 Task: Research Airbnb properties in Innsbruck, Austria from 10th December, 2023 to 18th December, 2023 for 2 adults.1  bedroom having 1 bed and 1 bathroom. Property type can be flat. Amenities needed are: wifi, TV, free parkinig on premises, hot tub, gym, smoking allowed. Look for 3 properties as per requirement.
Action: Mouse moved to (466, 176)
Screenshot: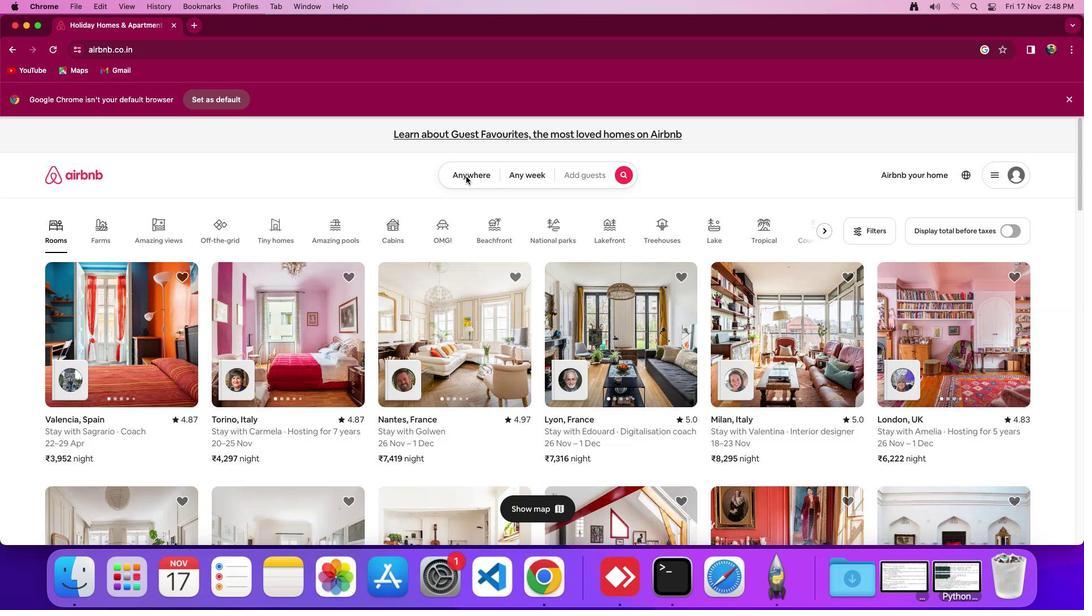 
Action: Mouse pressed left at (466, 176)
Screenshot: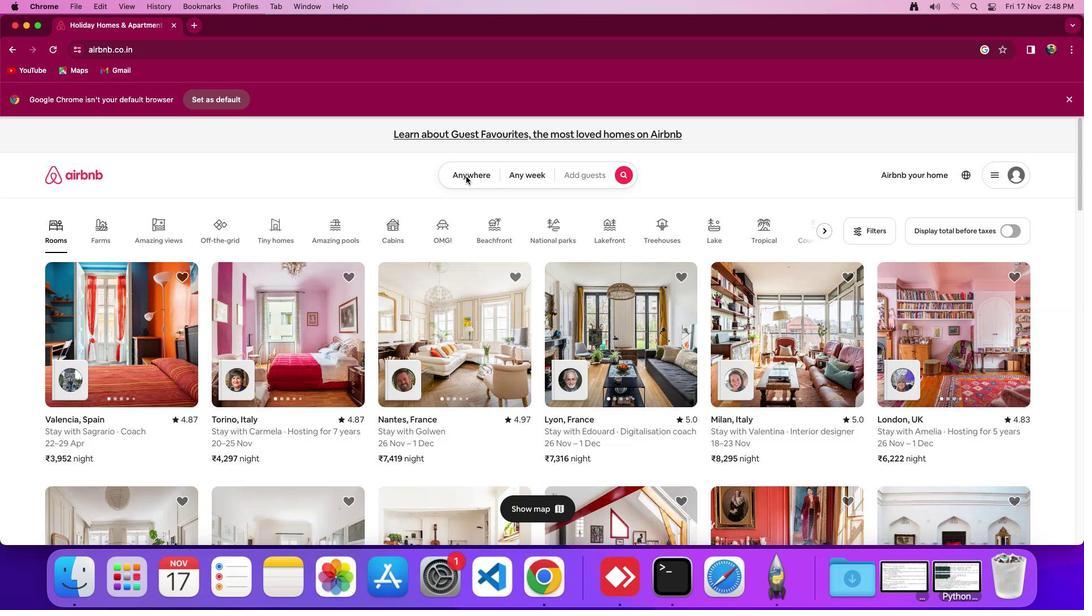 
Action: Mouse pressed left at (466, 176)
Screenshot: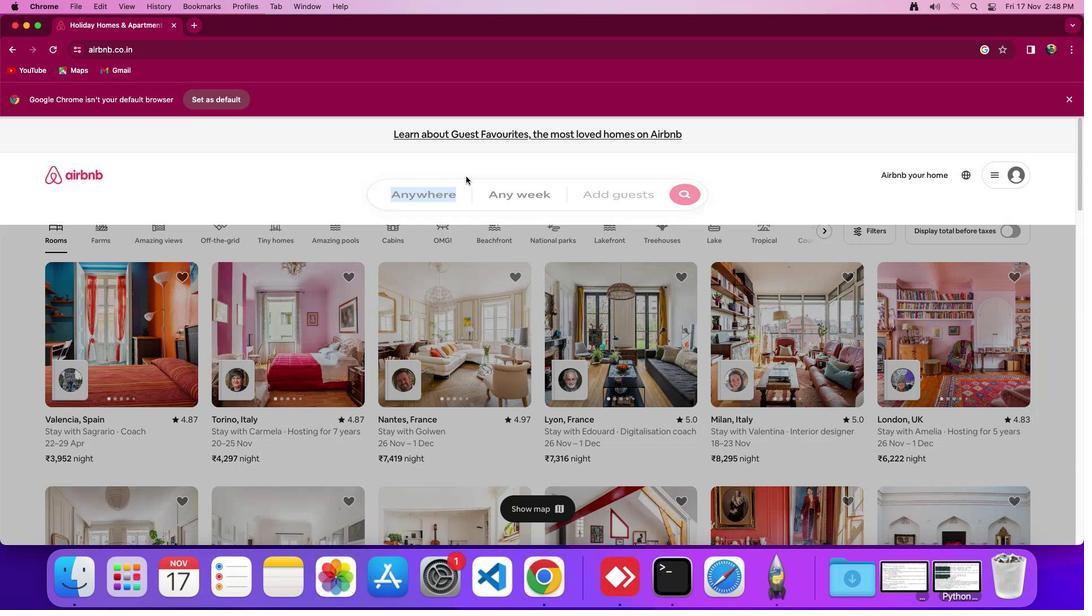 
Action: Mouse moved to (424, 213)
Screenshot: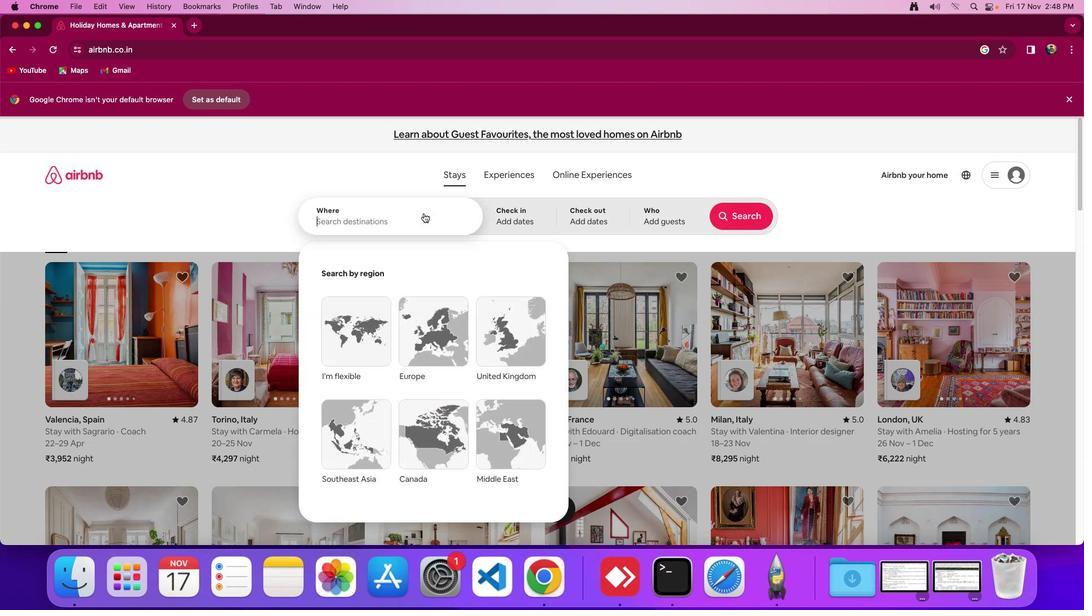 
Action: Mouse pressed left at (424, 213)
Screenshot: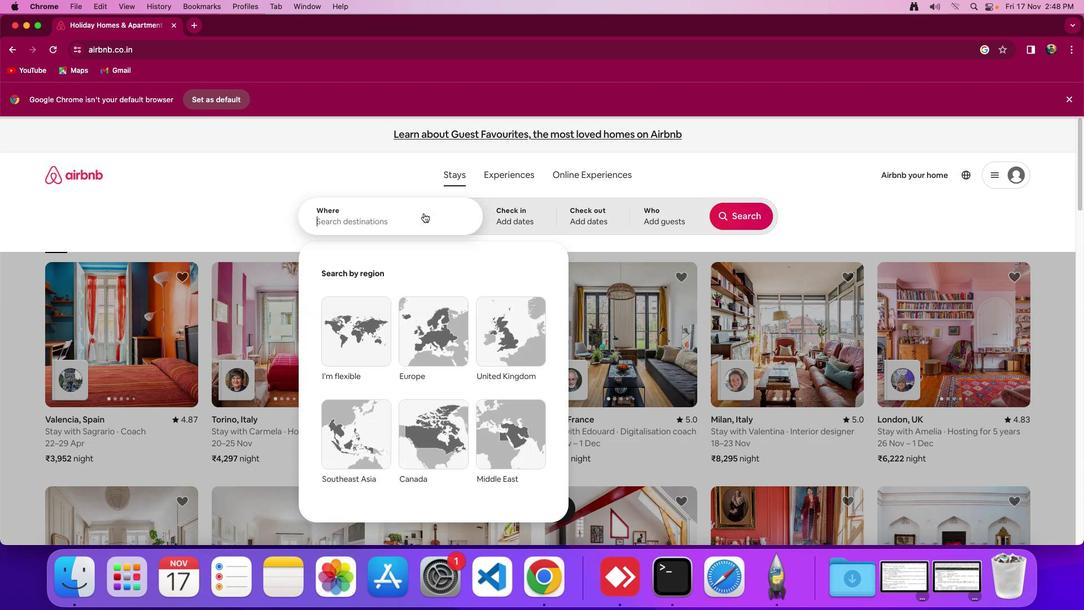 
Action: Mouse moved to (934, 71)
Screenshot: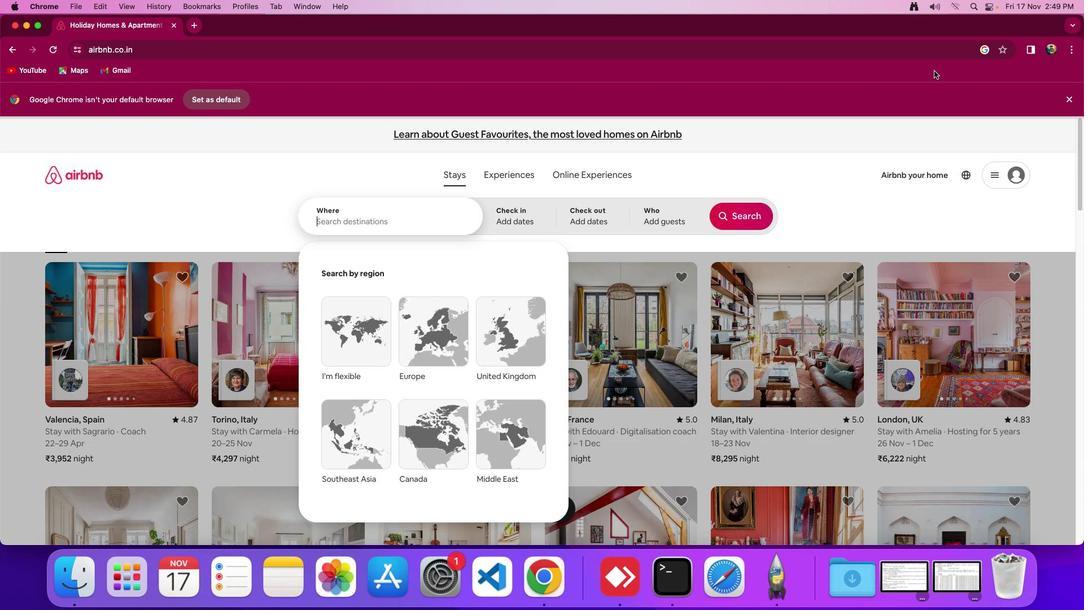
Action: Key pressed Key.shift'I''n'
Screenshot: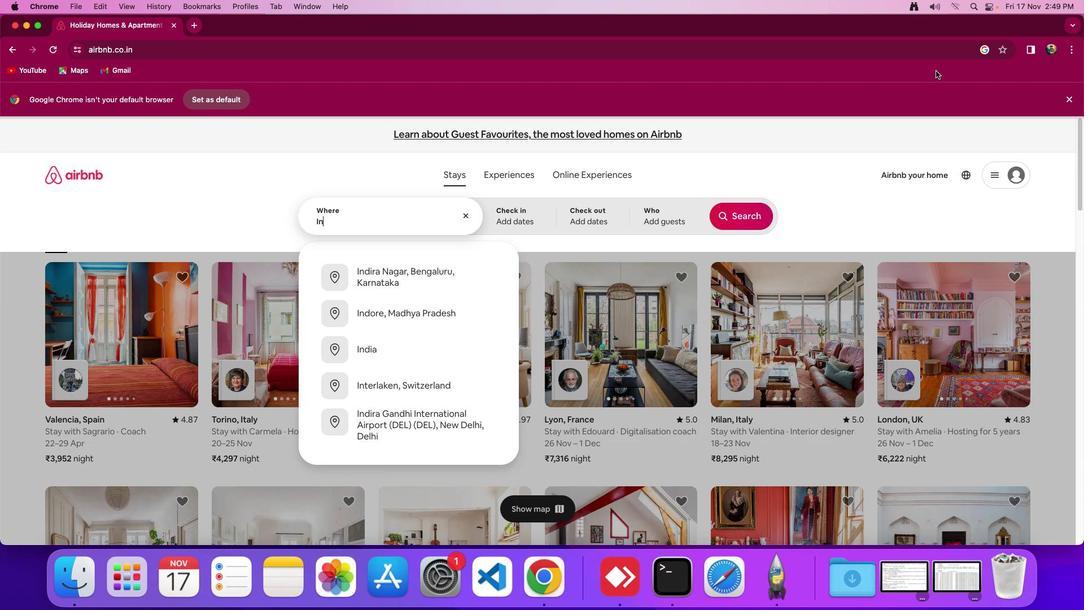 
Action: Mouse moved to (937, 70)
Screenshot: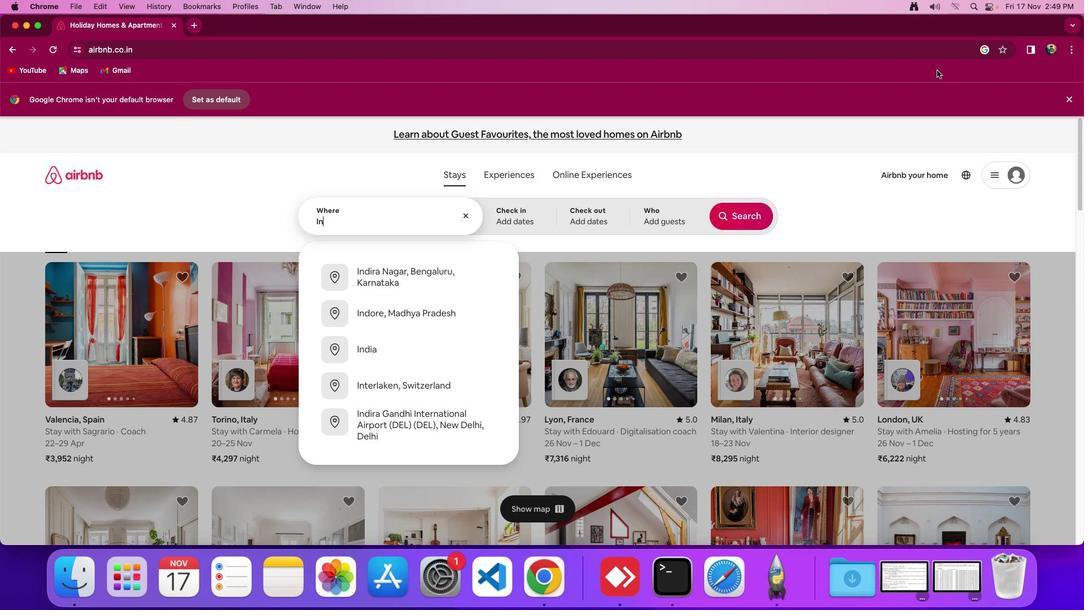 
Action: Key pressed 'n''s''b''r''u''c''k'','Key.space
Screenshot: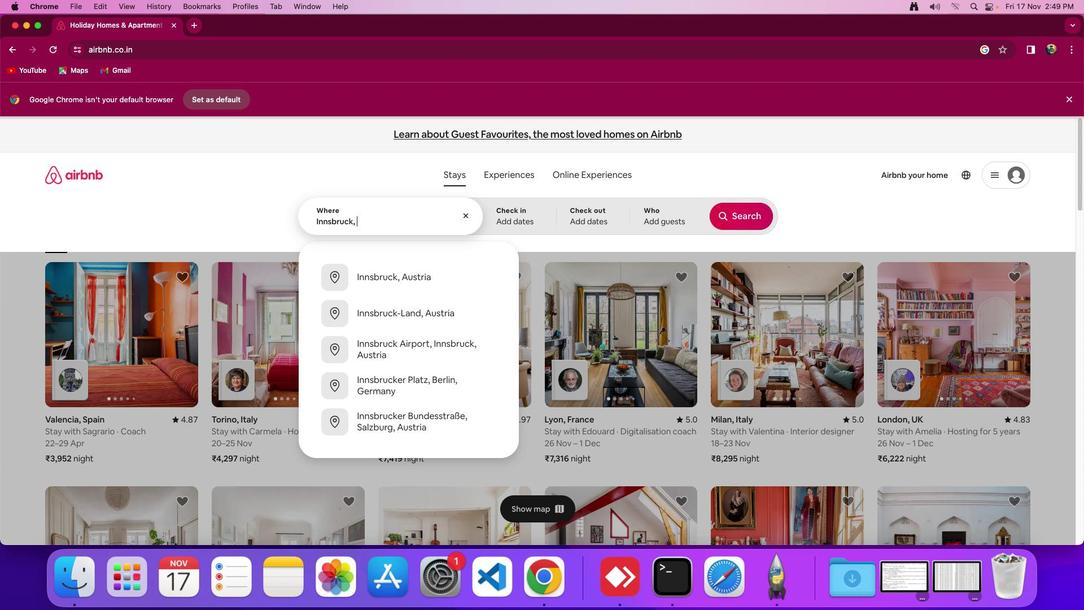 
Action: Mouse moved to (941, 69)
Screenshot: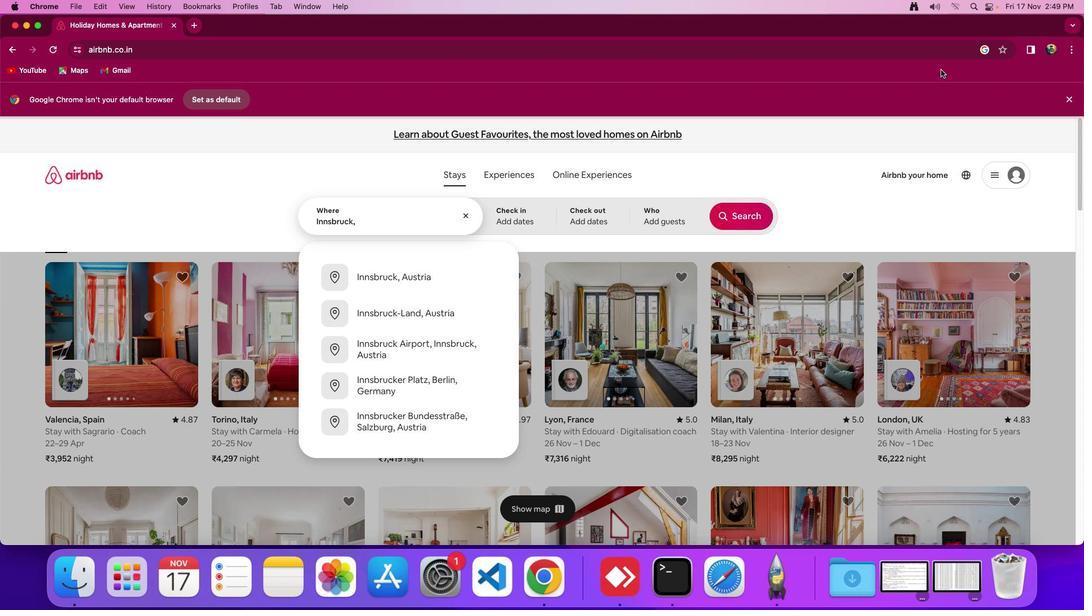 
Action: Key pressed Key.shift_r'A''u''s''t''r''i''a'
Screenshot: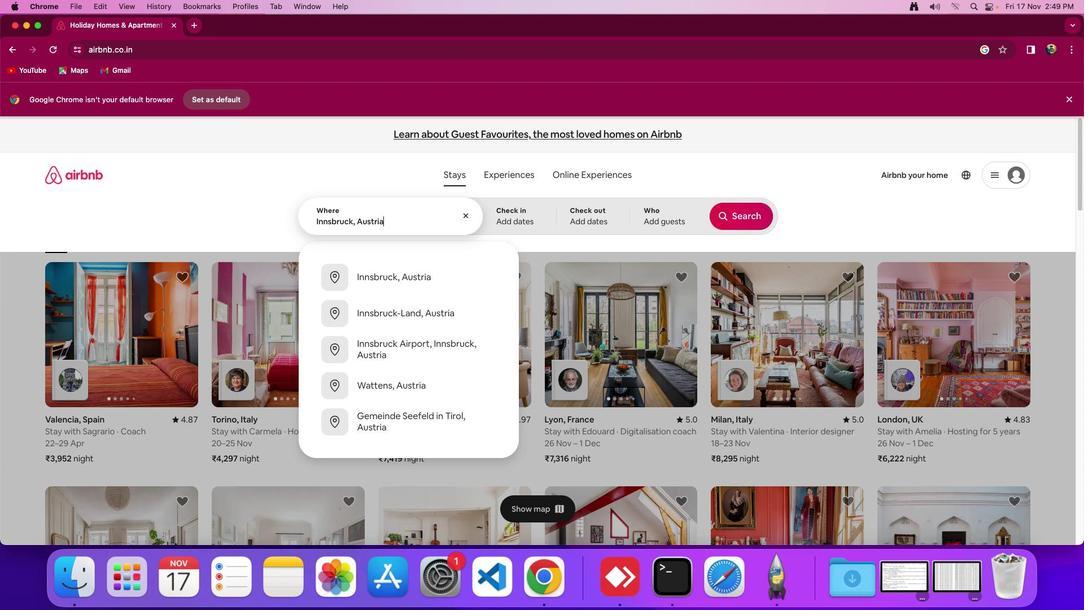 
Action: Mouse moved to (506, 208)
Screenshot: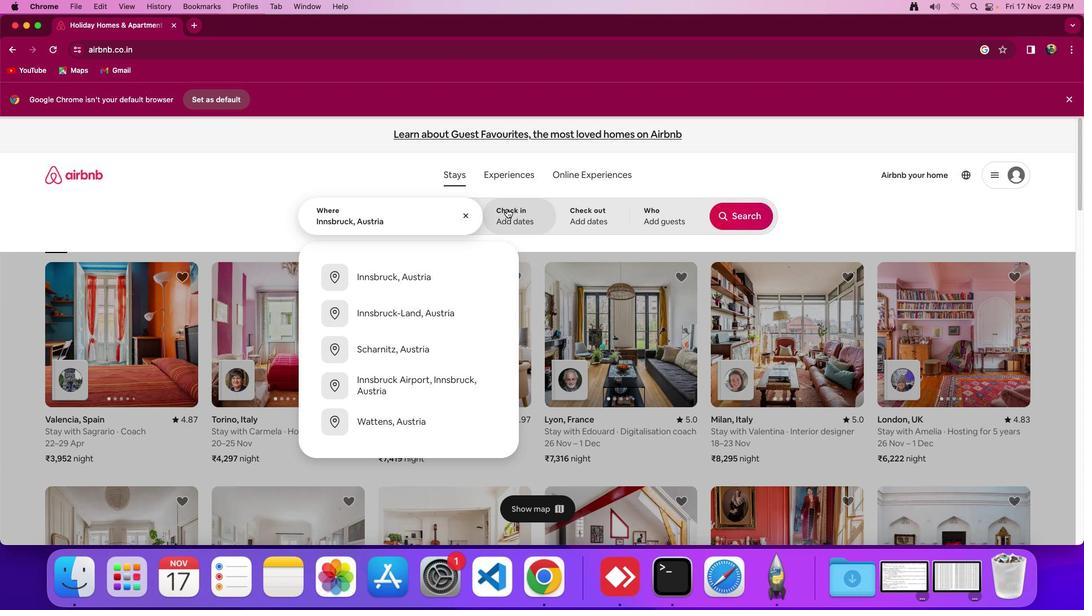 
Action: Mouse pressed left at (506, 208)
Screenshot: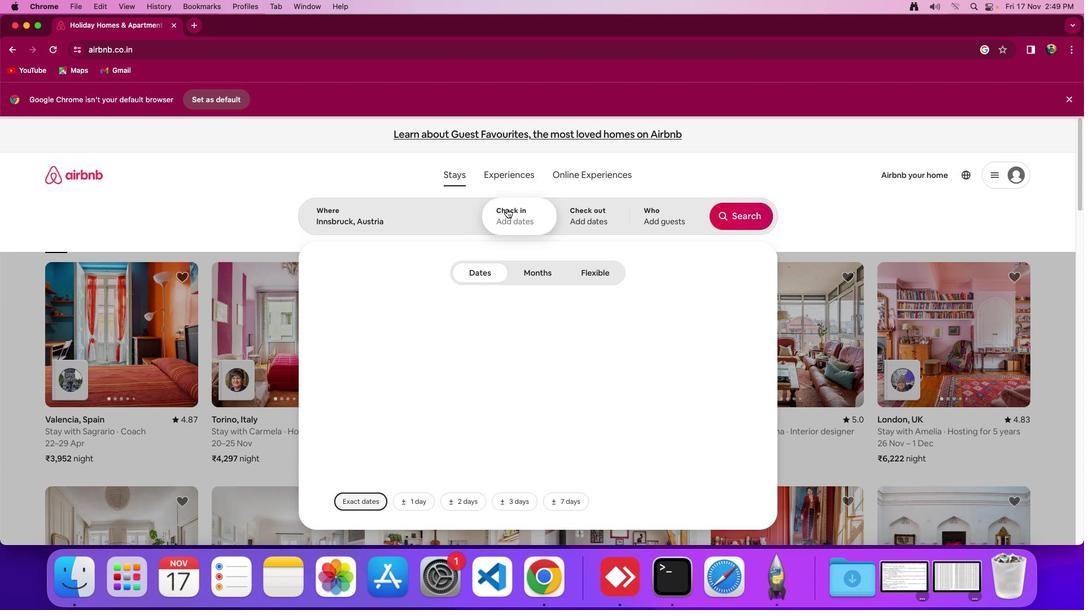 
Action: Mouse moved to (565, 410)
Screenshot: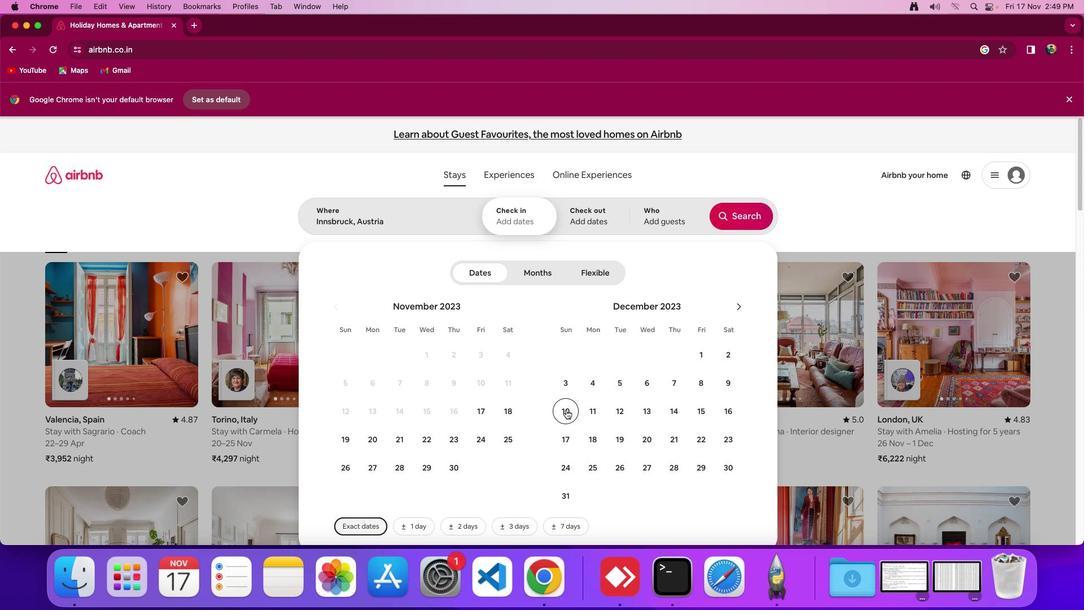 
Action: Mouse pressed left at (565, 410)
Screenshot: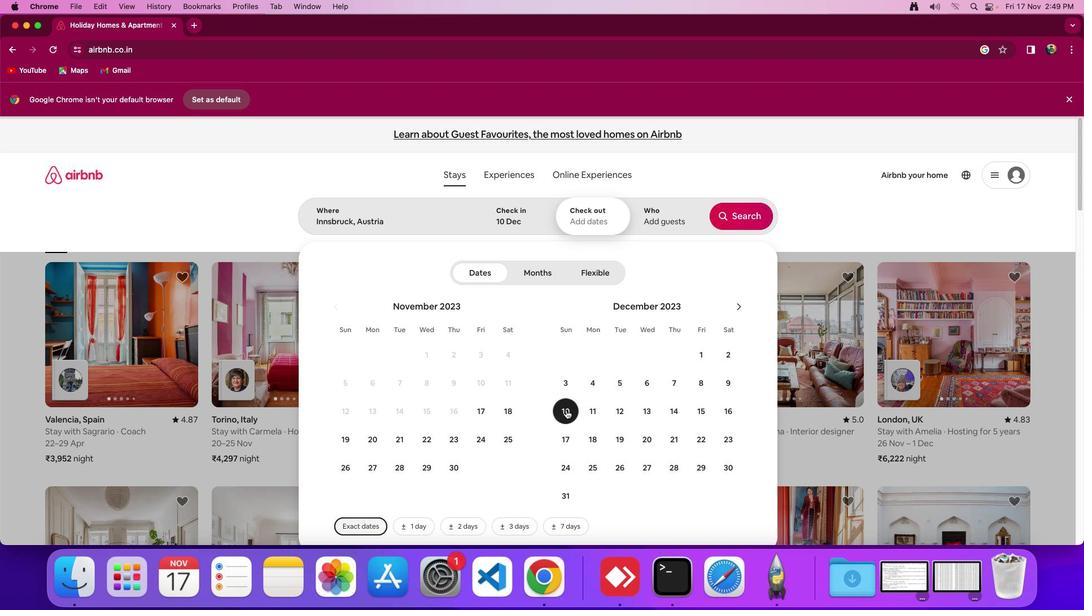 
Action: Mouse moved to (597, 439)
Screenshot: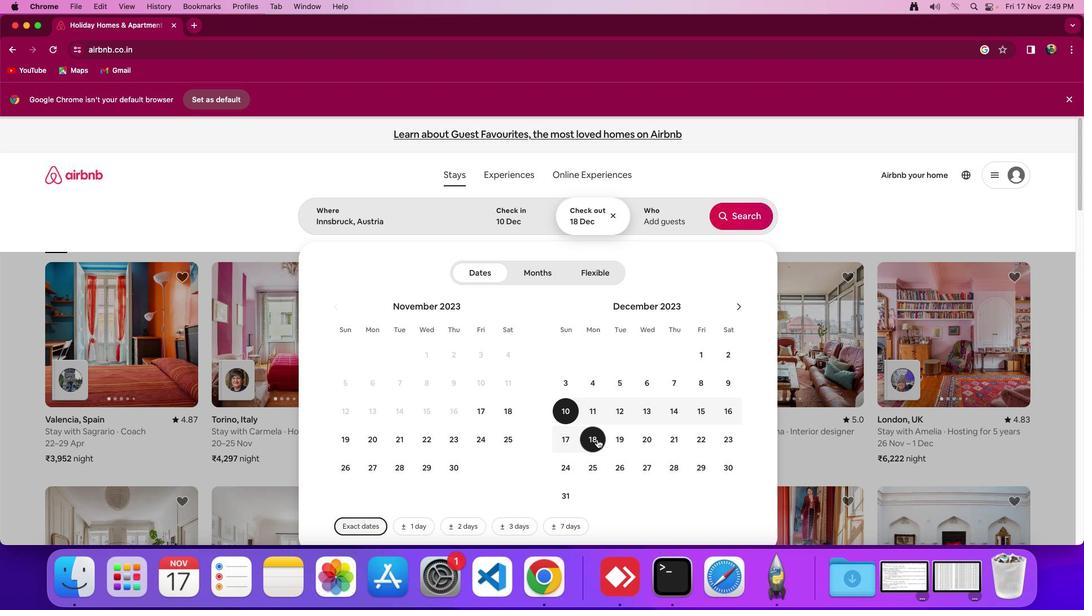 
Action: Mouse pressed left at (597, 439)
Screenshot: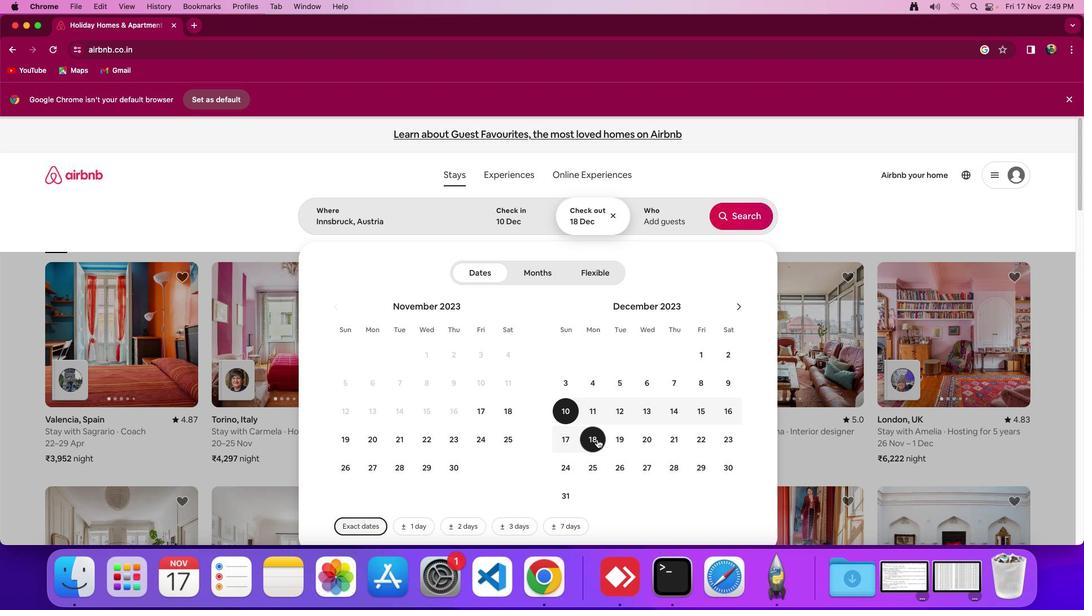 
Action: Mouse moved to (673, 223)
Screenshot: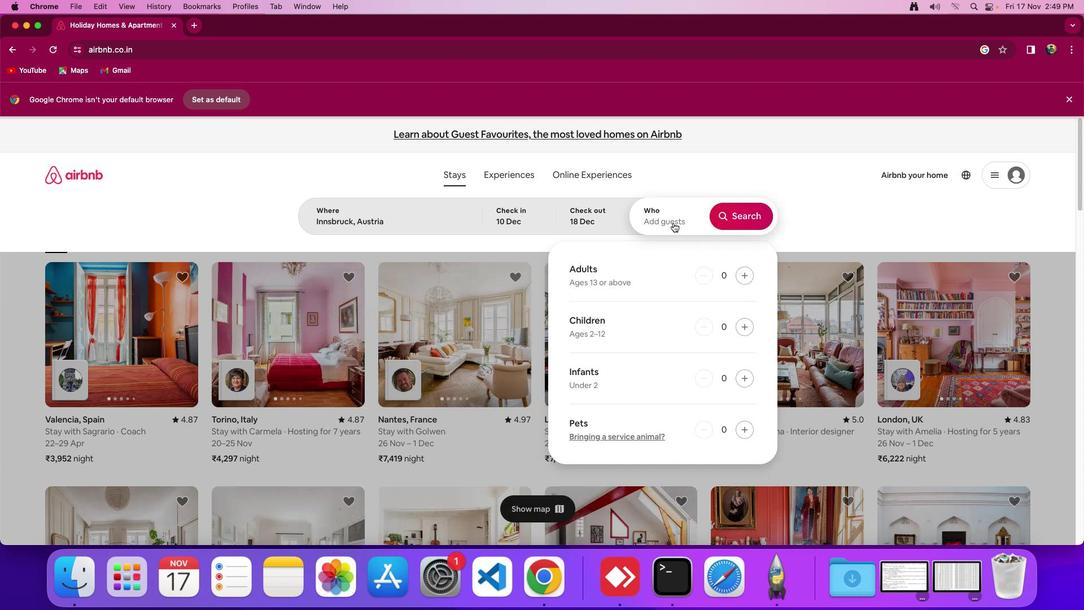 
Action: Mouse pressed left at (673, 223)
Screenshot: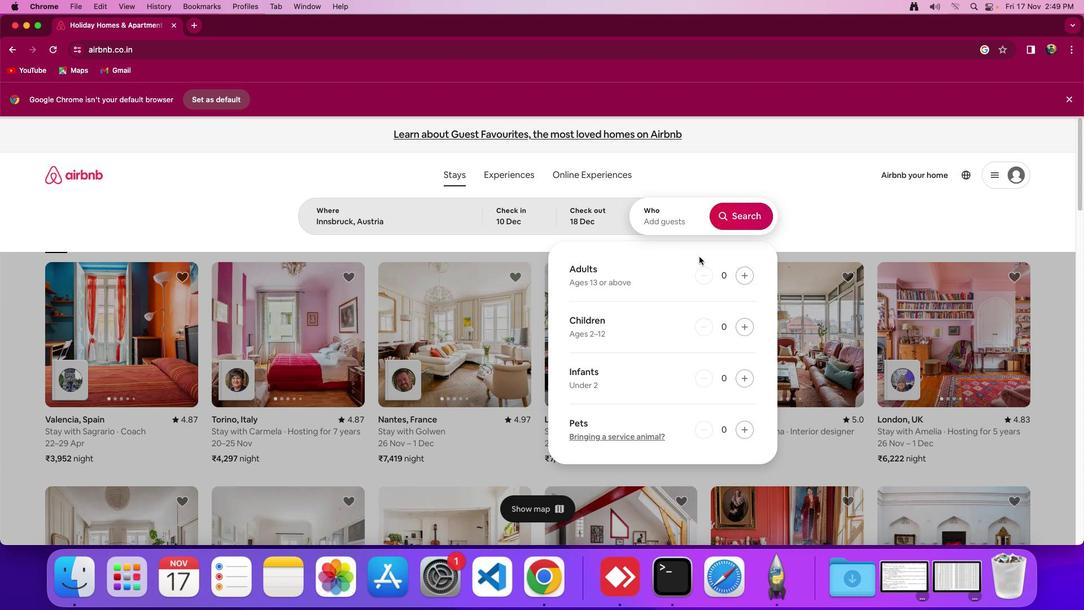 
Action: Mouse moved to (743, 278)
Screenshot: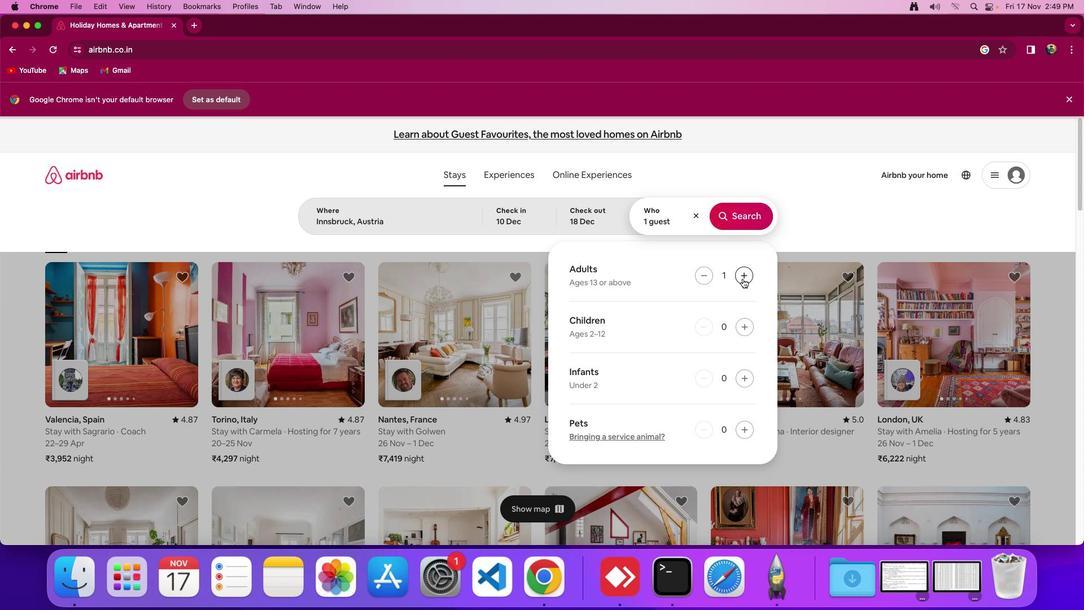 
Action: Mouse pressed left at (743, 278)
Screenshot: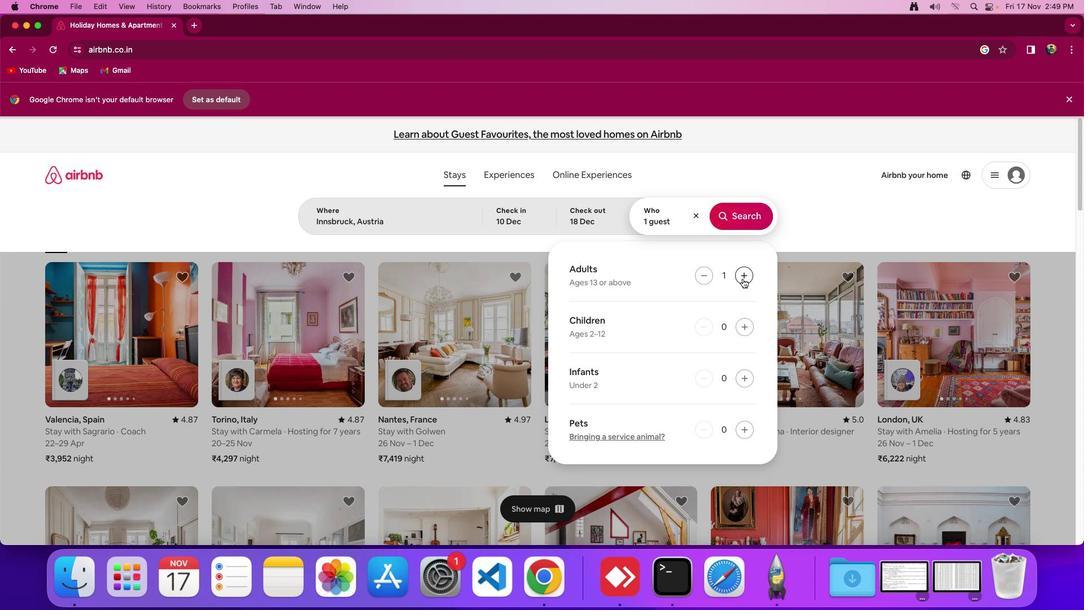 
Action: Mouse pressed left at (743, 278)
Screenshot: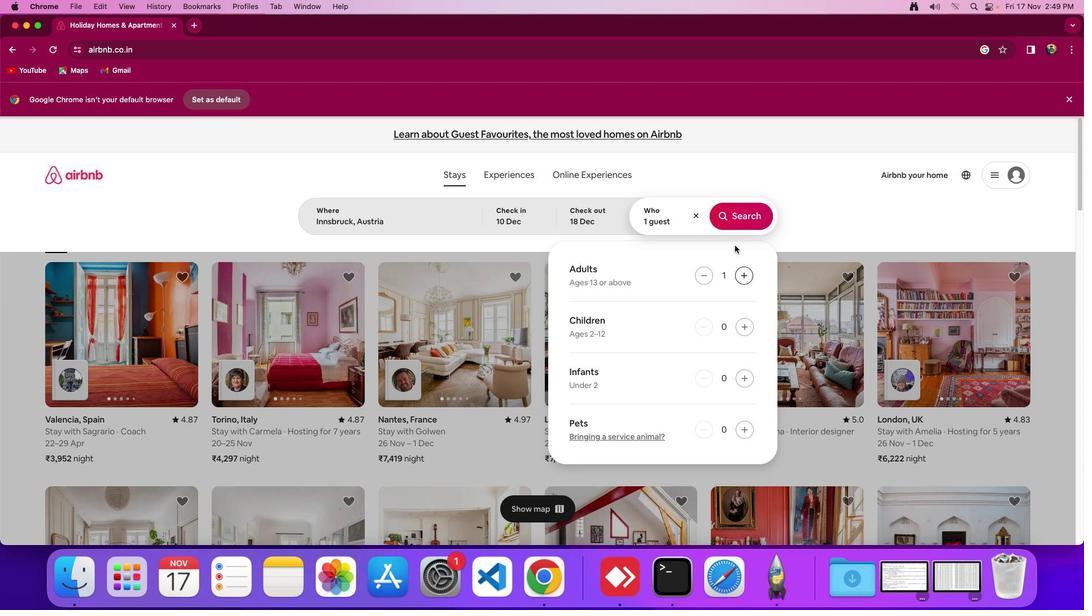 
Action: Mouse moved to (740, 223)
Screenshot: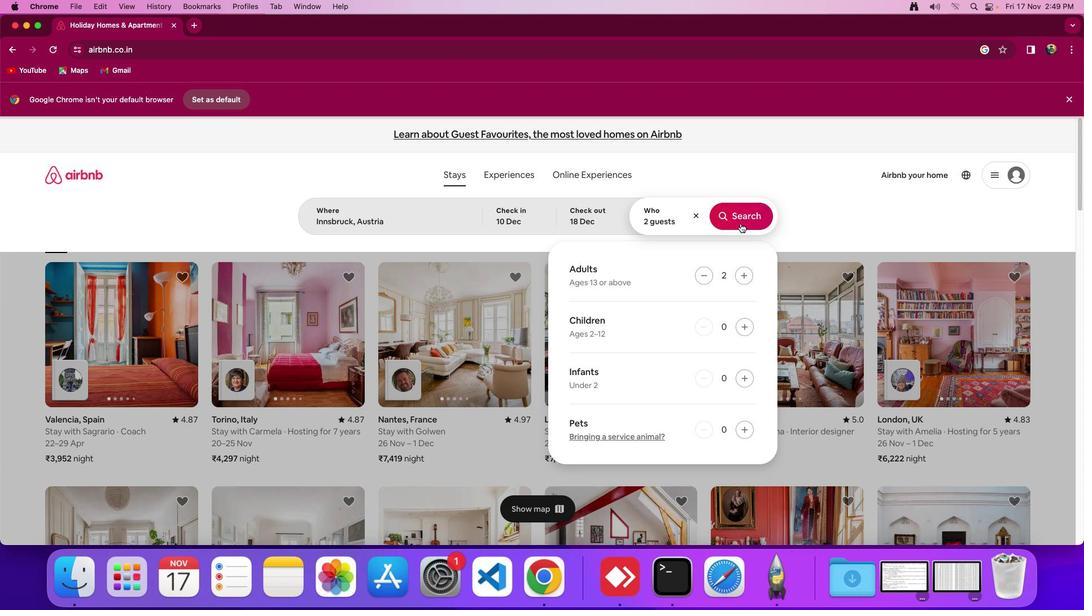 
Action: Mouse pressed left at (740, 223)
Screenshot: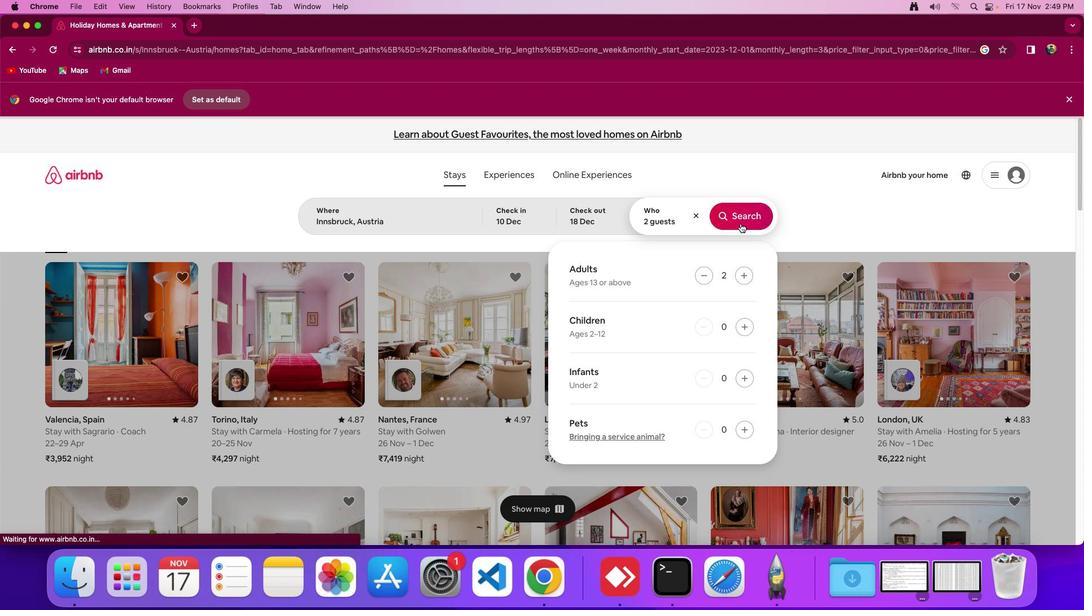 
Action: Mouse moved to (920, 181)
Screenshot: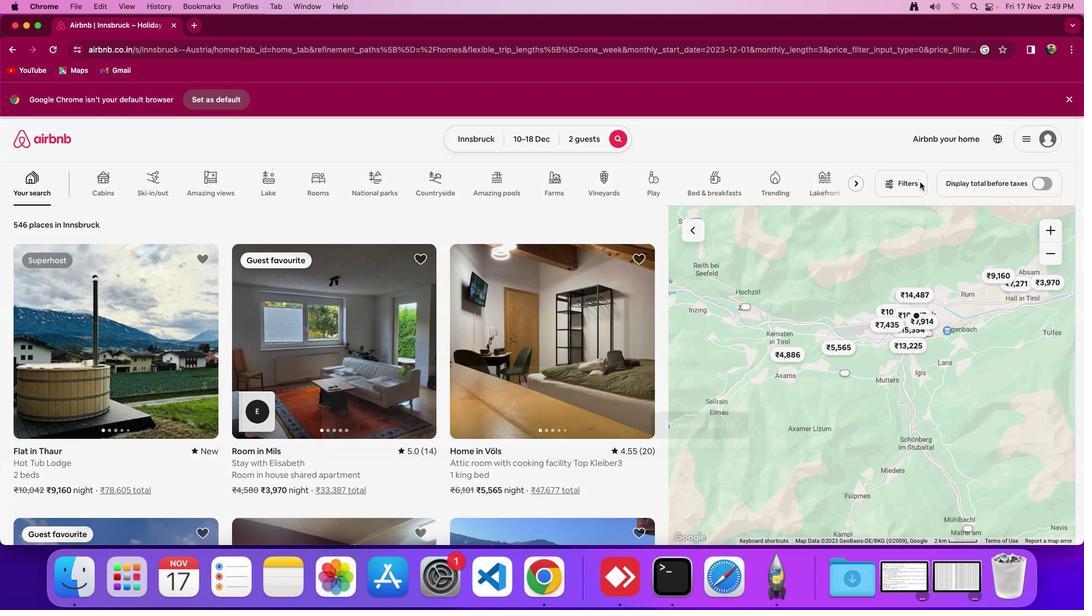 
Action: Mouse pressed left at (920, 181)
Screenshot: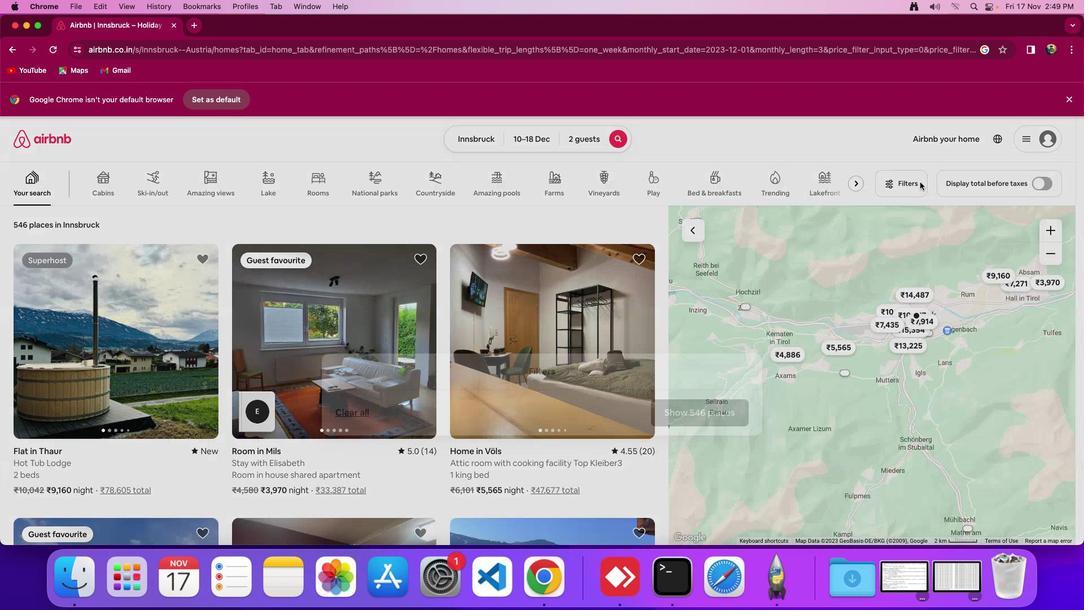 
Action: Mouse moved to (601, 310)
Screenshot: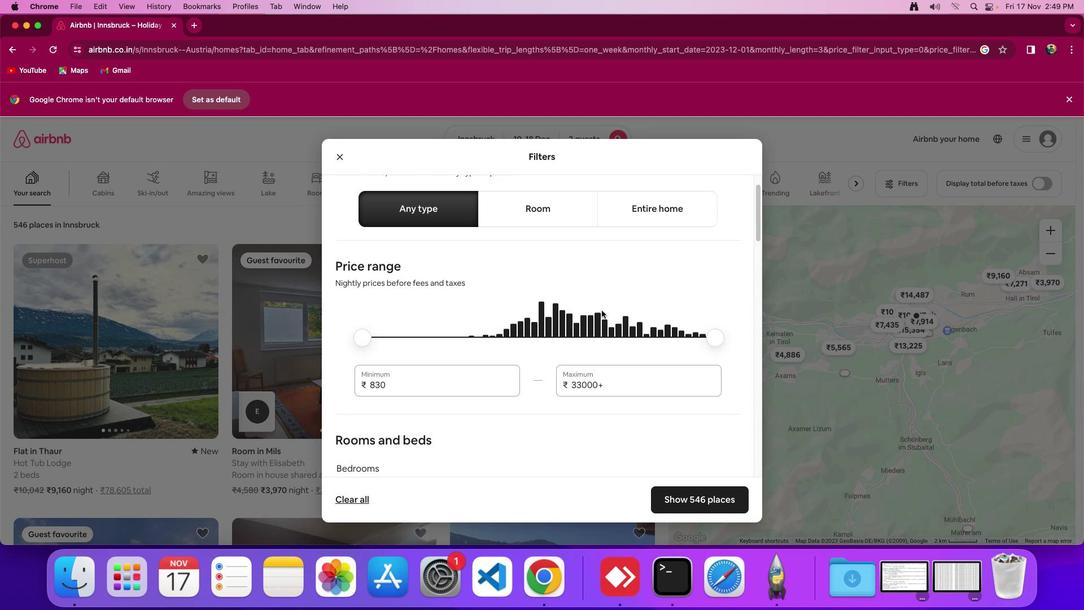 
Action: Mouse scrolled (601, 310) with delta (0, 0)
Screenshot: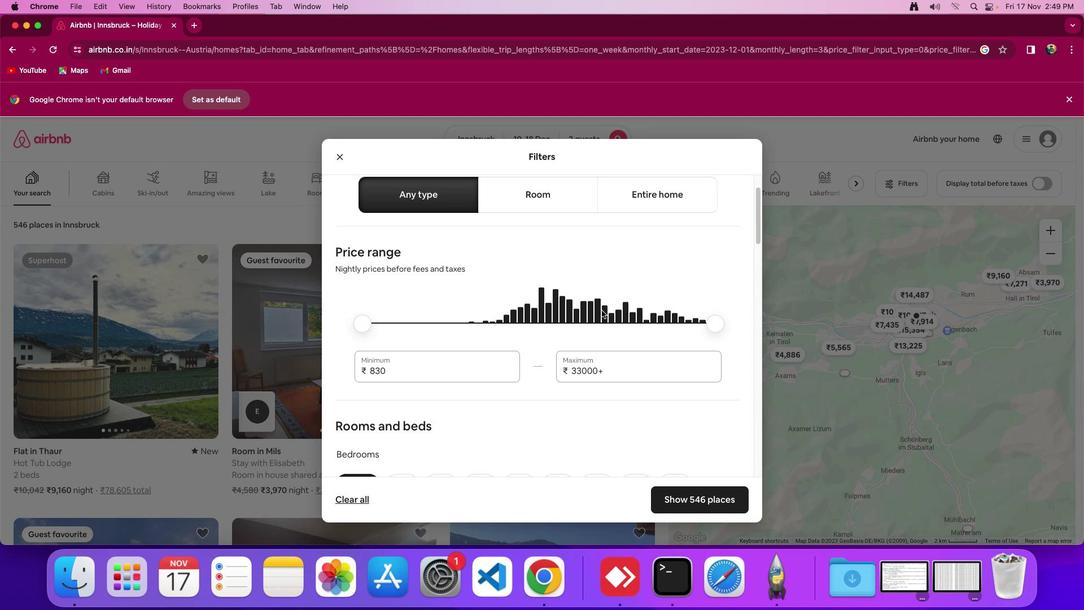 
Action: Mouse moved to (601, 310)
Screenshot: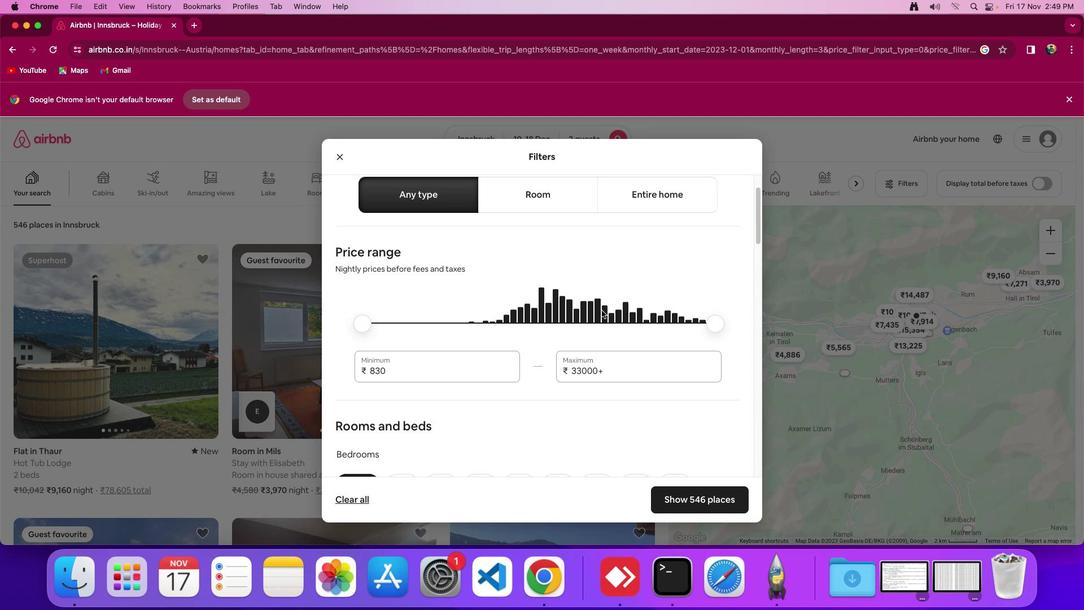 
Action: Mouse scrolled (601, 310) with delta (0, 0)
Screenshot: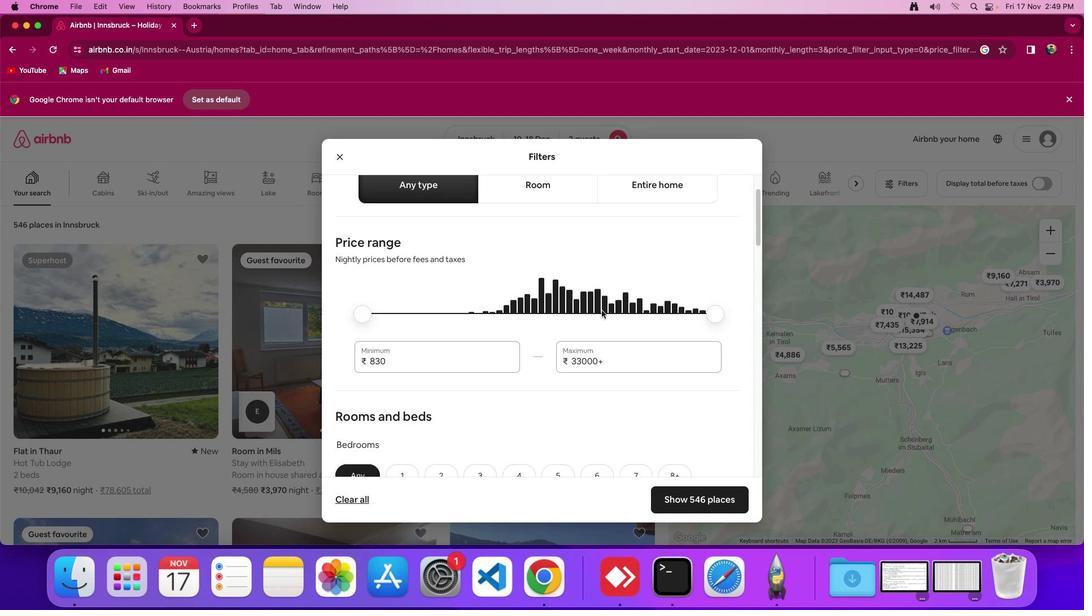 
Action: Mouse moved to (601, 310)
Screenshot: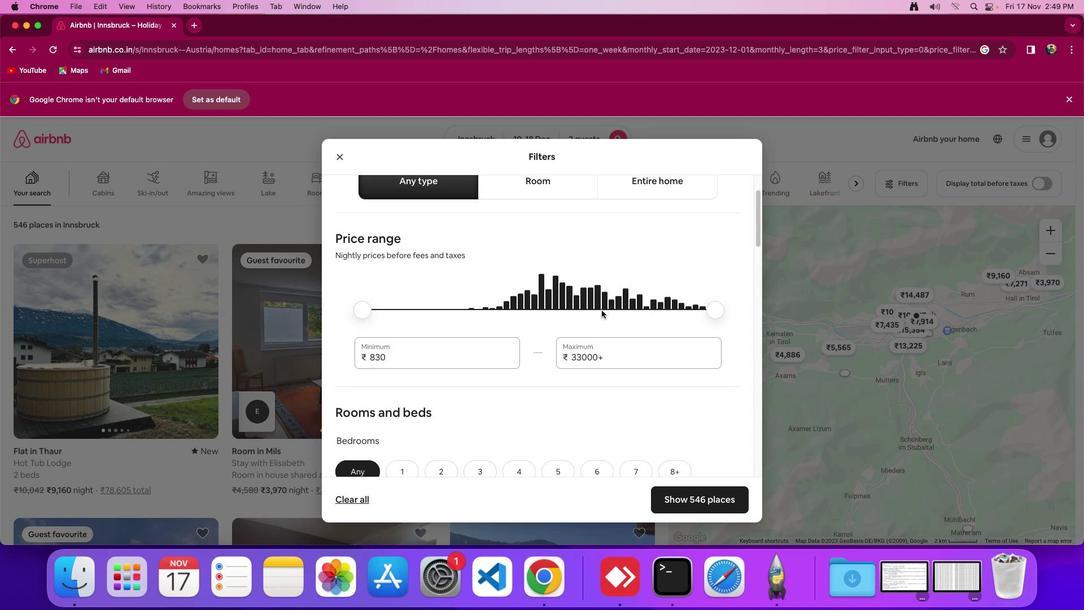 
Action: Mouse scrolled (601, 310) with delta (0, -1)
Screenshot: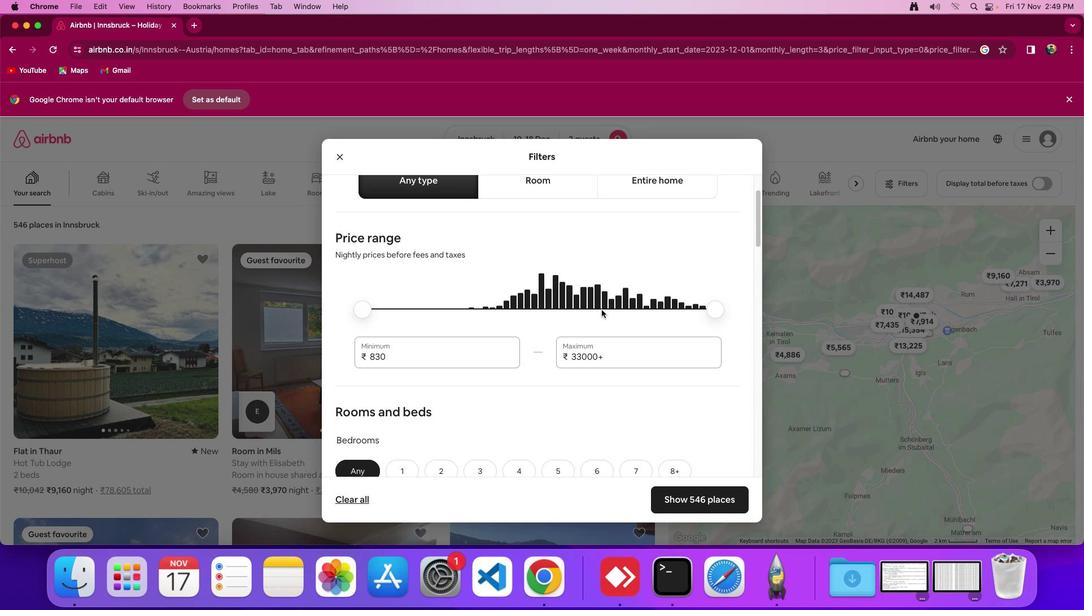 
Action: Mouse moved to (601, 310)
Screenshot: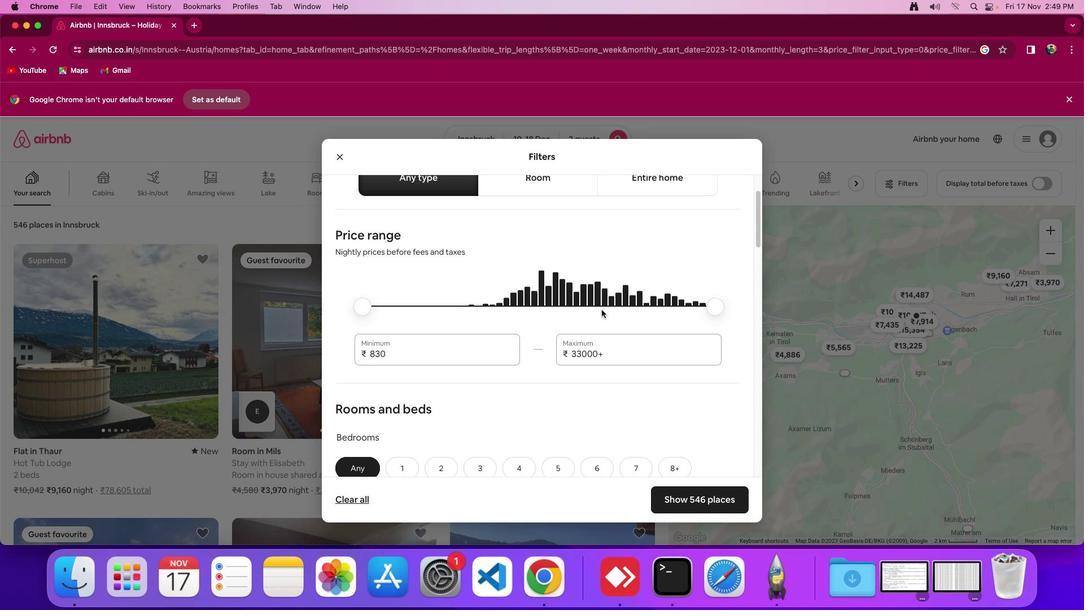 
Action: Mouse scrolled (601, 310) with delta (0, 0)
Screenshot: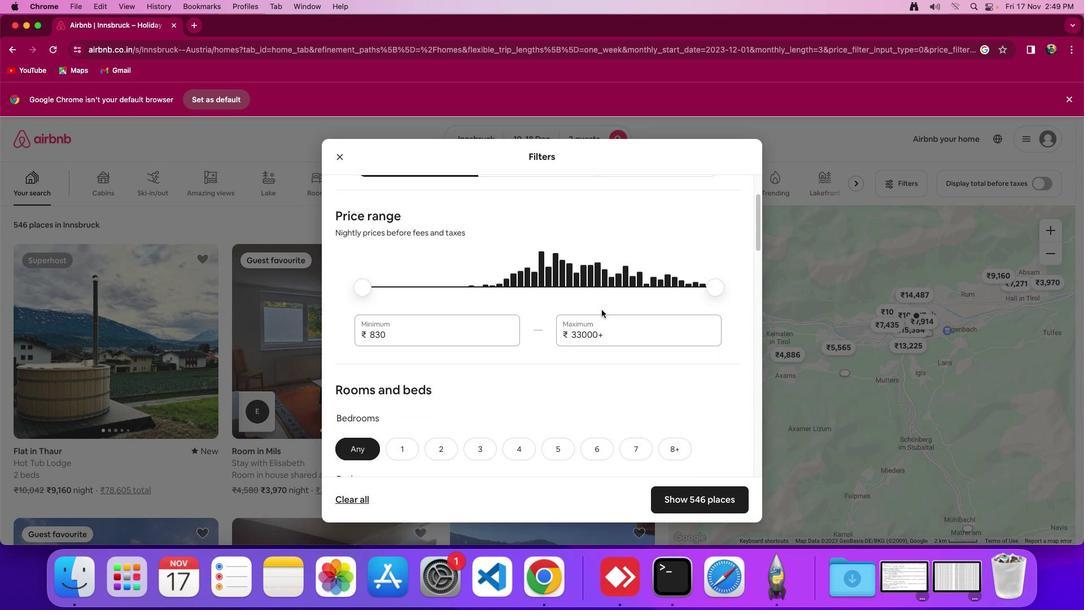 
Action: Mouse scrolled (601, 310) with delta (0, 0)
Screenshot: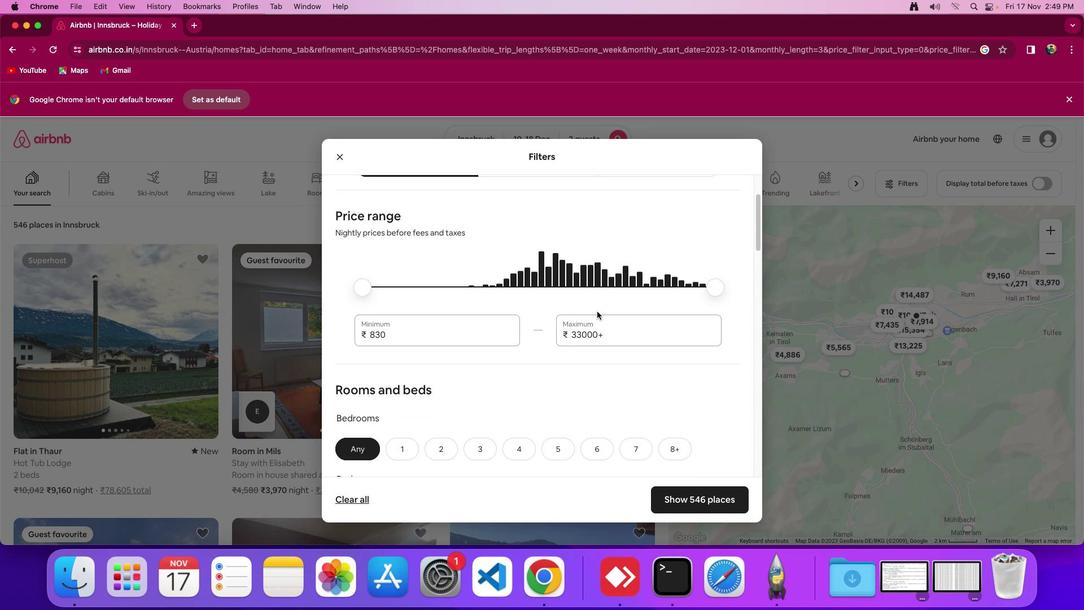 
Action: Mouse moved to (419, 399)
Screenshot: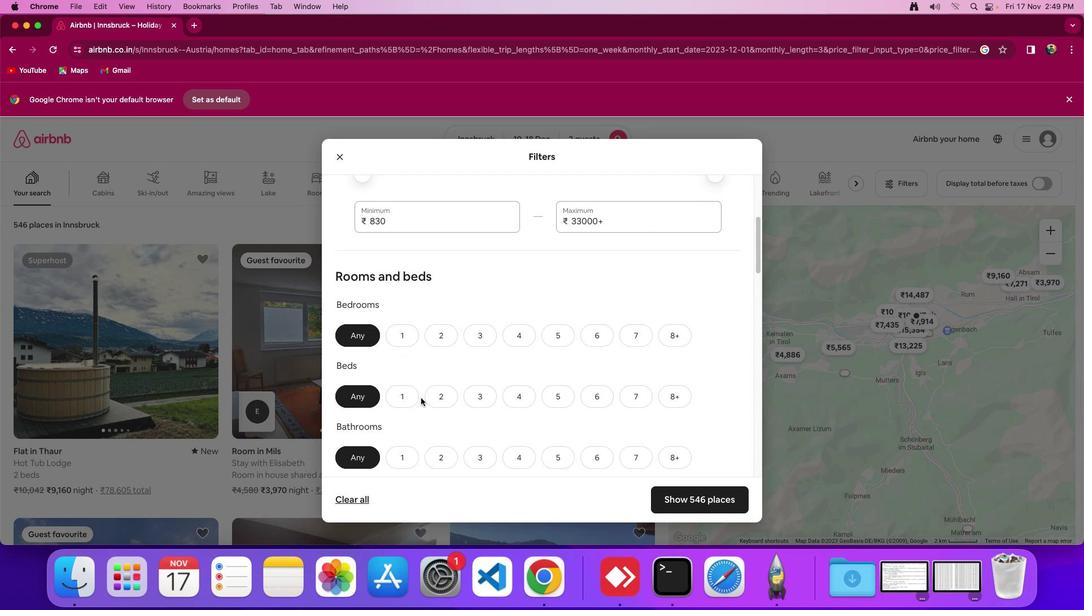 
Action: Mouse scrolled (419, 399) with delta (0, 0)
Screenshot: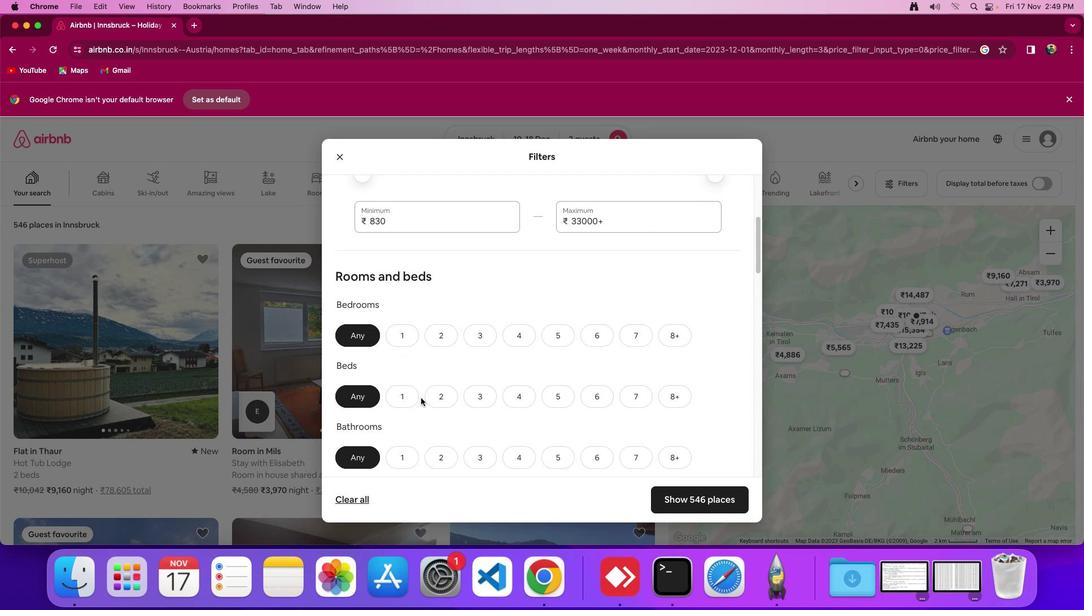
Action: Mouse moved to (419, 398)
Screenshot: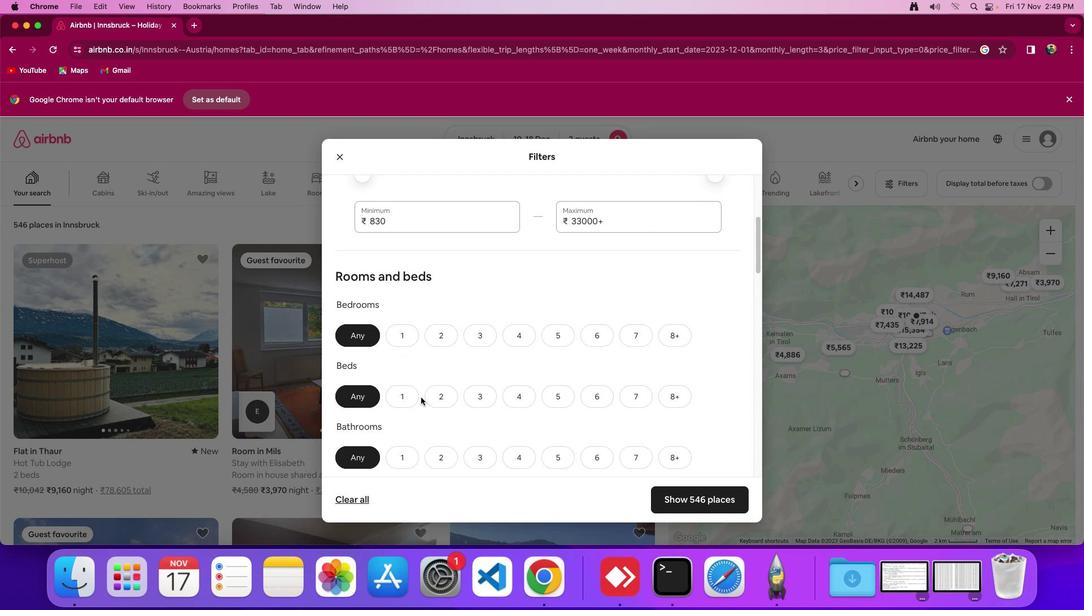 
Action: Mouse scrolled (419, 398) with delta (0, 0)
Screenshot: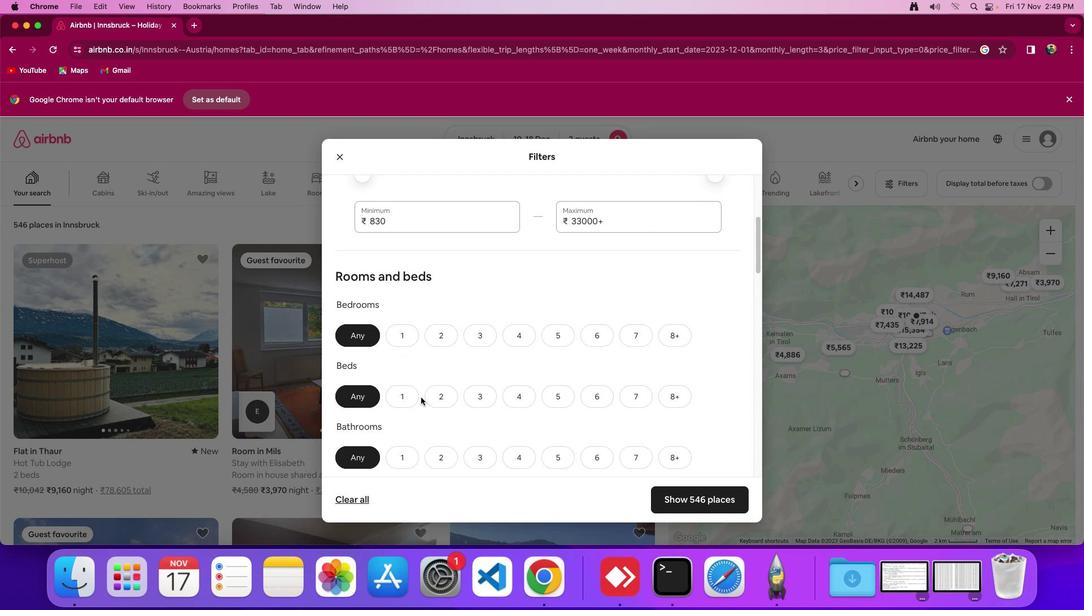 
Action: Mouse scrolled (419, 398) with delta (0, -1)
Screenshot: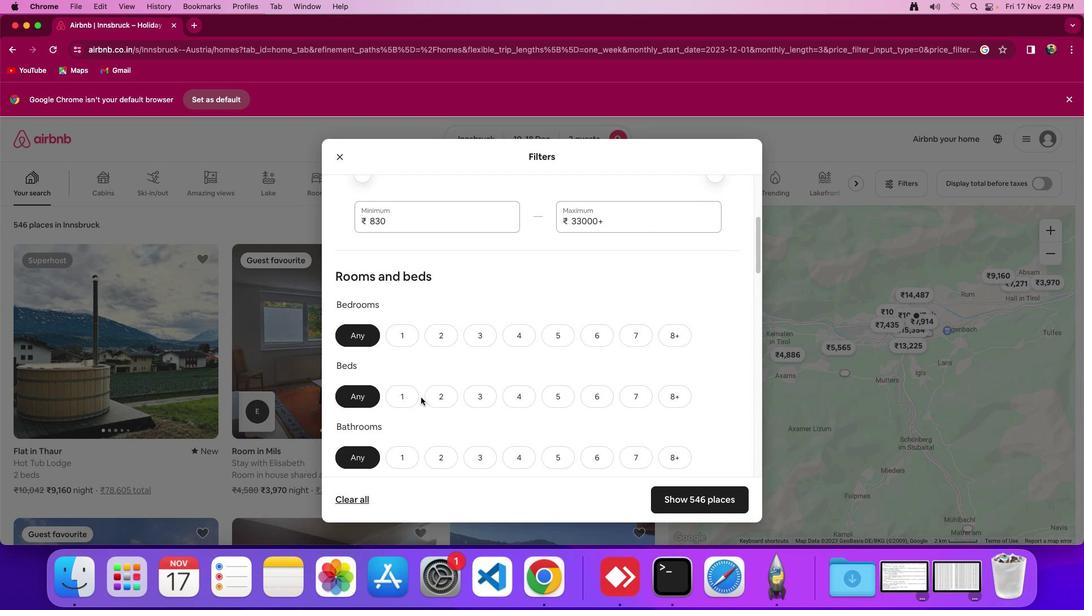 
Action: Mouse moved to (407, 333)
Screenshot: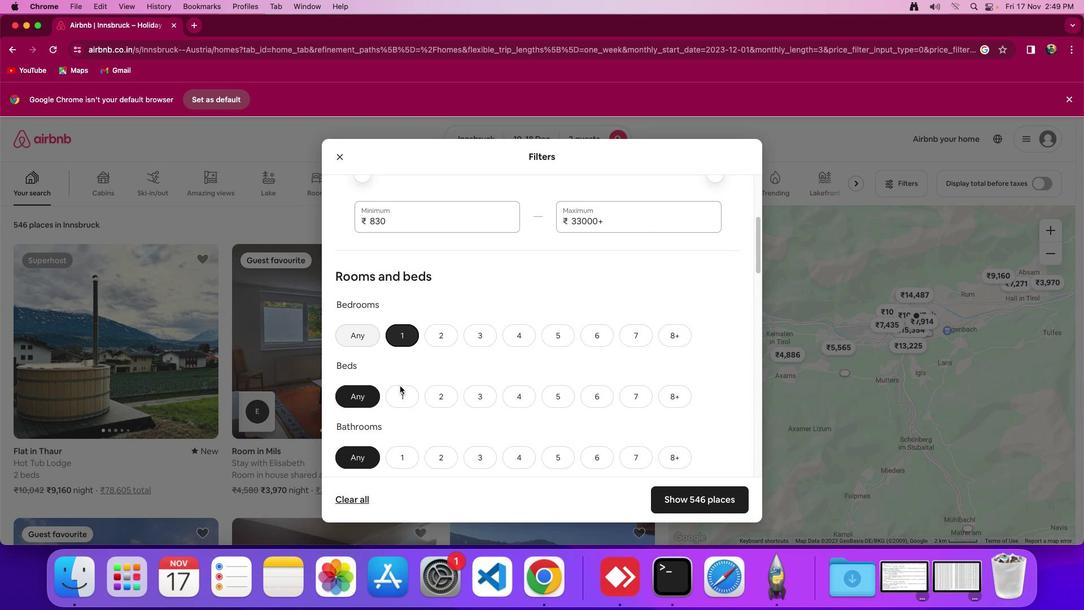 
Action: Mouse pressed left at (407, 333)
Screenshot: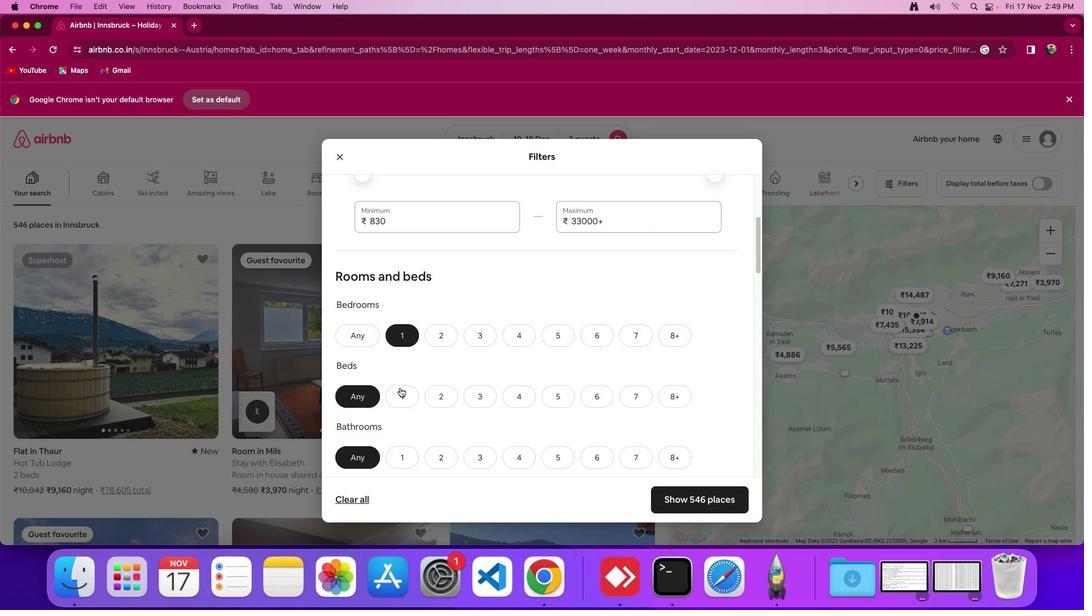 
Action: Mouse moved to (401, 390)
Screenshot: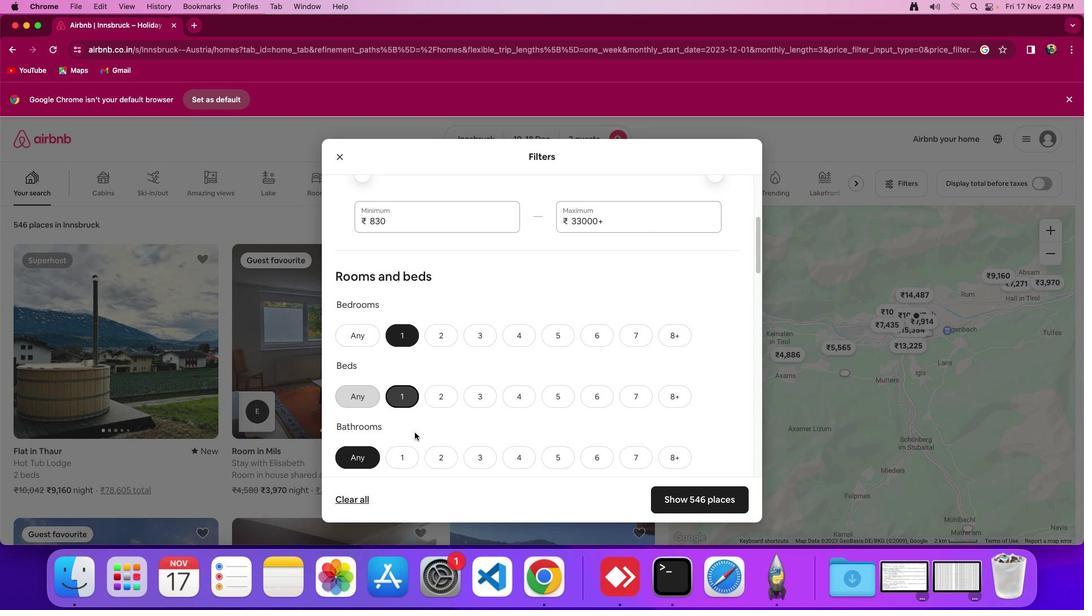 
Action: Mouse pressed left at (401, 390)
Screenshot: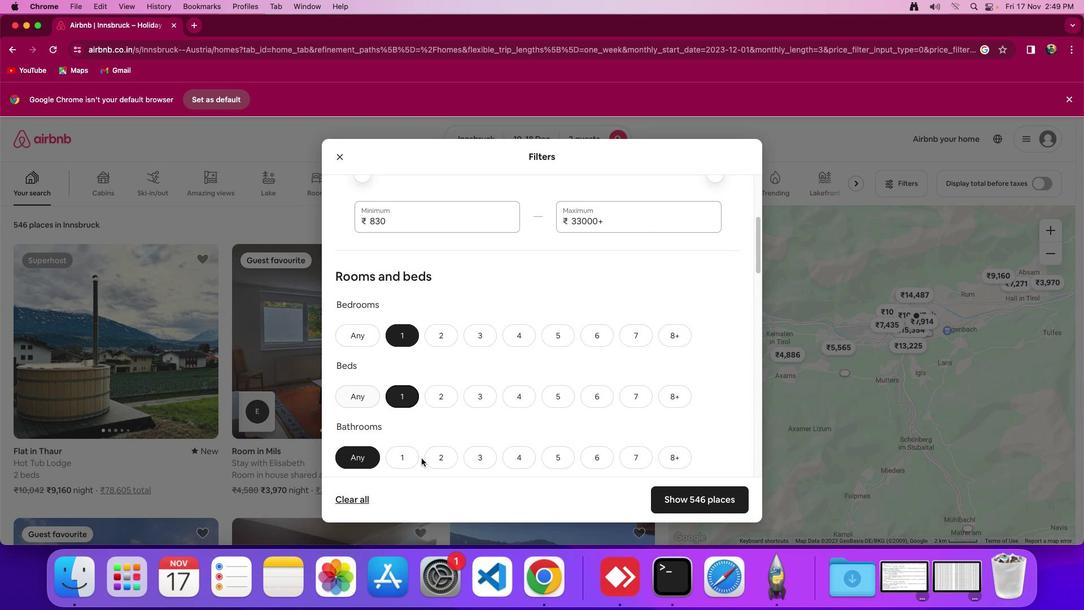 
Action: Mouse moved to (411, 458)
Screenshot: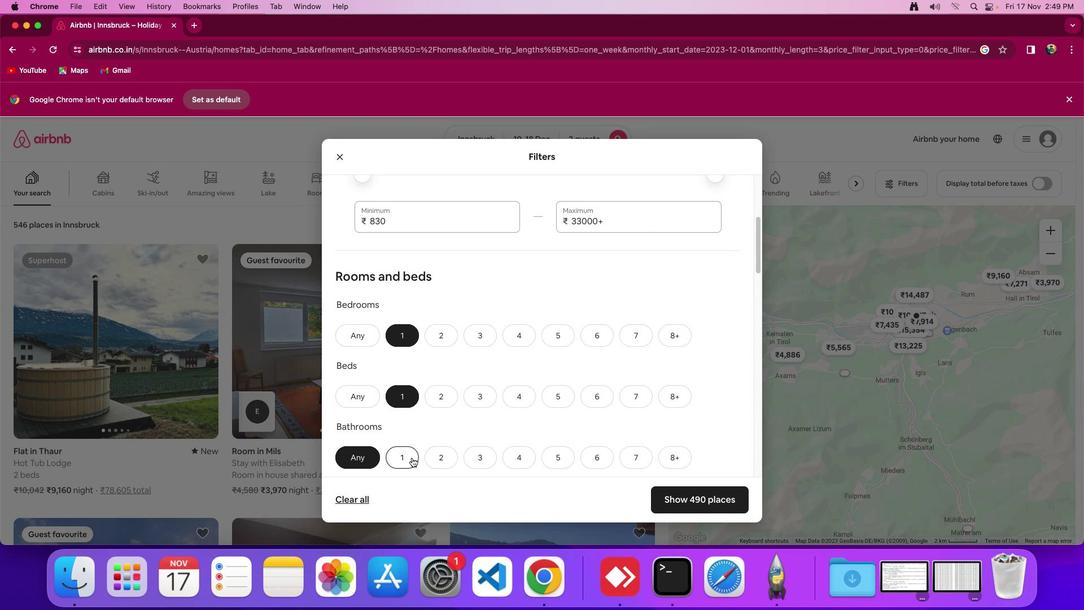 
Action: Mouse pressed left at (411, 458)
Screenshot: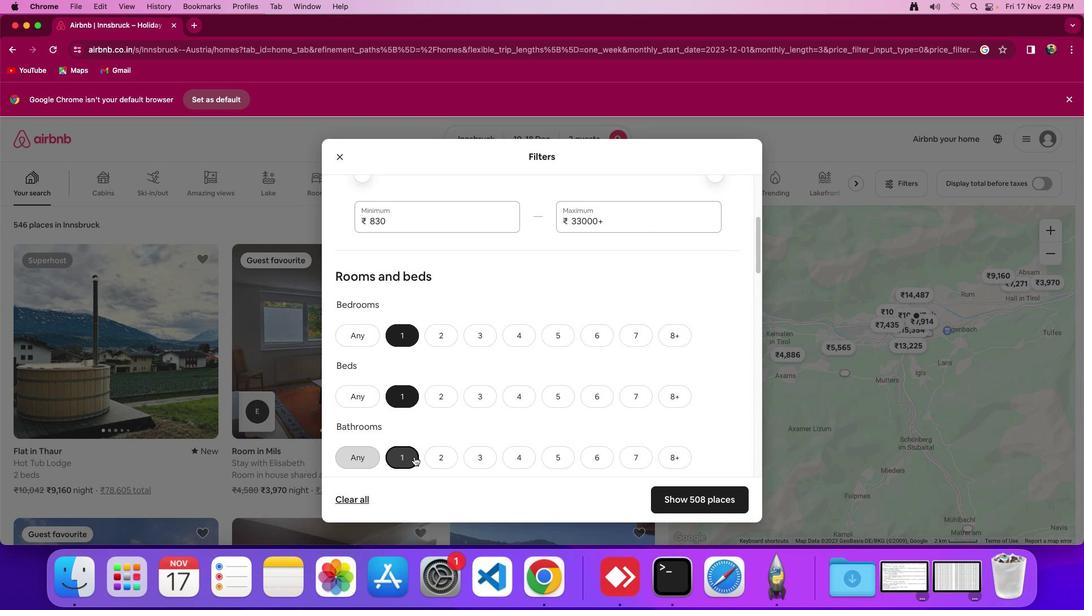 
Action: Mouse moved to (461, 439)
Screenshot: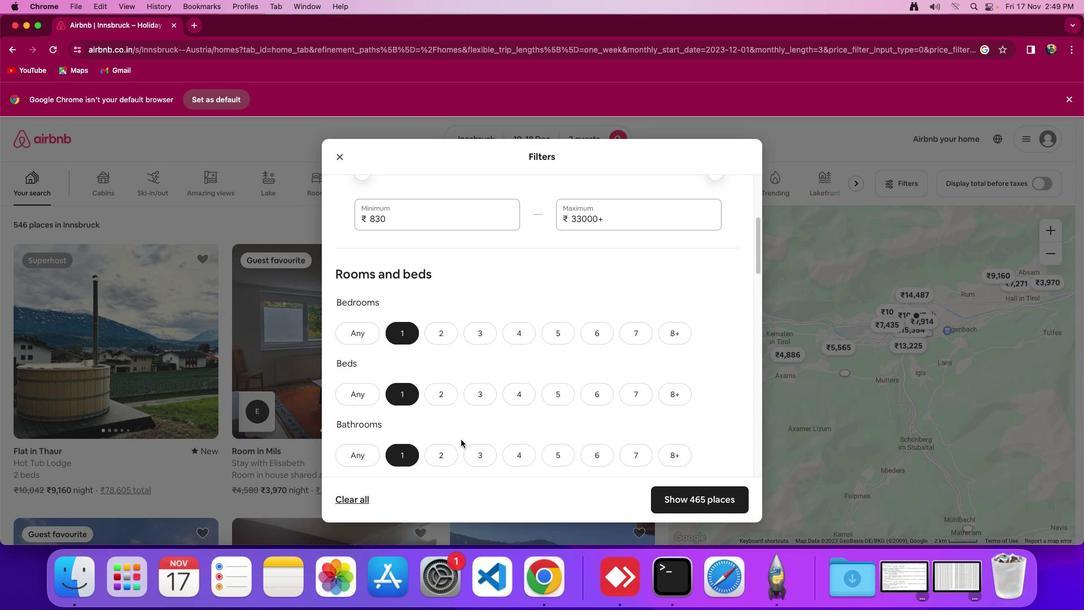 
Action: Mouse scrolled (461, 439) with delta (0, 0)
Screenshot: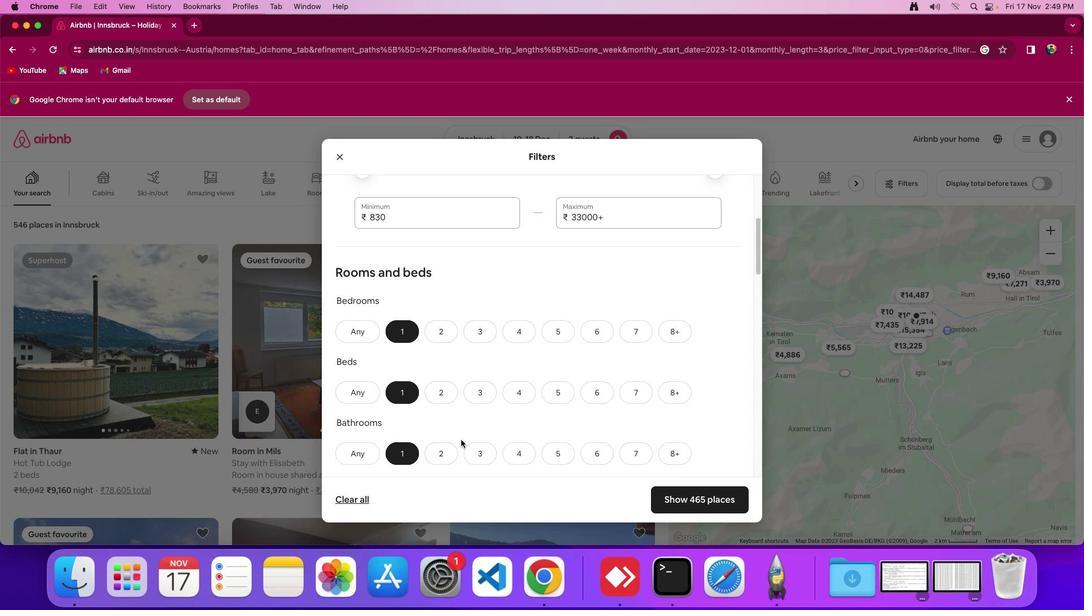
Action: Mouse scrolled (461, 439) with delta (0, 0)
Screenshot: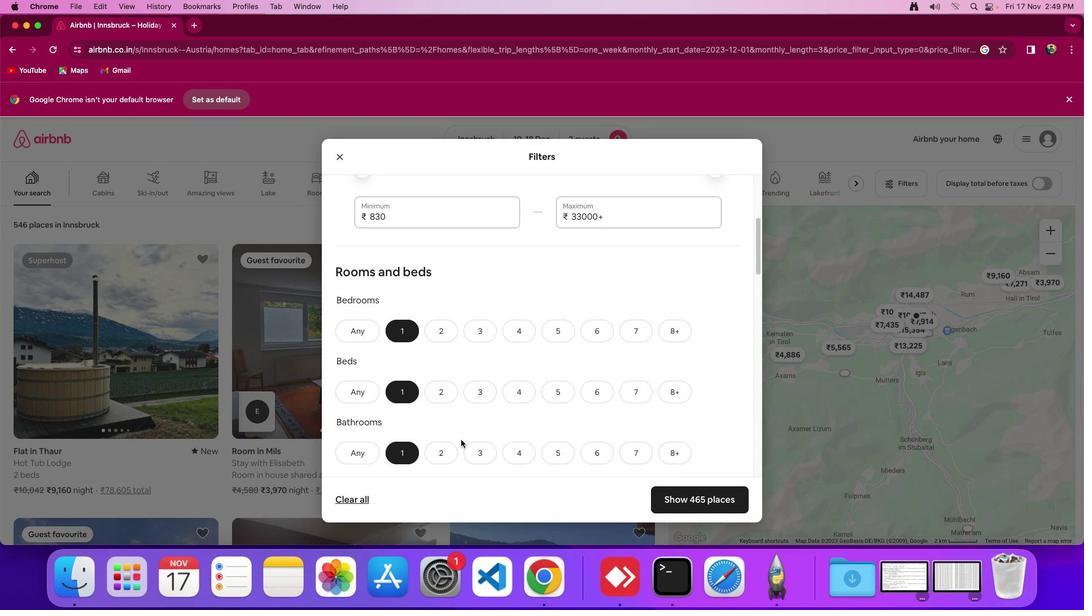 
Action: Mouse moved to (462, 438)
Screenshot: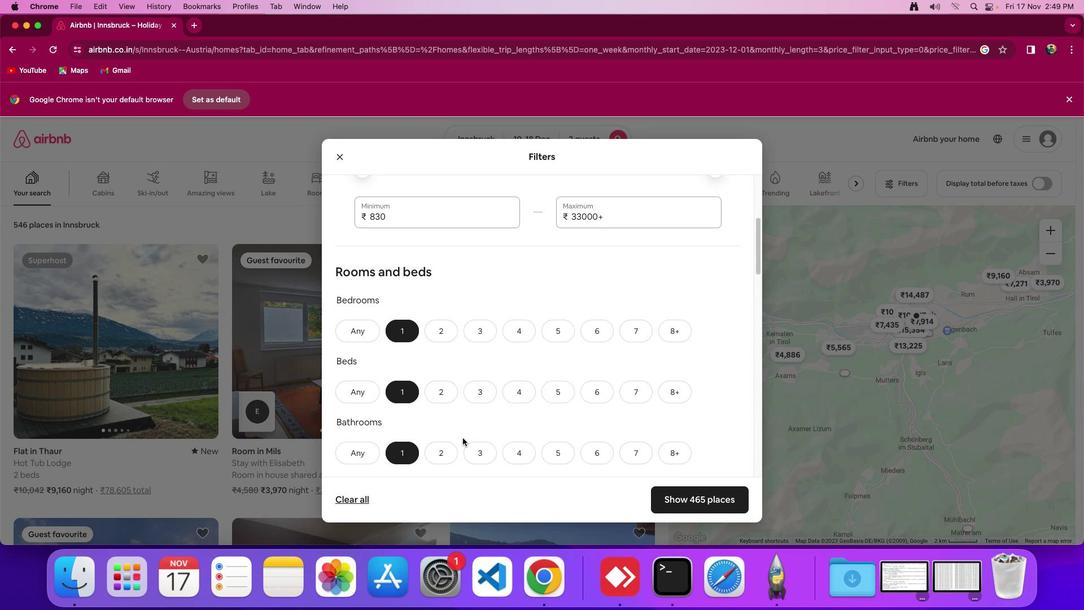 
Action: Mouse scrolled (462, 438) with delta (0, 0)
Screenshot: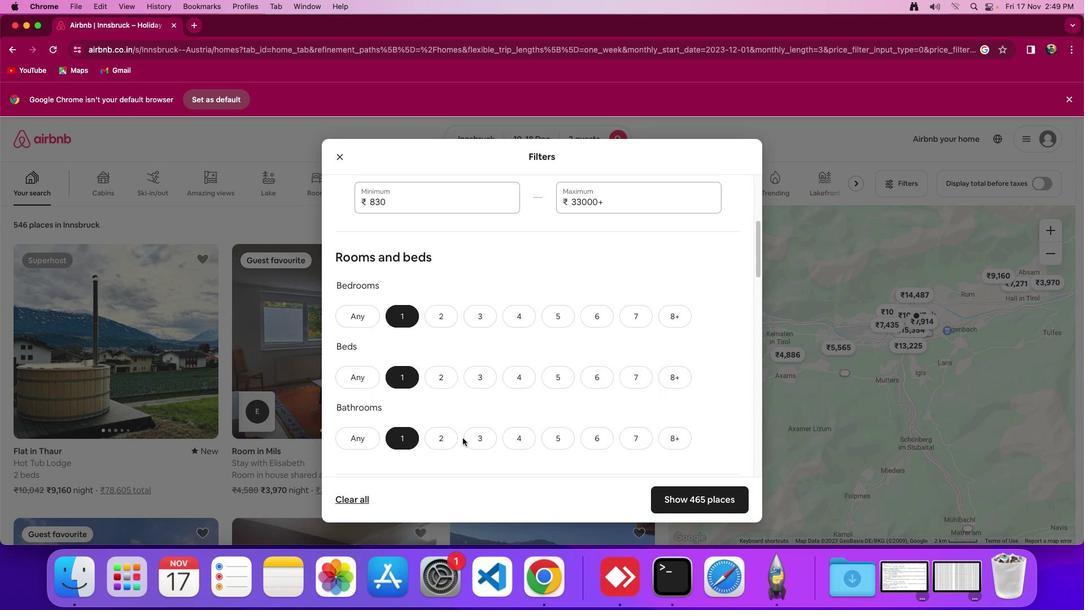 
Action: Mouse scrolled (462, 438) with delta (0, 0)
Screenshot: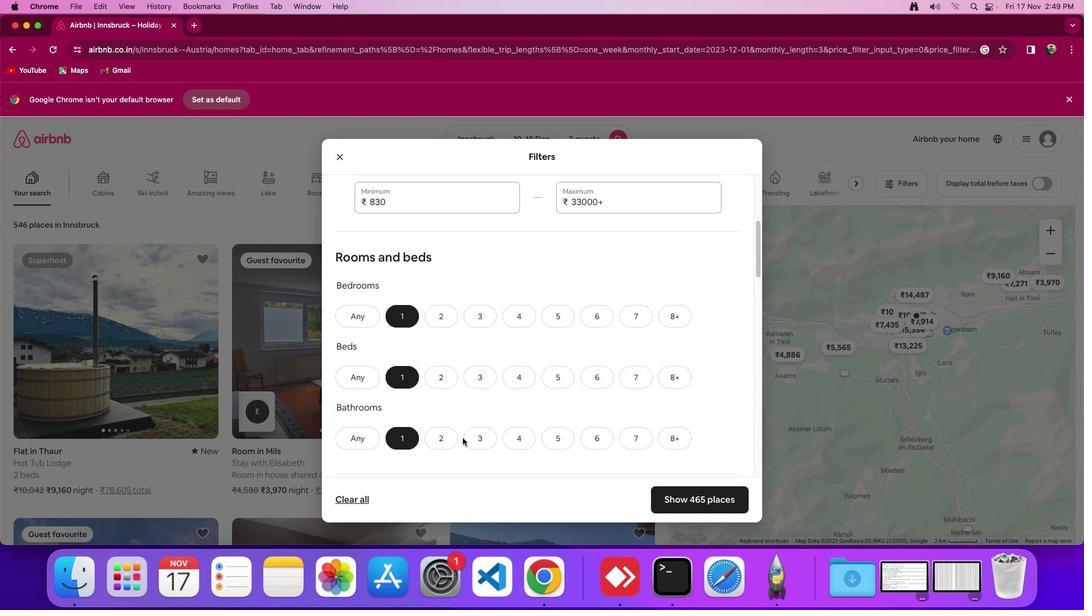 
Action: Mouse scrolled (462, 438) with delta (0, 0)
Screenshot: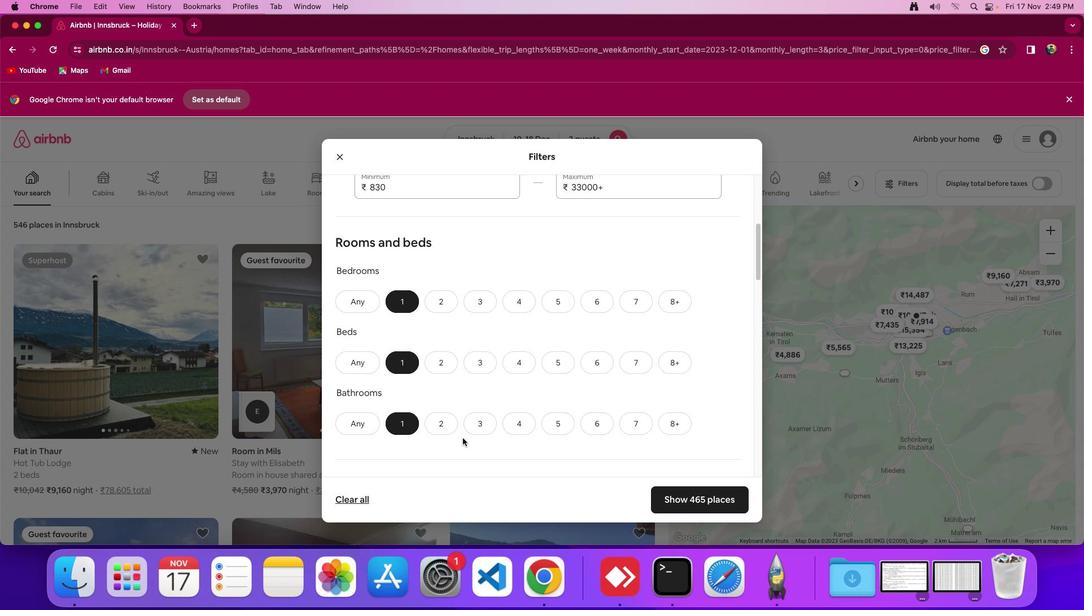 
Action: Mouse scrolled (462, 438) with delta (0, 0)
Screenshot: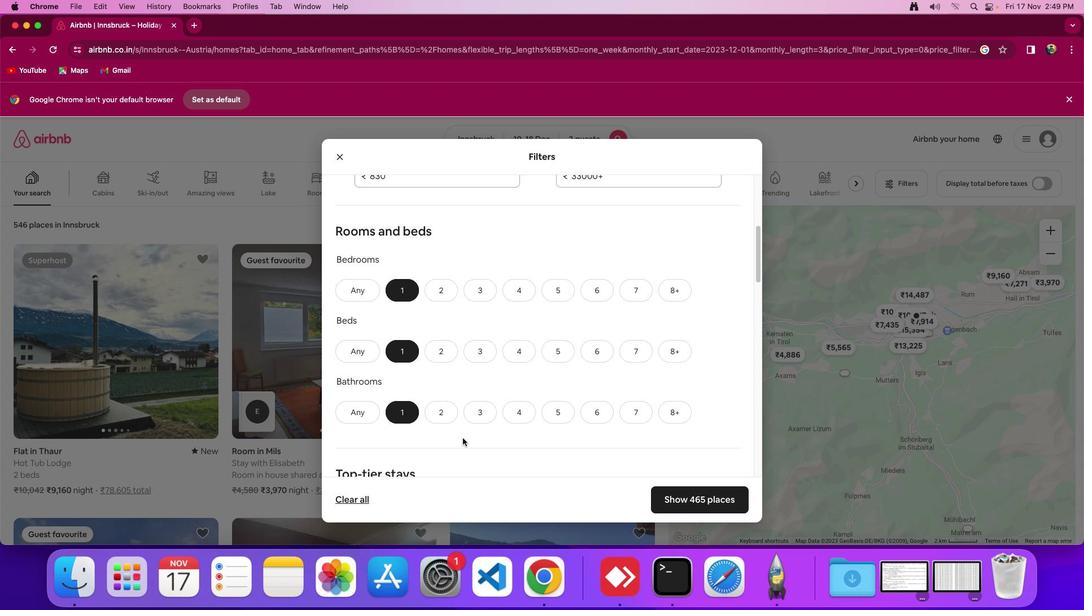 
Action: Mouse moved to (463, 437)
Screenshot: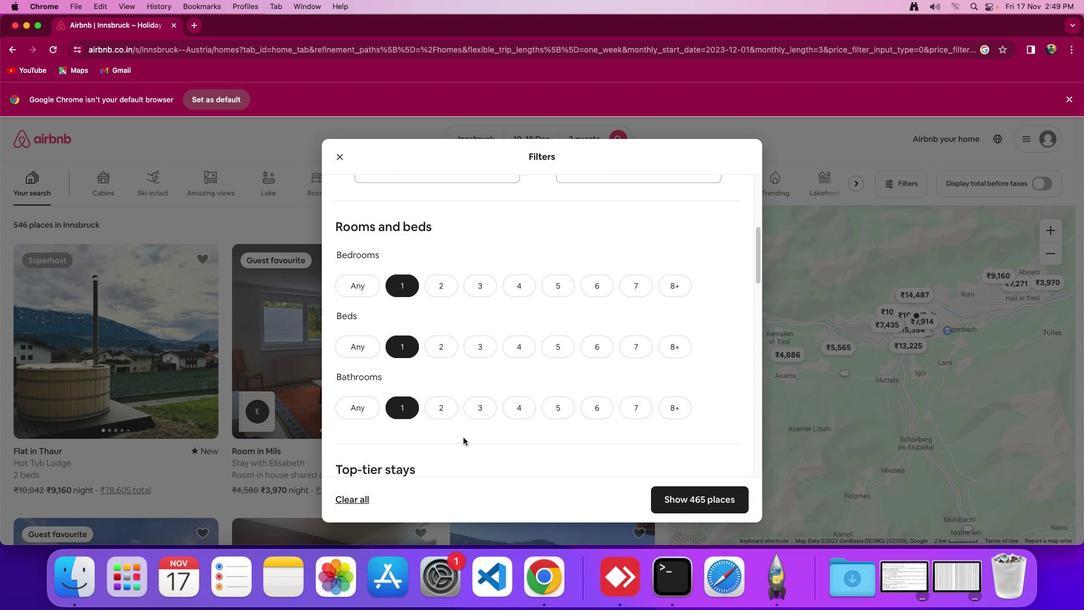 
Action: Mouse scrolled (463, 437) with delta (0, 0)
Screenshot: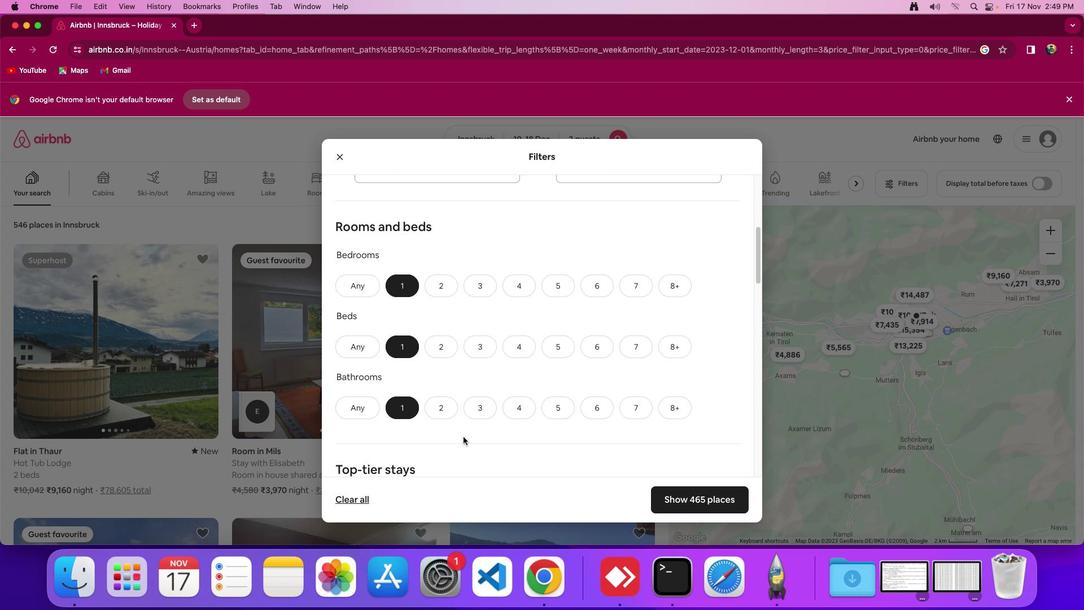 
Action: Mouse moved to (464, 436)
Screenshot: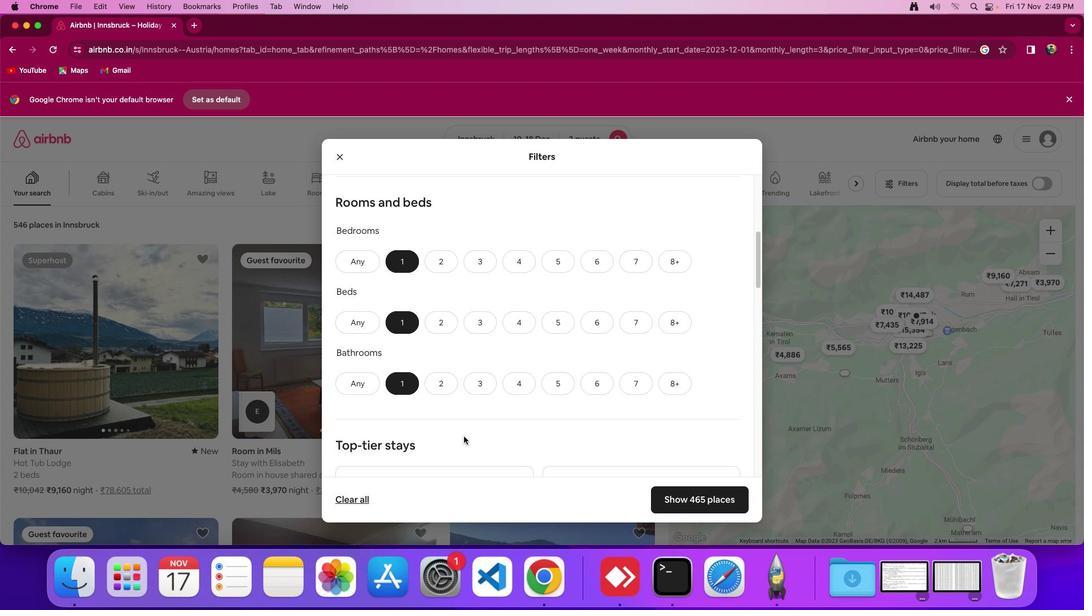 
Action: Mouse scrolled (464, 436) with delta (0, 0)
Screenshot: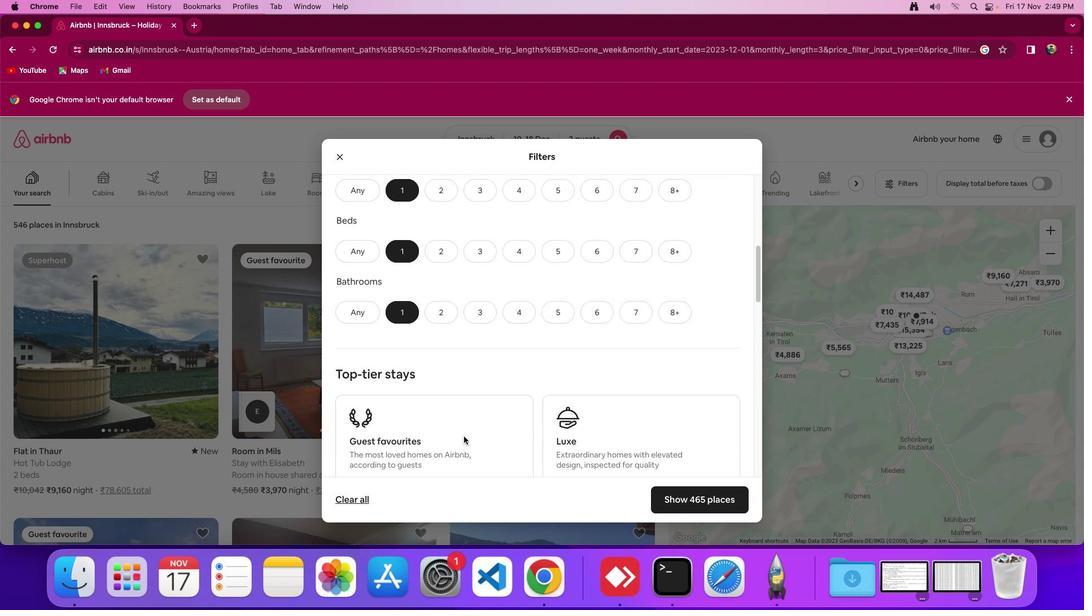 
Action: Mouse scrolled (464, 436) with delta (0, 0)
Screenshot: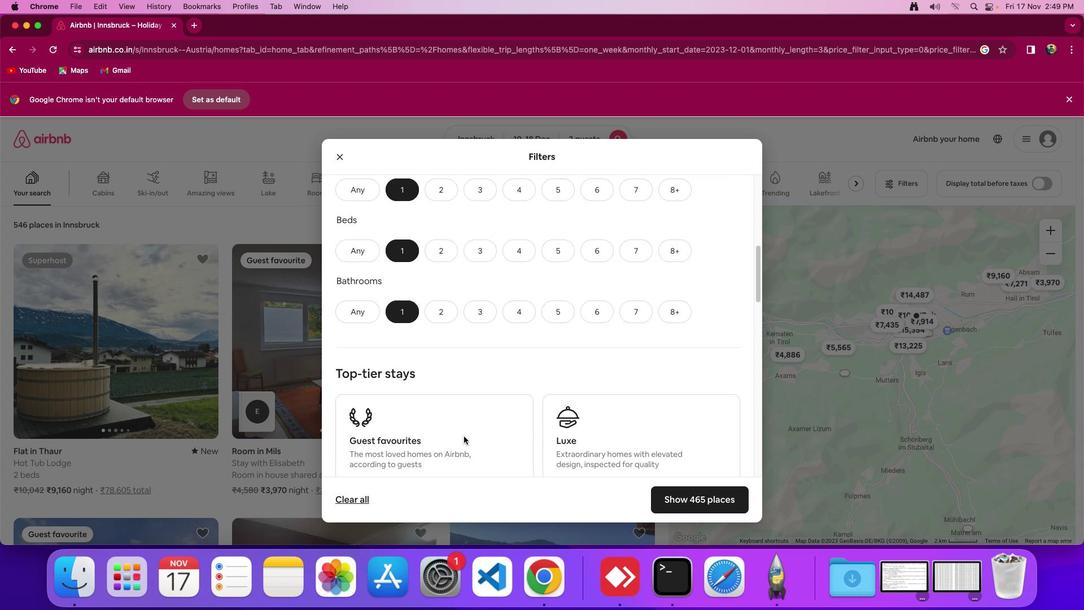 
Action: Mouse scrolled (464, 436) with delta (0, -1)
Screenshot: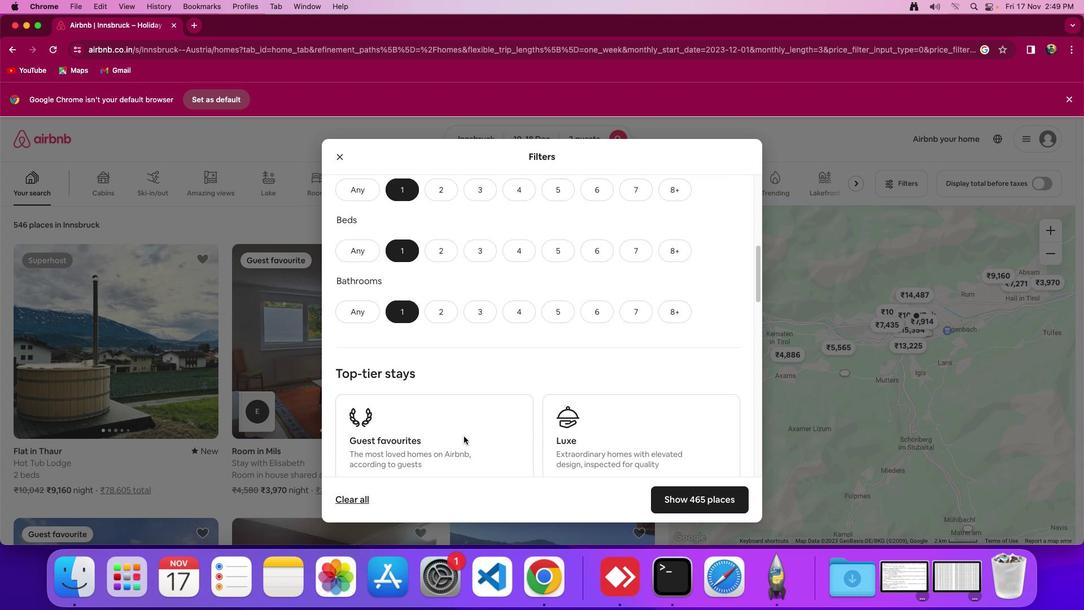 
Action: Mouse scrolled (464, 436) with delta (0, 0)
Screenshot: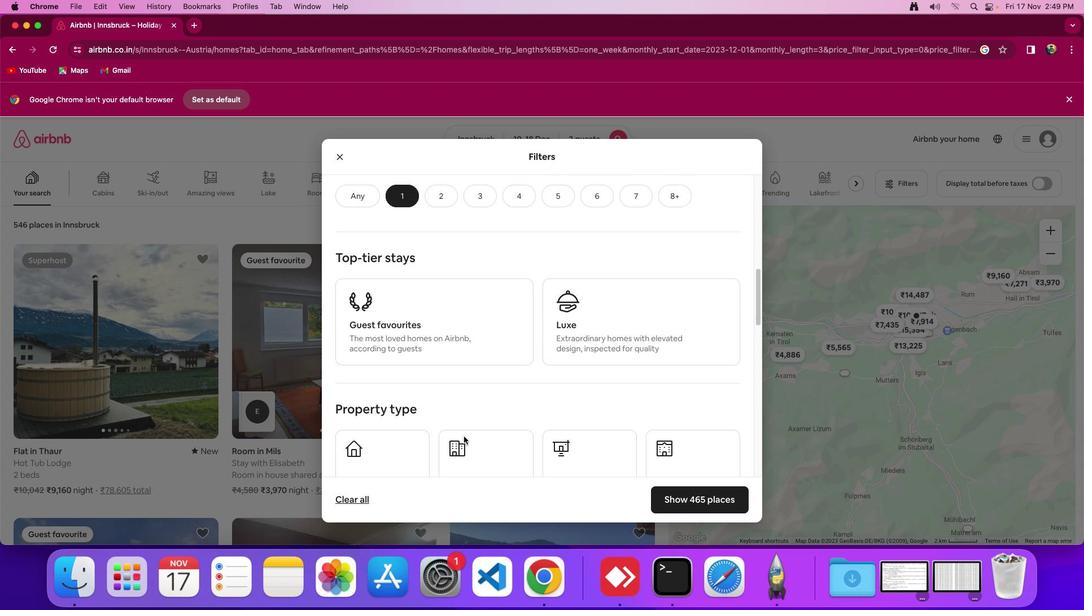 
Action: Mouse scrolled (464, 436) with delta (0, 0)
Screenshot: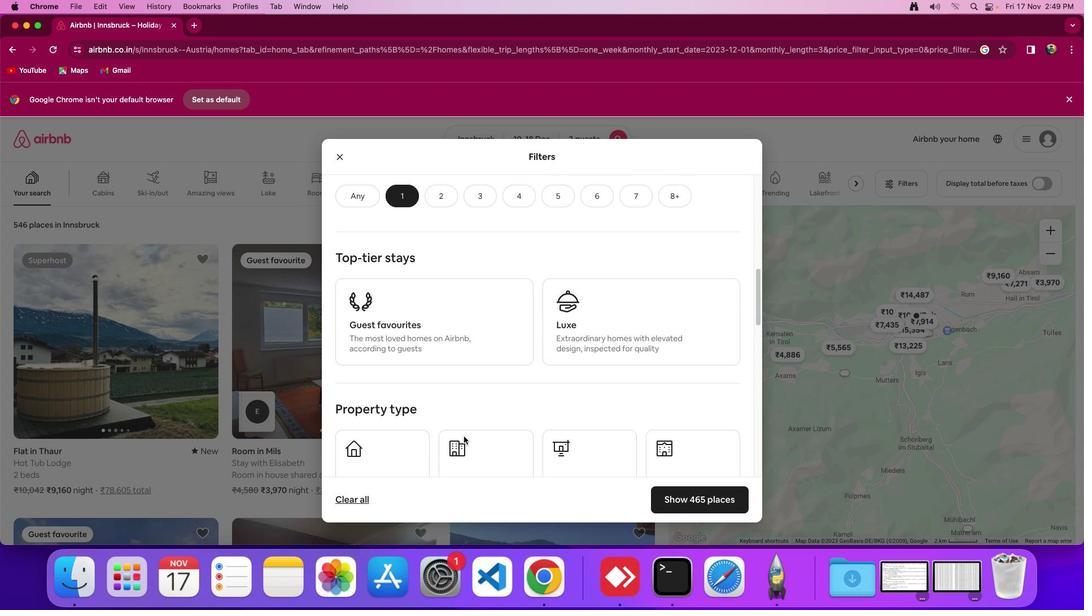 
Action: Mouse scrolled (464, 436) with delta (0, -1)
Screenshot: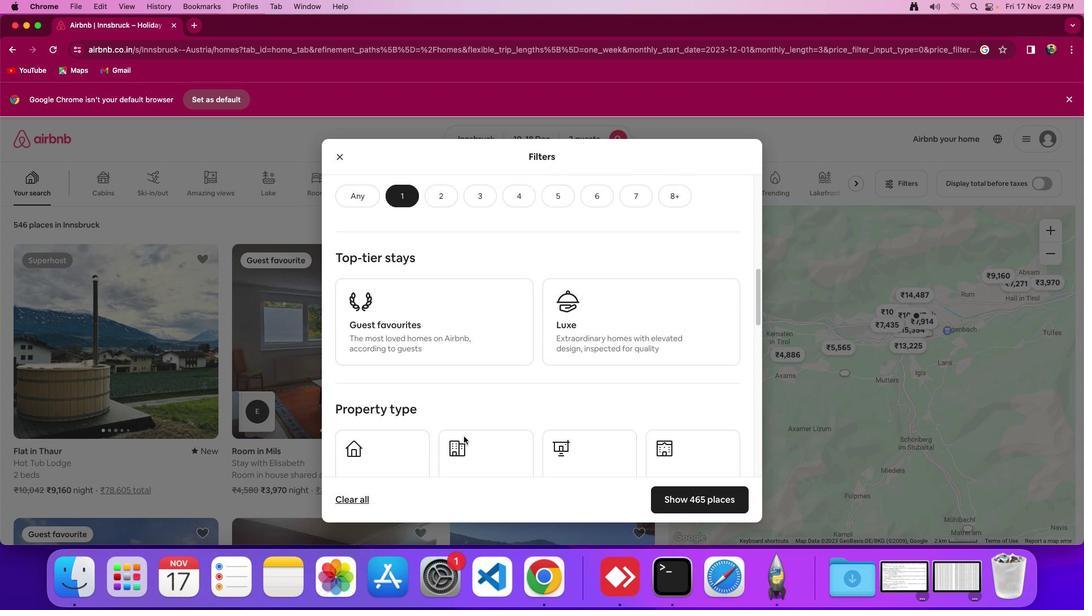 
Action: Mouse moved to (452, 447)
Screenshot: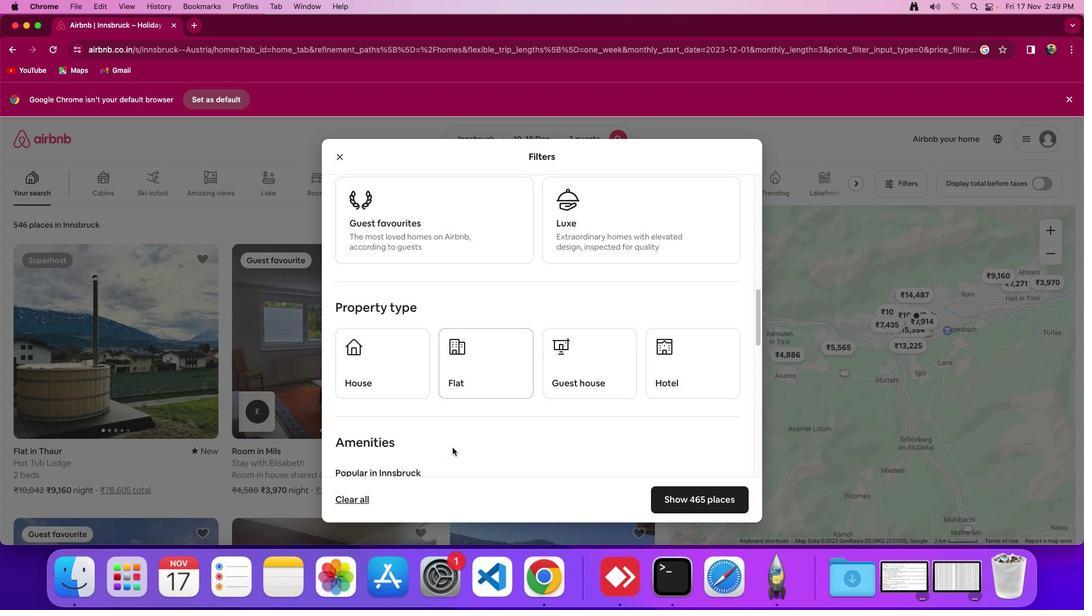 
Action: Mouse scrolled (452, 447) with delta (0, 0)
Screenshot: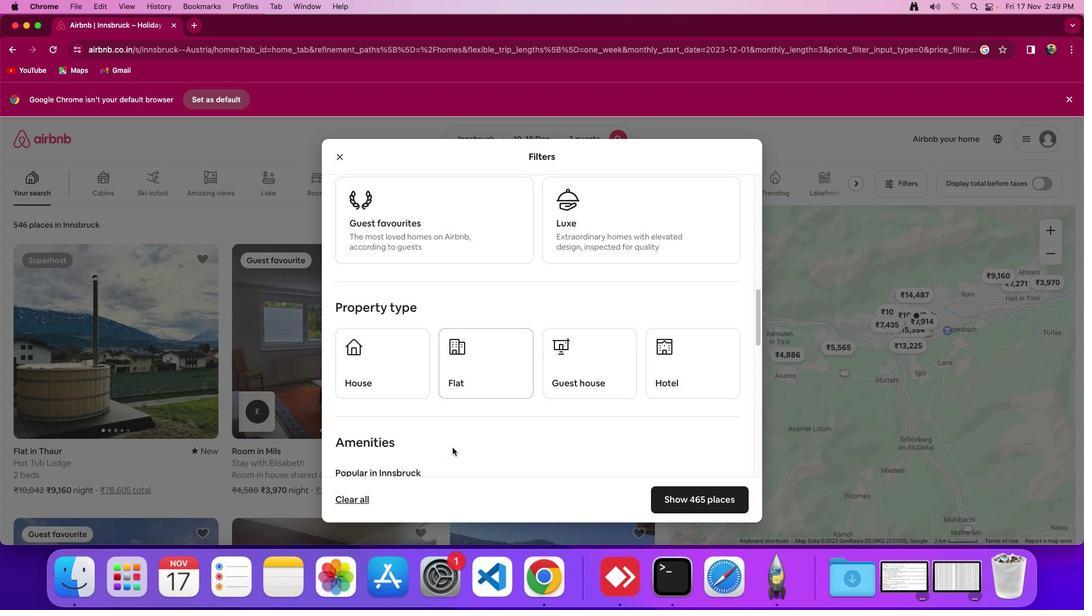
Action: Mouse moved to (452, 447)
Screenshot: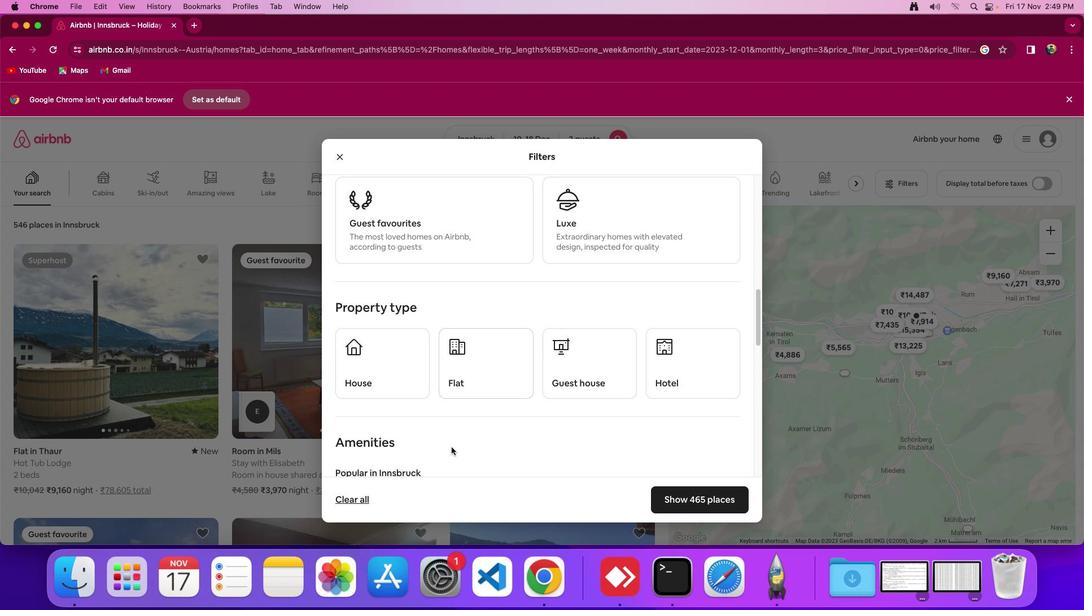 
Action: Mouse scrolled (452, 447) with delta (0, 0)
Screenshot: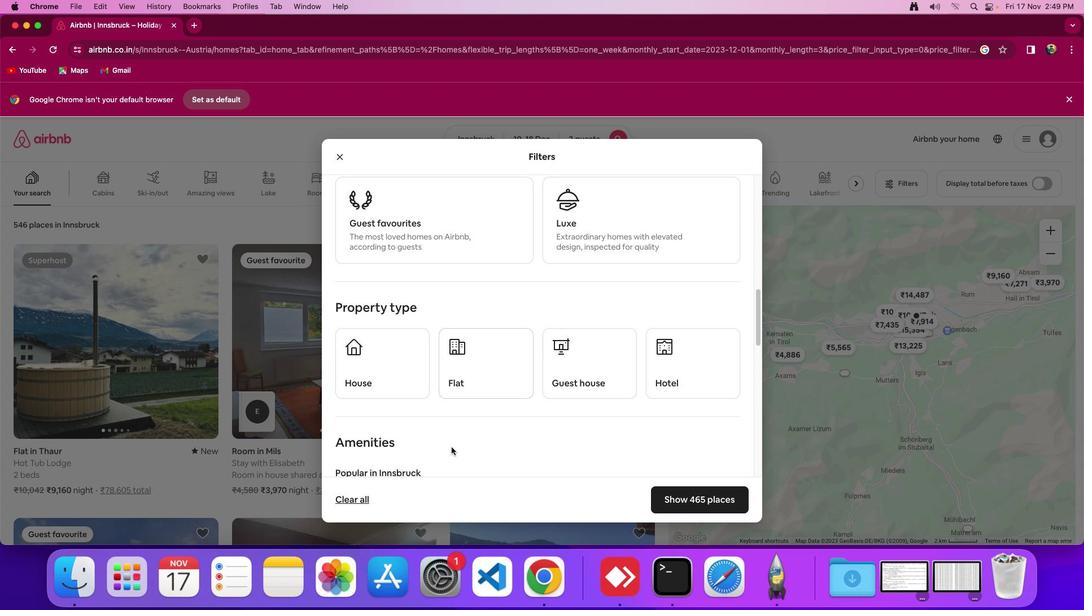 
Action: Mouse scrolled (452, 447) with delta (0, -1)
Screenshot: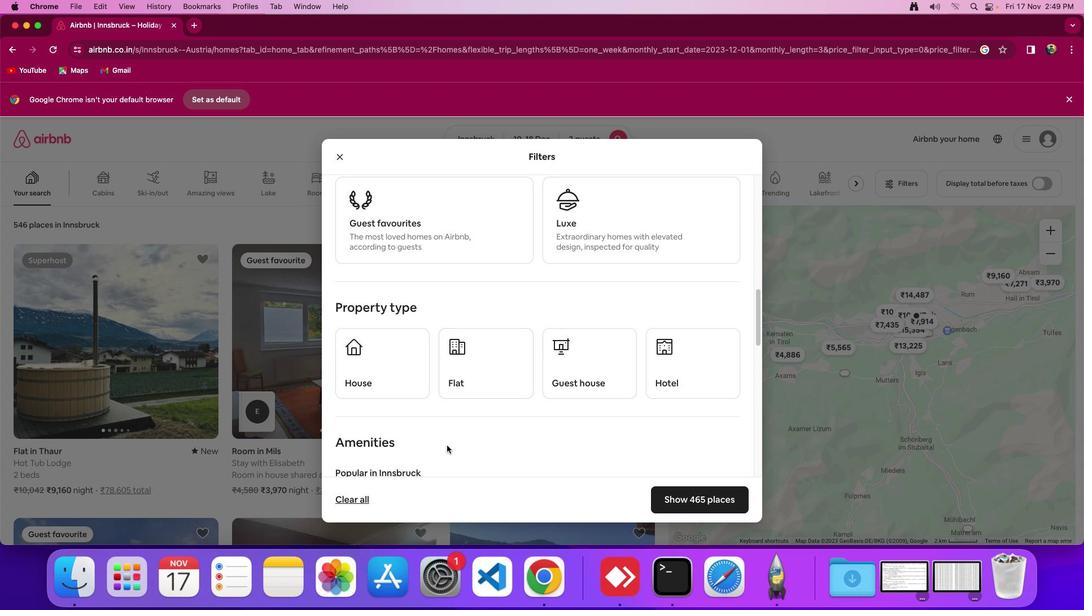 
Action: Mouse moved to (482, 379)
Screenshot: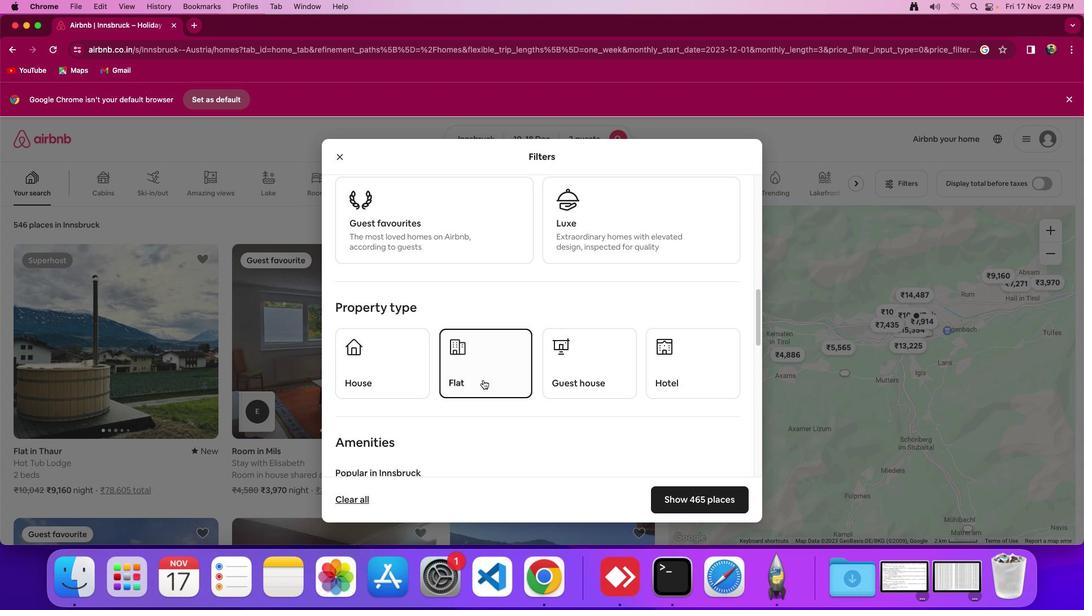
Action: Mouse pressed left at (482, 379)
Screenshot: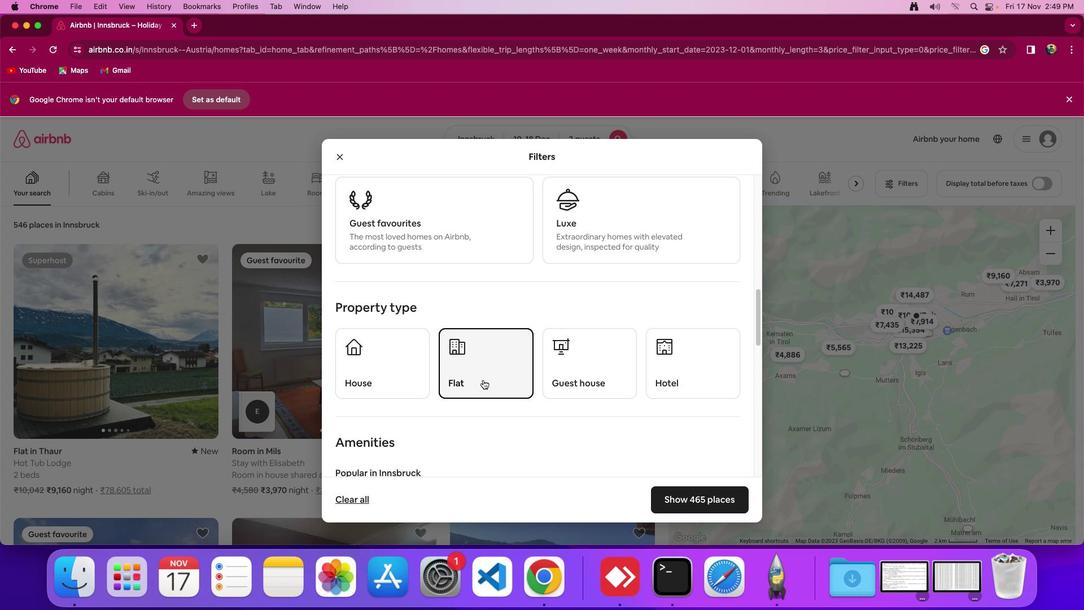 
Action: Mouse moved to (564, 405)
Screenshot: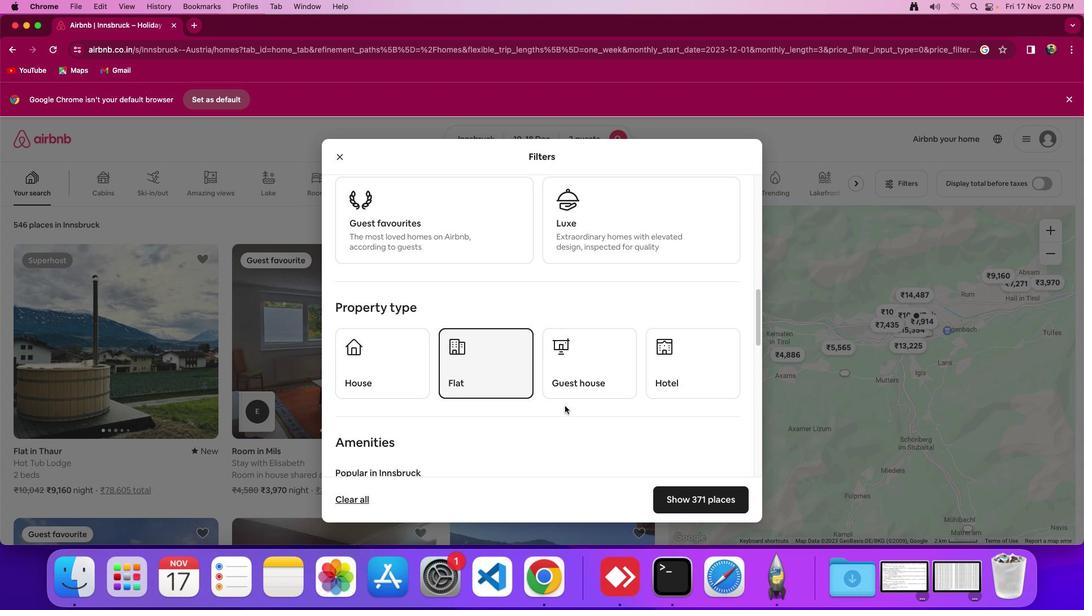 
Action: Mouse scrolled (564, 405) with delta (0, 0)
Screenshot: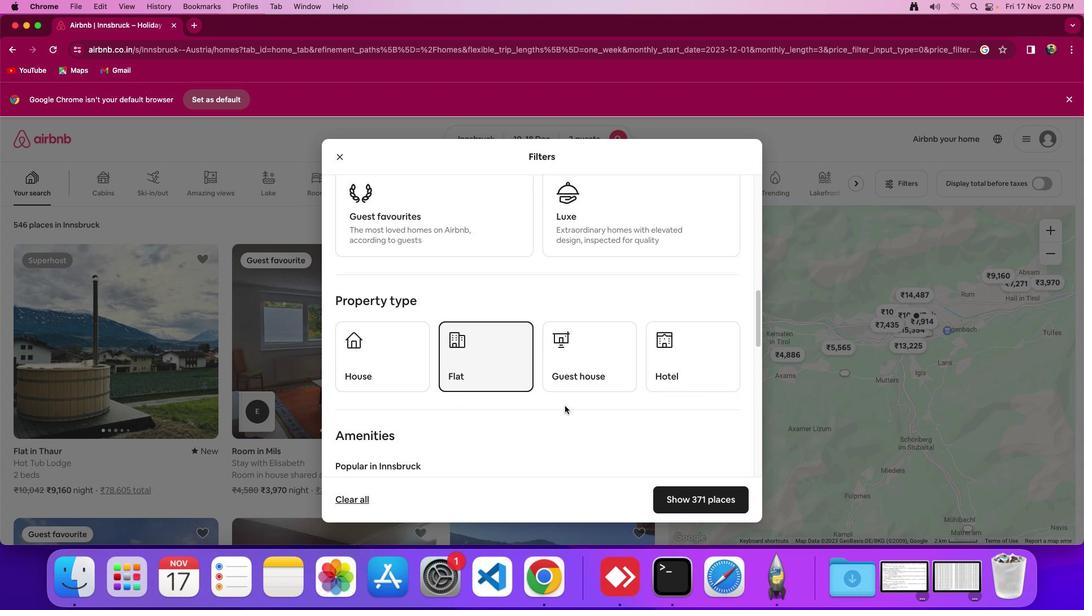 
Action: Mouse scrolled (564, 405) with delta (0, 0)
Screenshot: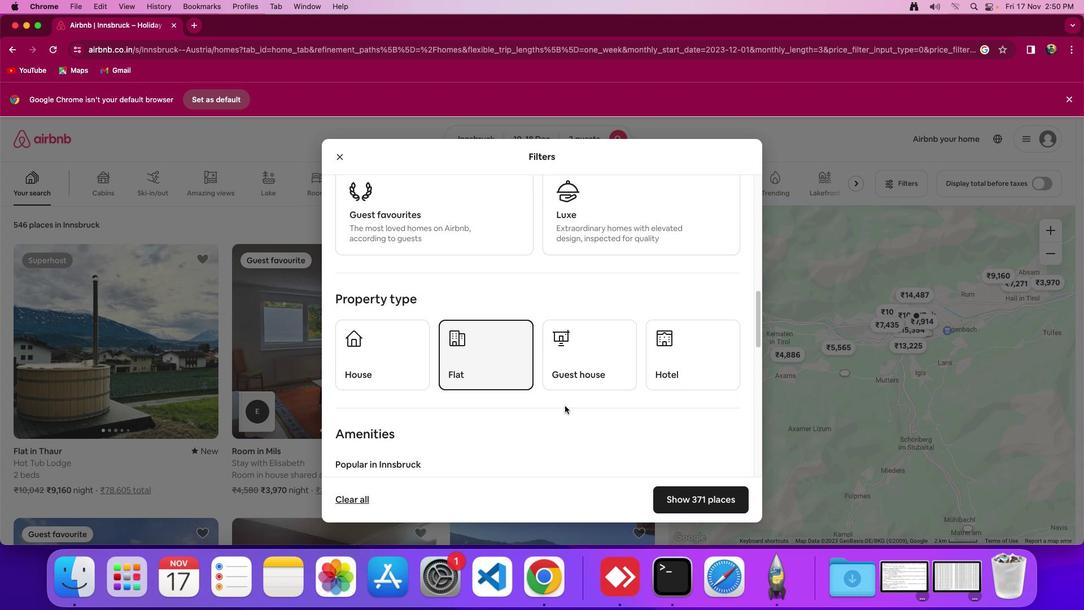 
Action: Mouse scrolled (564, 405) with delta (0, 0)
Screenshot: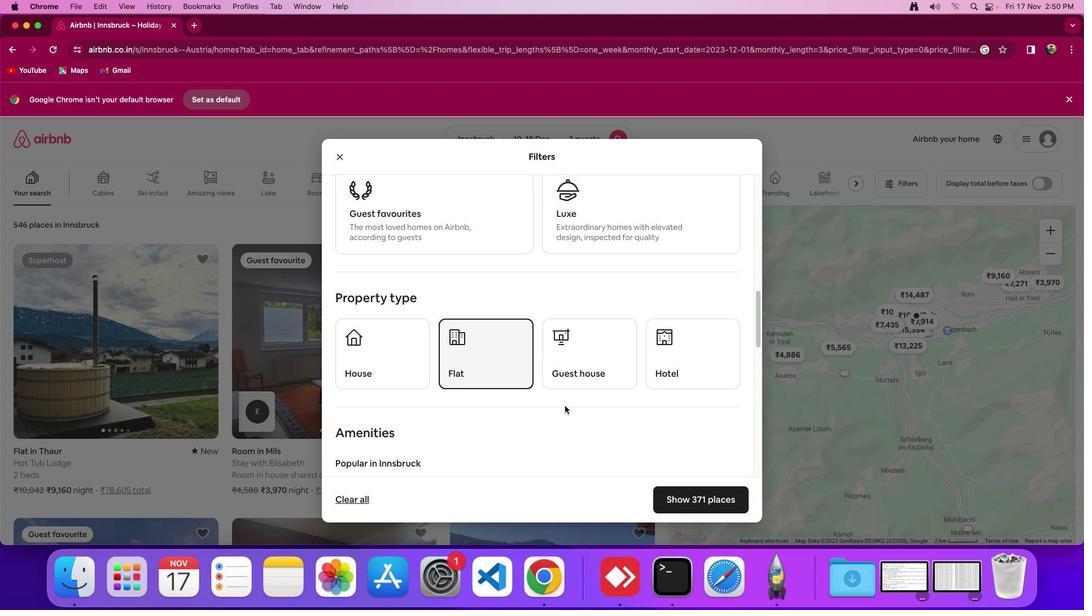 
Action: Mouse scrolled (564, 405) with delta (0, 0)
Screenshot: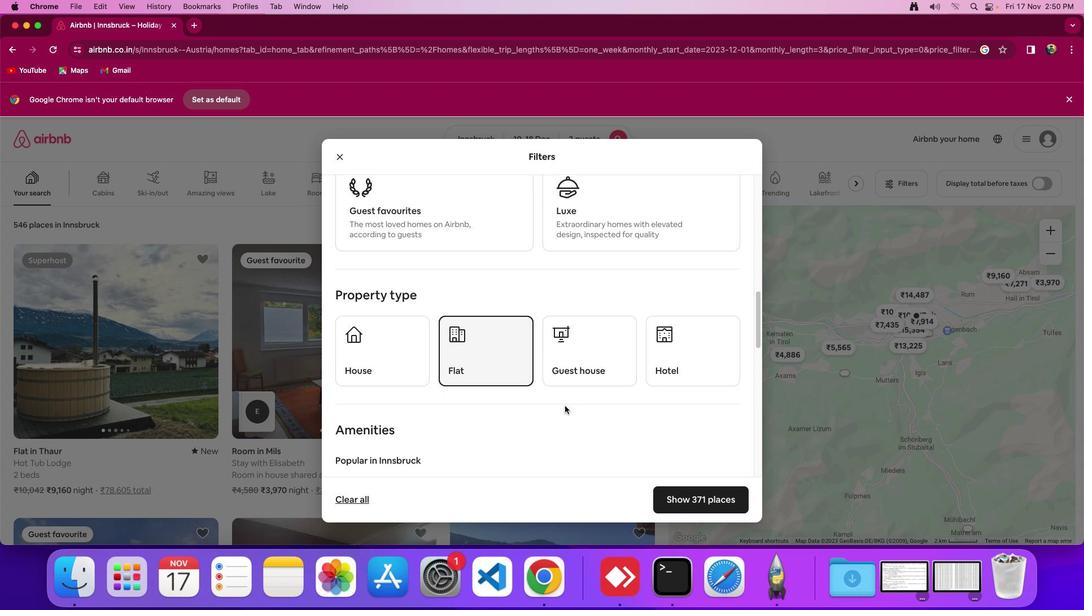 
Action: Mouse scrolled (564, 405) with delta (0, 0)
Screenshot: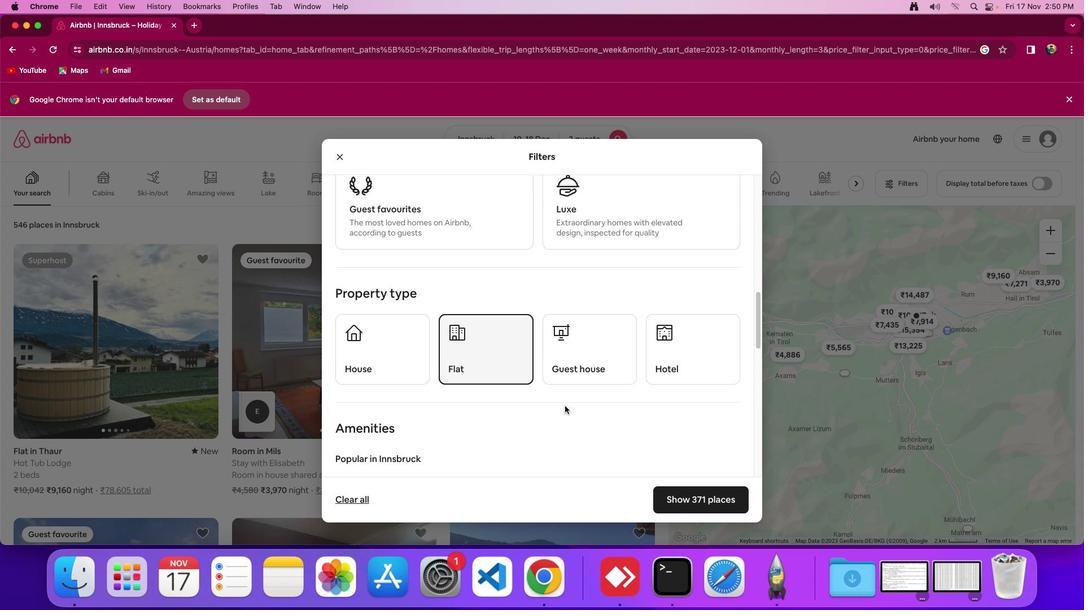 
Action: Mouse scrolled (564, 405) with delta (0, 0)
Screenshot: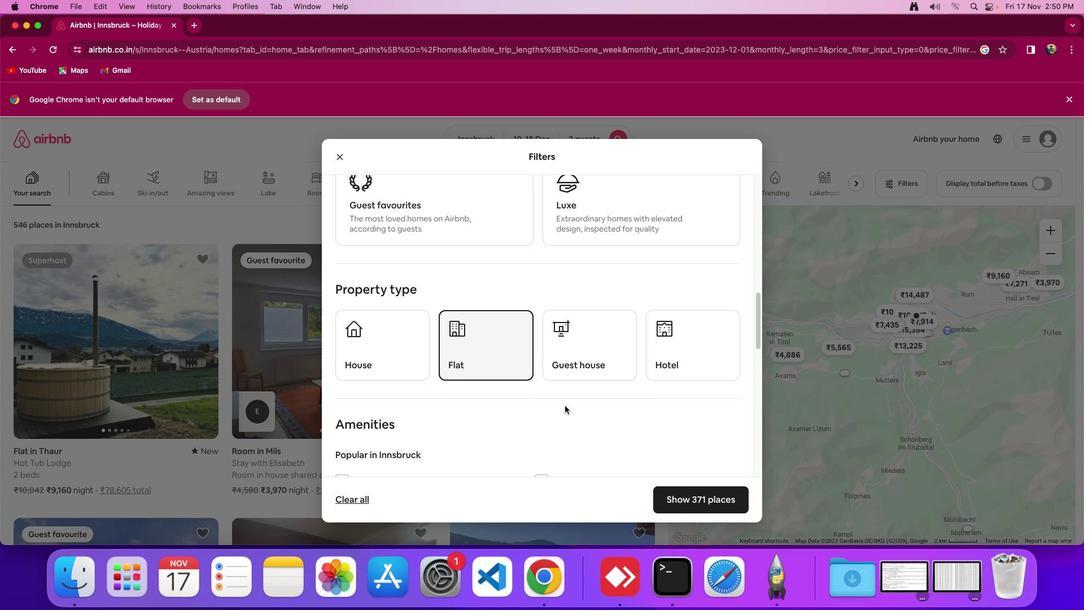 
Action: Mouse scrolled (564, 405) with delta (0, 0)
Screenshot: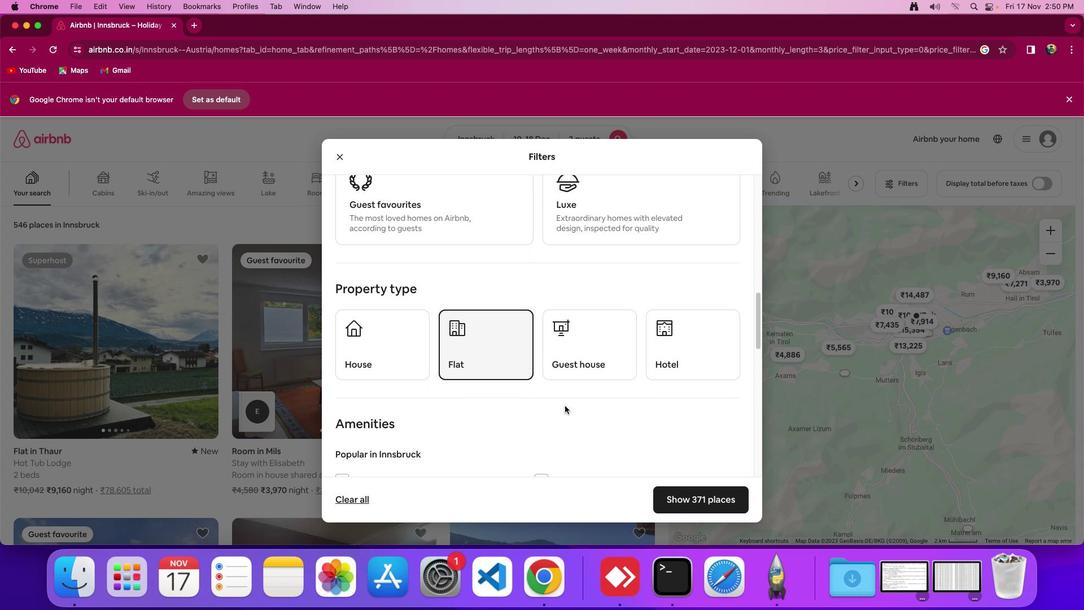
Action: Mouse scrolled (564, 405) with delta (0, 0)
Screenshot: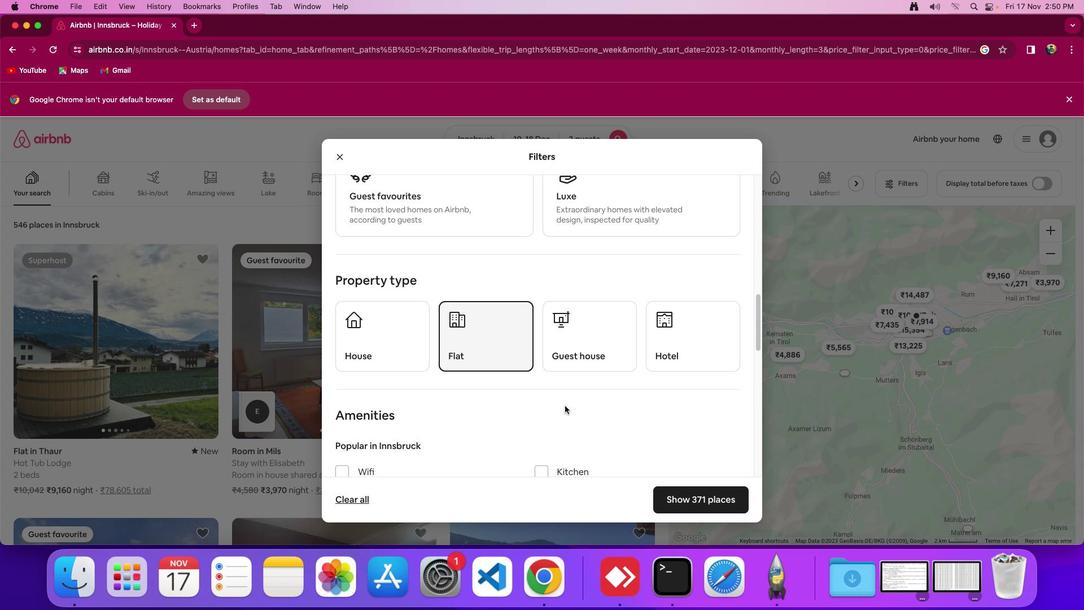 
Action: Mouse scrolled (564, 405) with delta (0, 0)
Screenshot: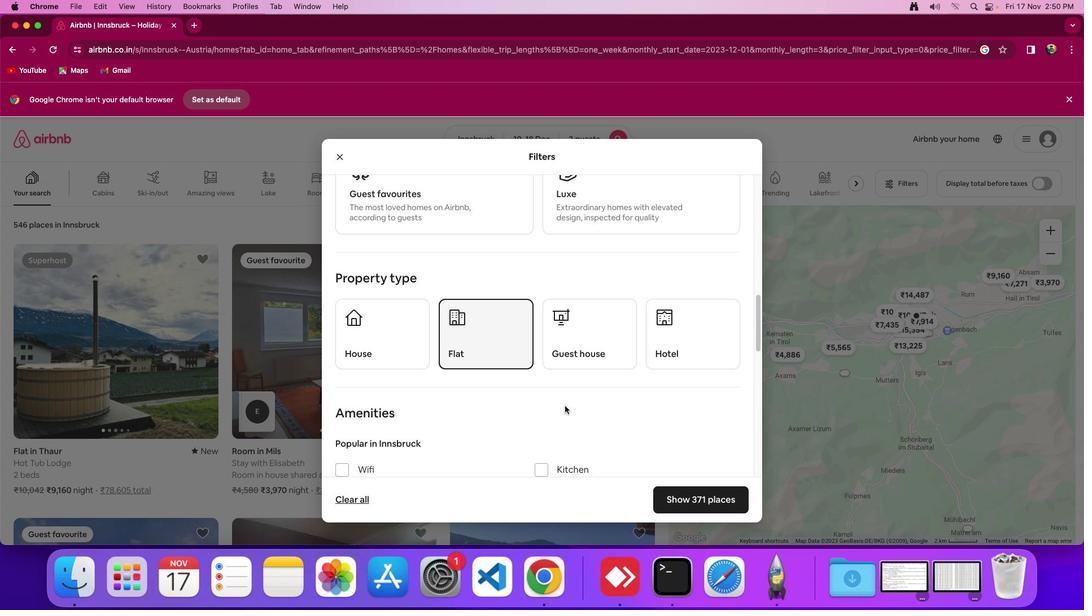 
Action: Mouse scrolled (564, 405) with delta (0, 0)
Screenshot: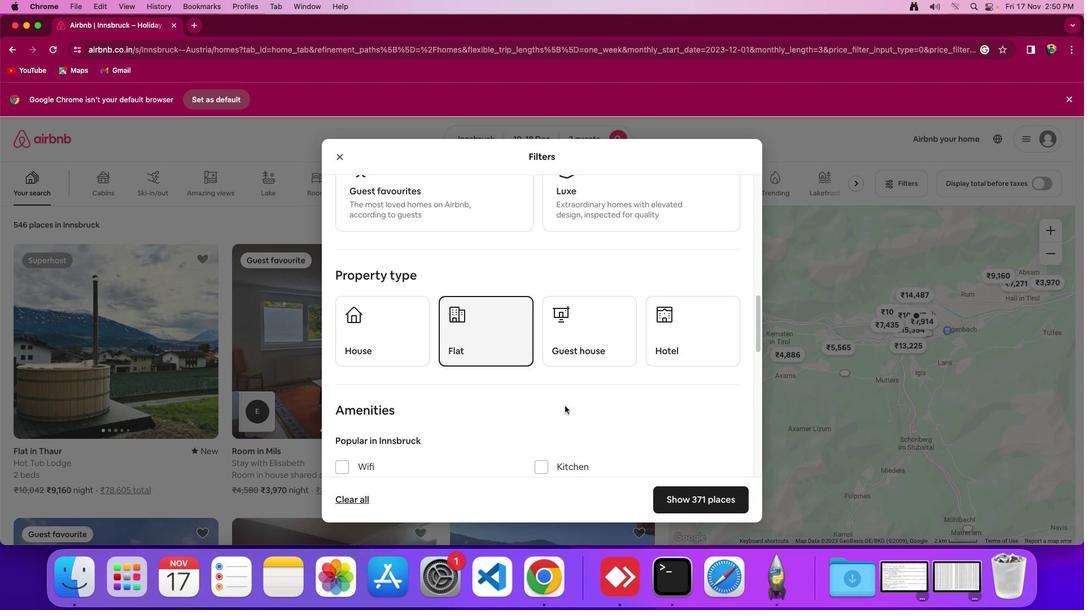 
Action: Mouse scrolled (564, 405) with delta (0, 0)
Screenshot: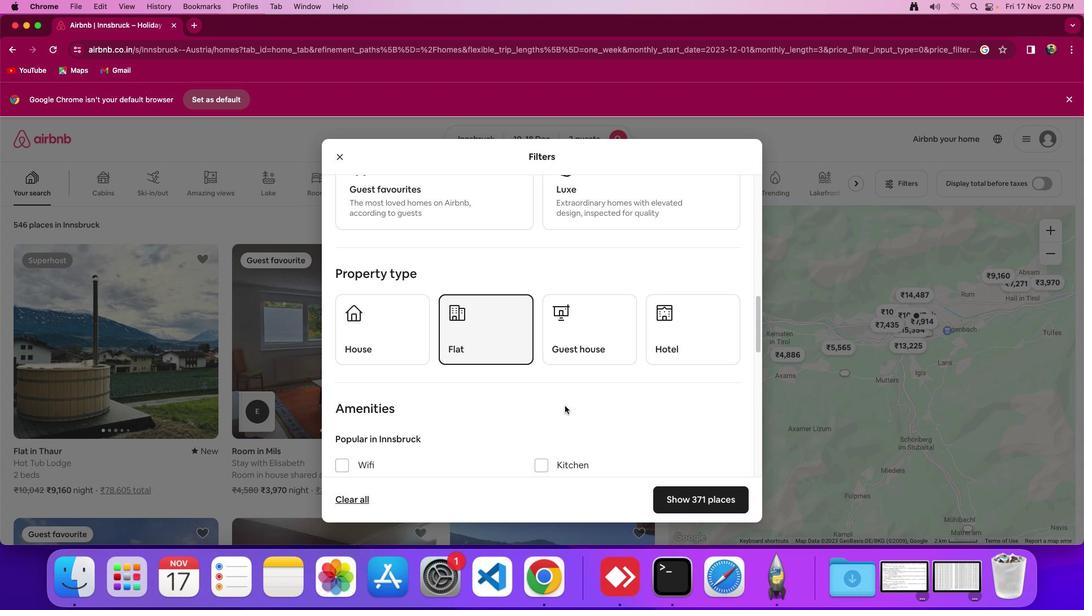 
Action: Mouse moved to (564, 404)
Screenshot: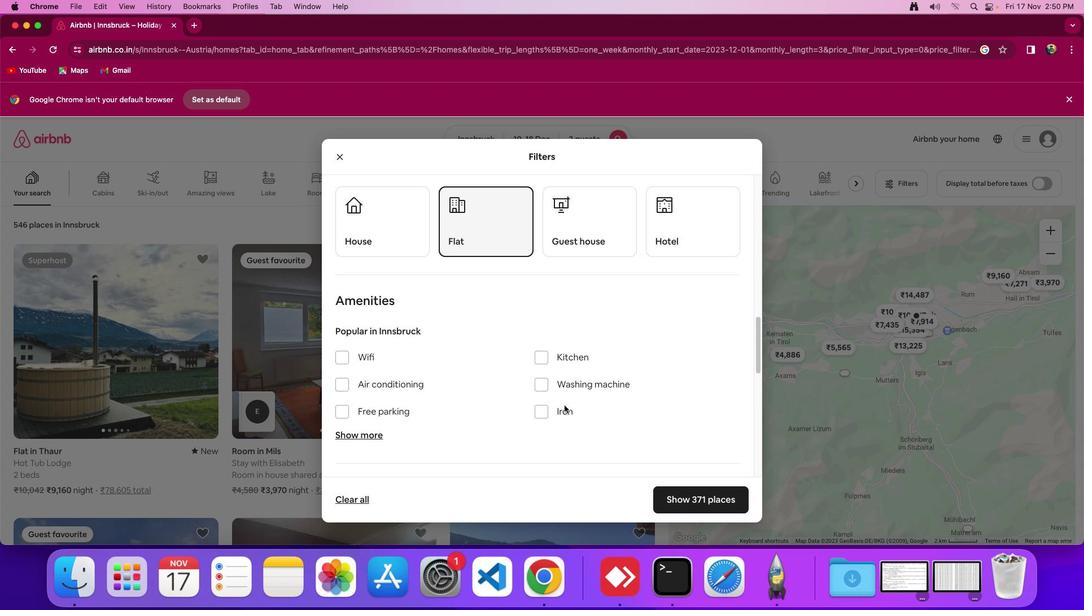 
Action: Mouse scrolled (564, 404) with delta (0, 0)
Screenshot: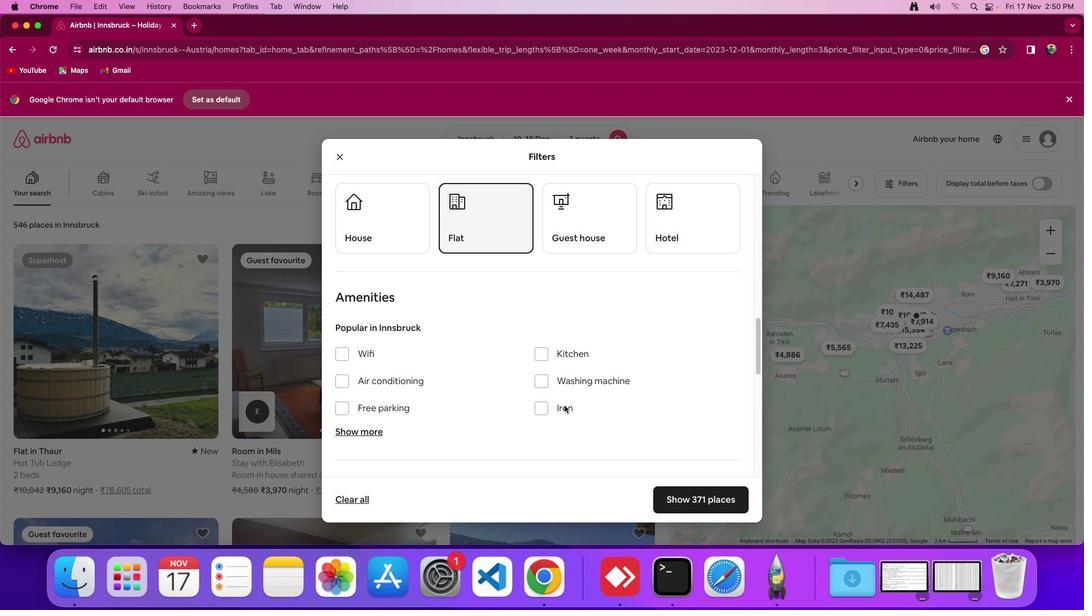 
Action: Mouse scrolled (564, 404) with delta (0, 0)
Screenshot: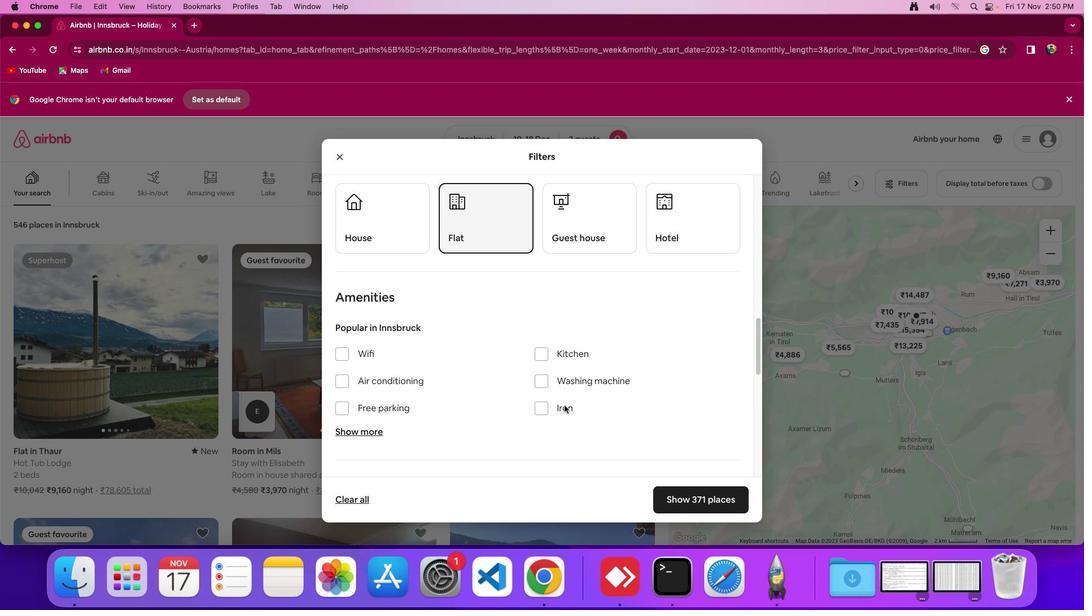 
Action: Mouse scrolled (564, 404) with delta (0, -1)
Screenshot: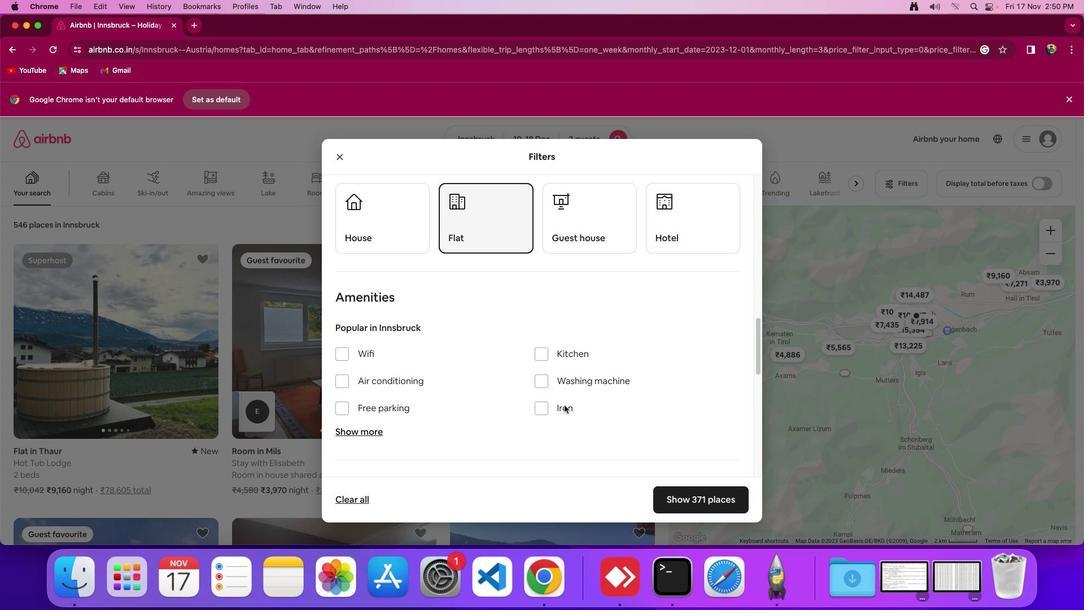 
Action: Mouse moved to (564, 404)
Screenshot: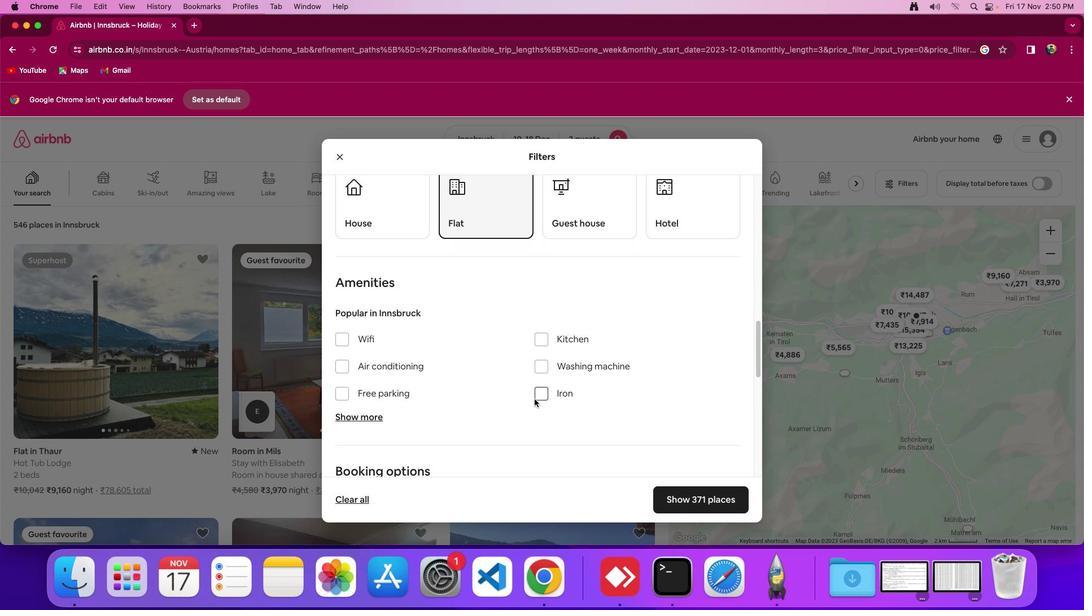 
Action: Mouse scrolled (564, 404) with delta (0, 0)
Screenshot: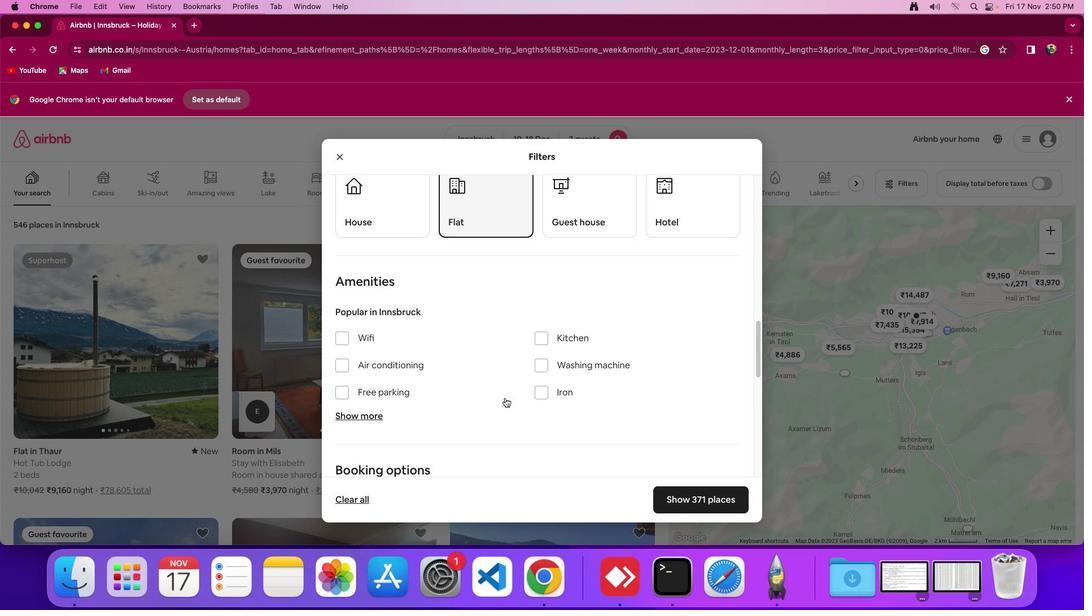 
Action: Mouse moved to (562, 403)
Screenshot: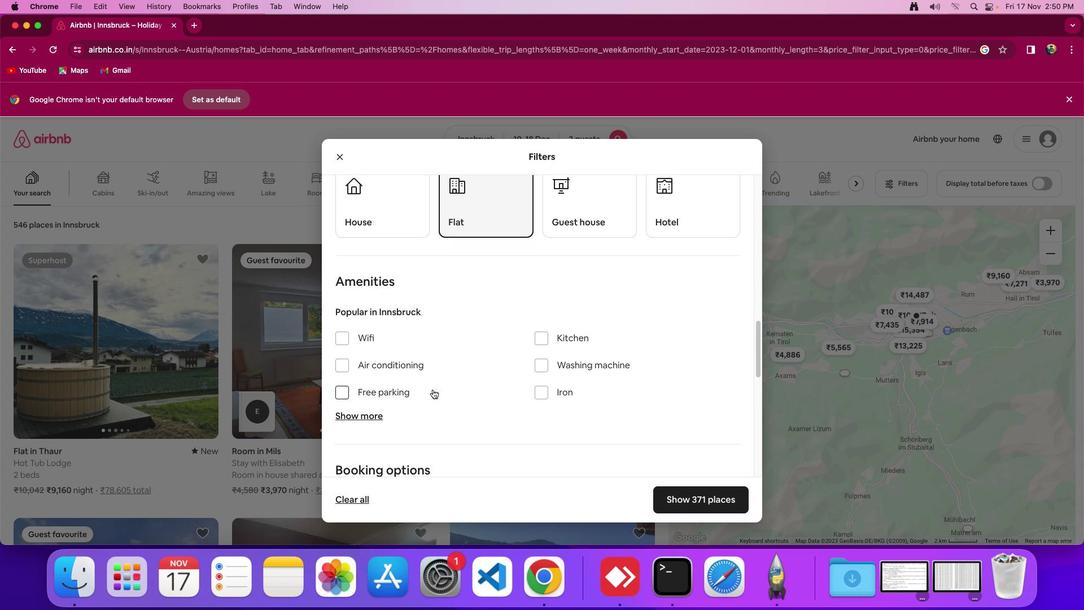 
Action: Mouse scrolled (562, 403) with delta (0, 0)
Screenshot: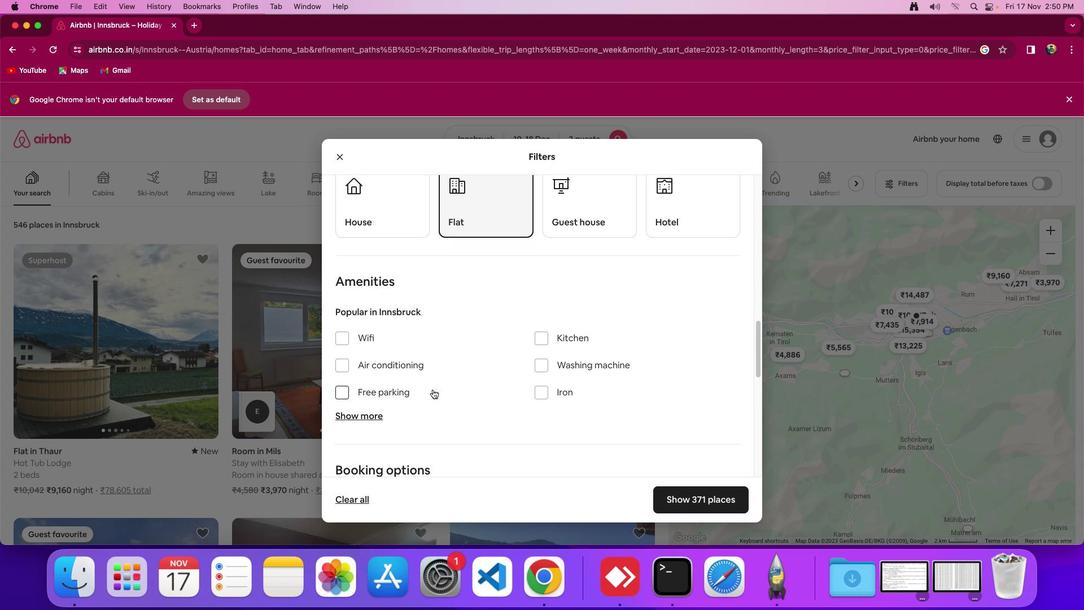 
Action: Mouse moved to (345, 335)
Screenshot: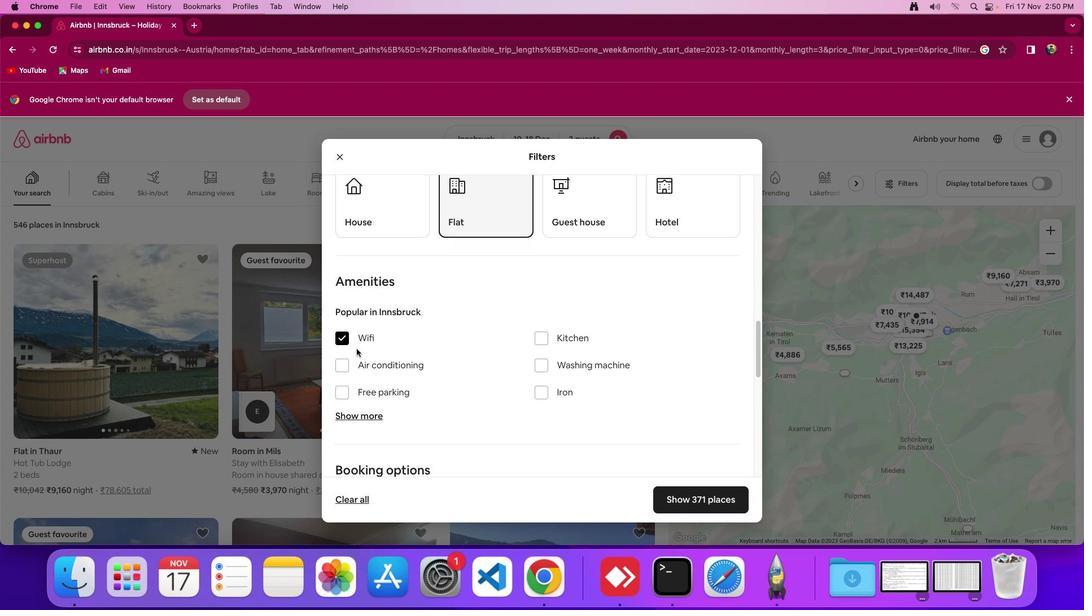 
Action: Mouse pressed left at (345, 335)
Screenshot: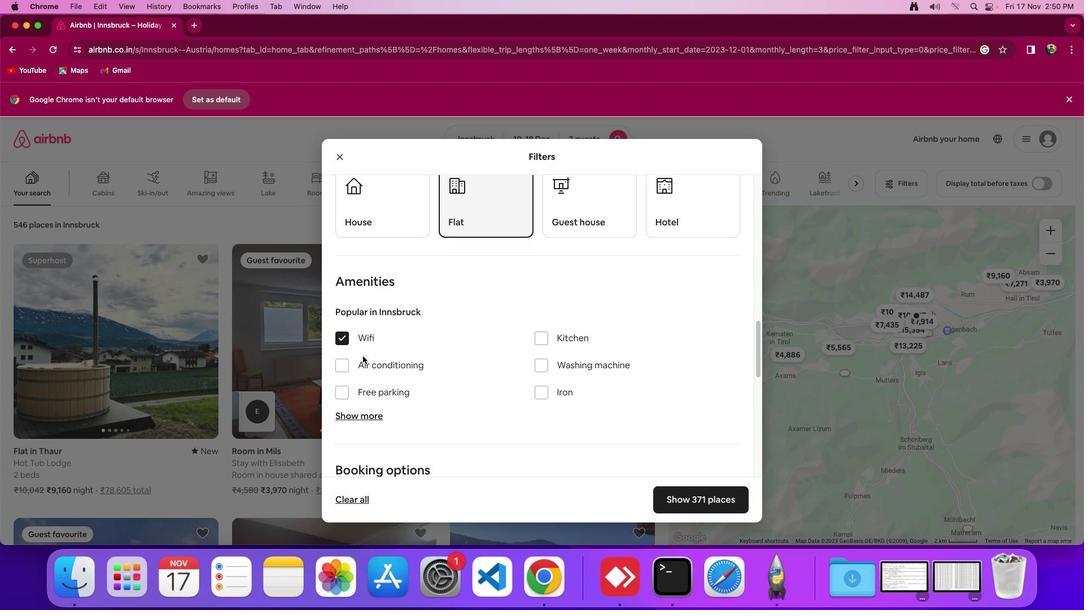 
Action: Mouse moved to (354, 414)
Screenshot: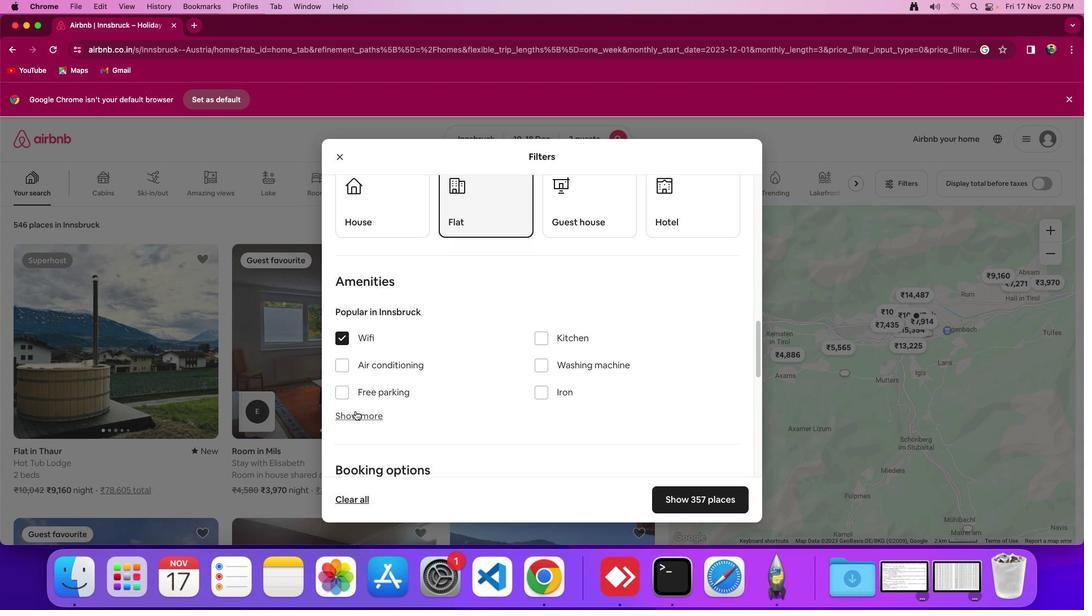 
Action: Mouse pressed left at (354, 414)
Screenshot: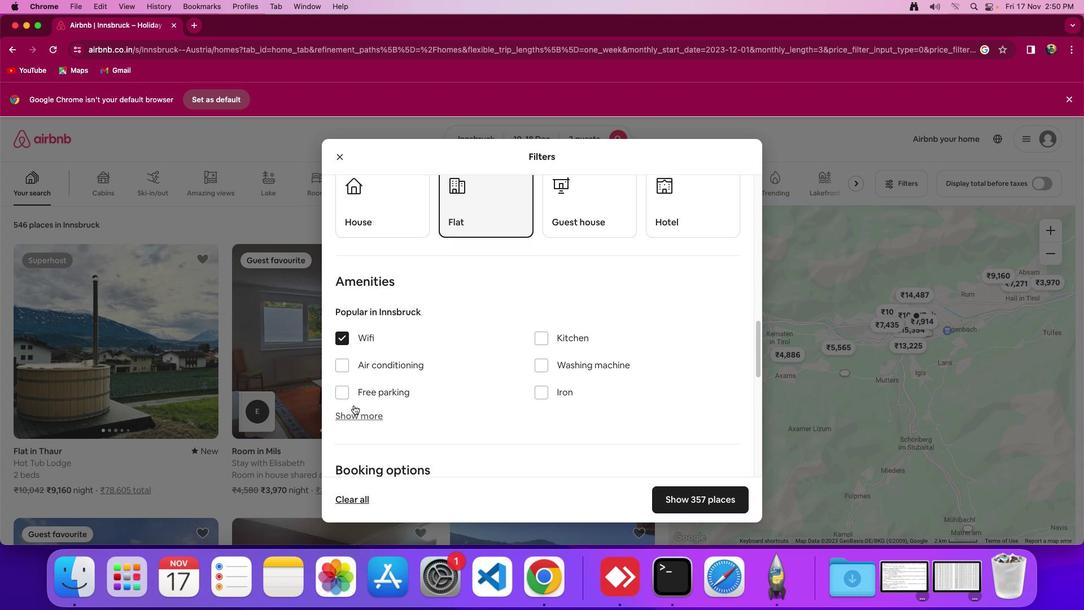 
Action: Mouse moved to (343, 391)
Screenshot: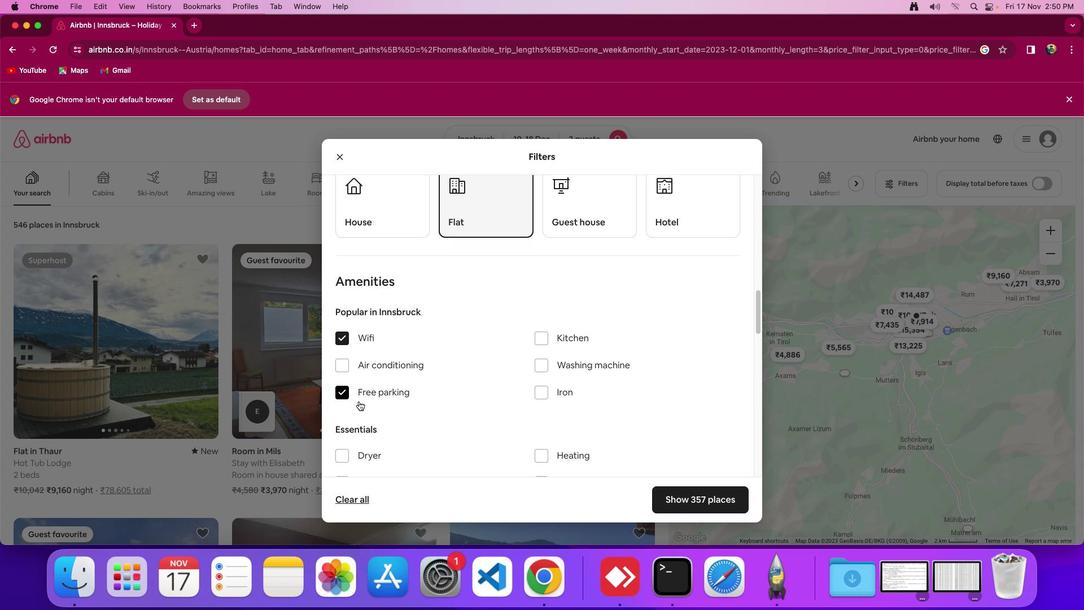 
Action: Mouse pressed left at (343, 391)
Screenshot: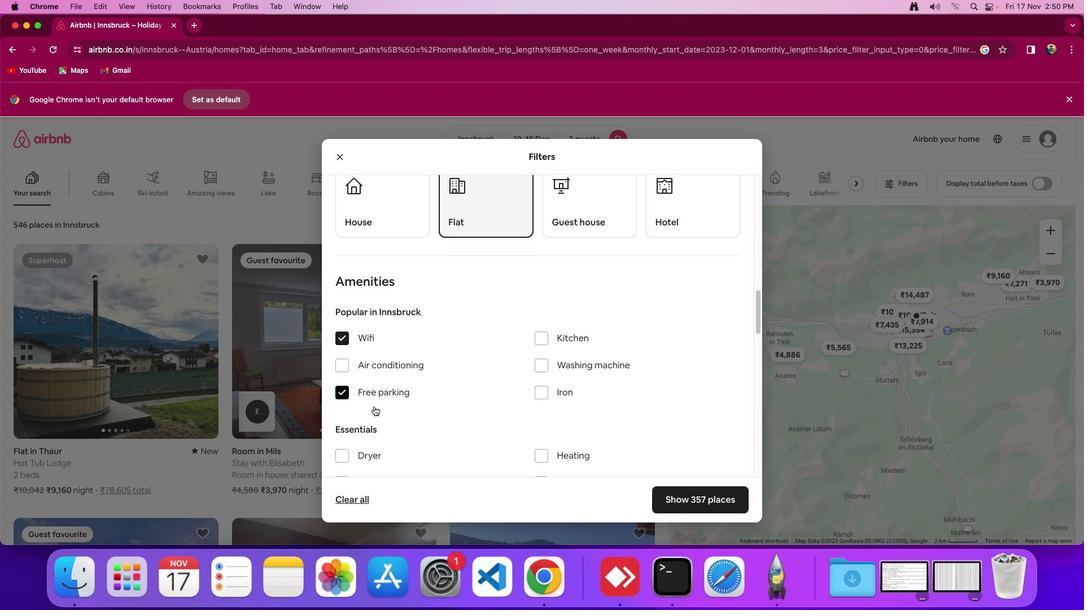 
Action: Mouse moved to (503, 416)
Screenshot: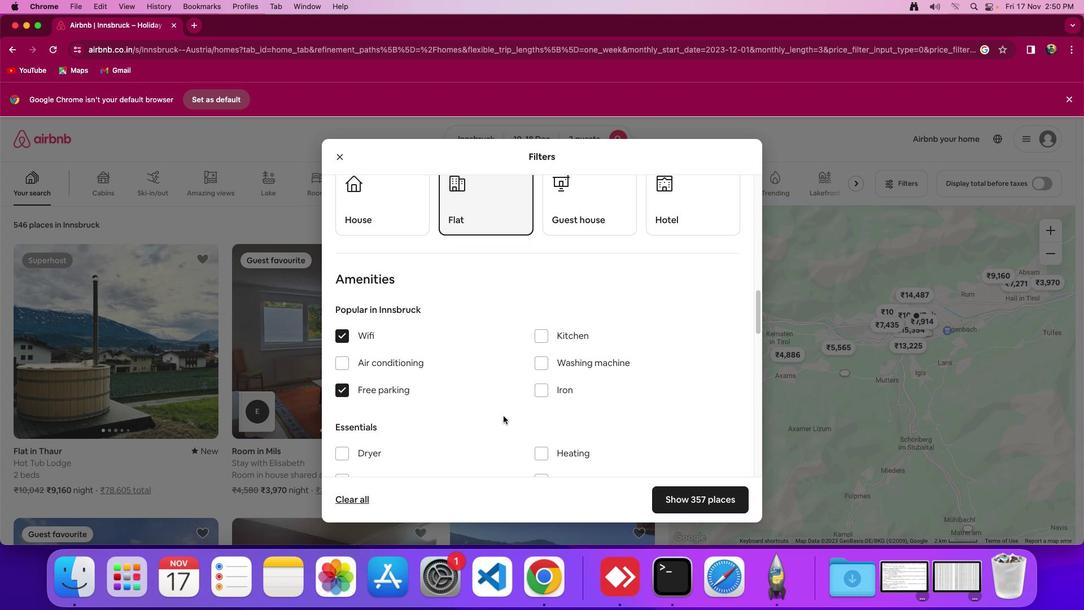 
Action: Mouse scrolled (503, 416) with delta (0, 0)
Screenshot: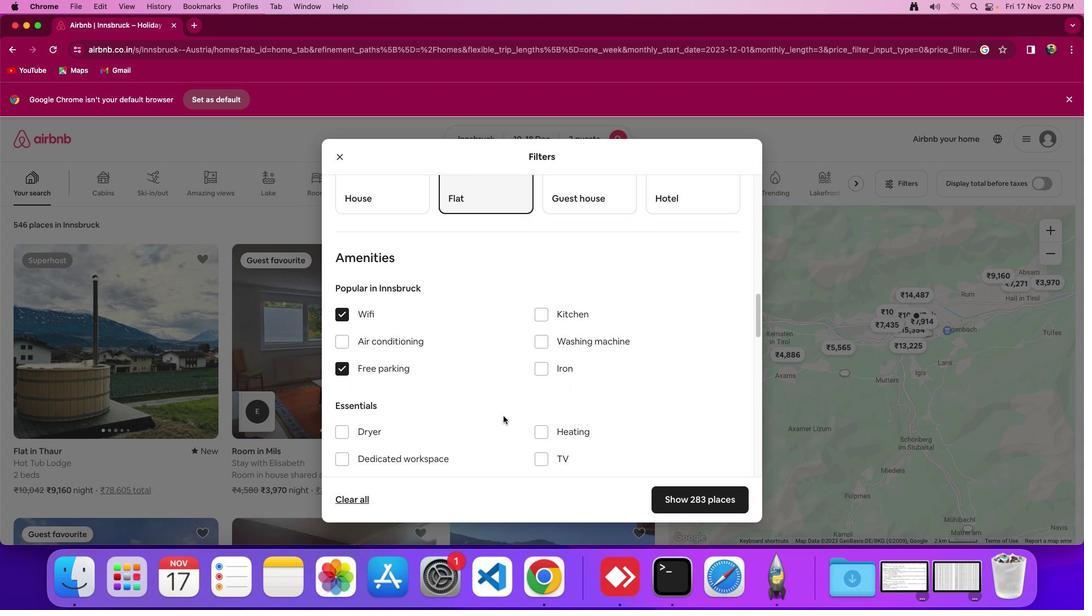 
Action: Mouse scrolled (503, 416) with delta (0, 0)
Screenshot: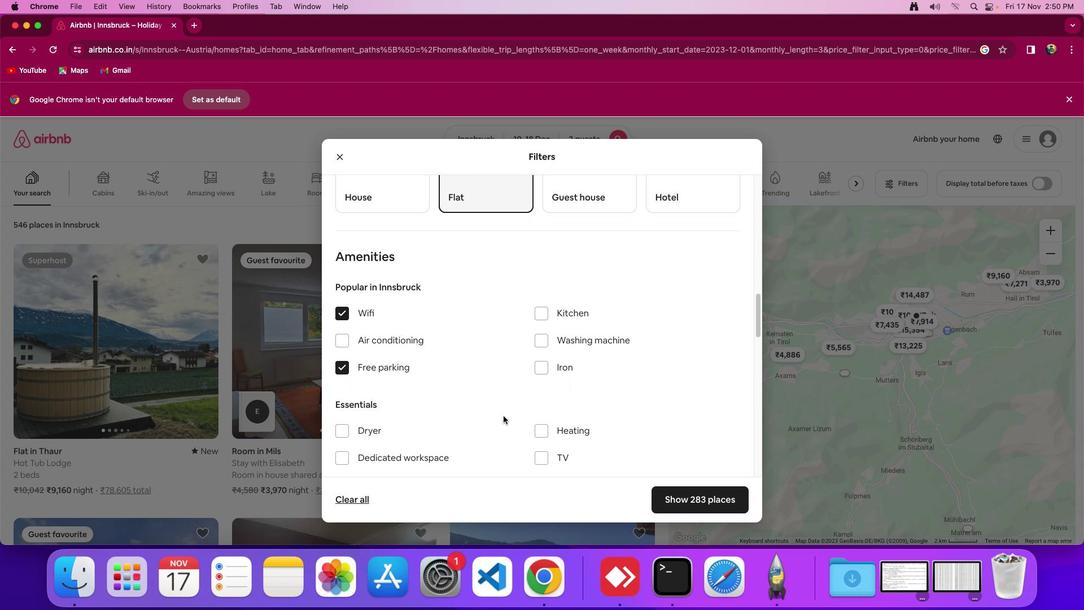 
Action: Mouse scrolled (503, 416) with delta (0, 0)
Screenshot: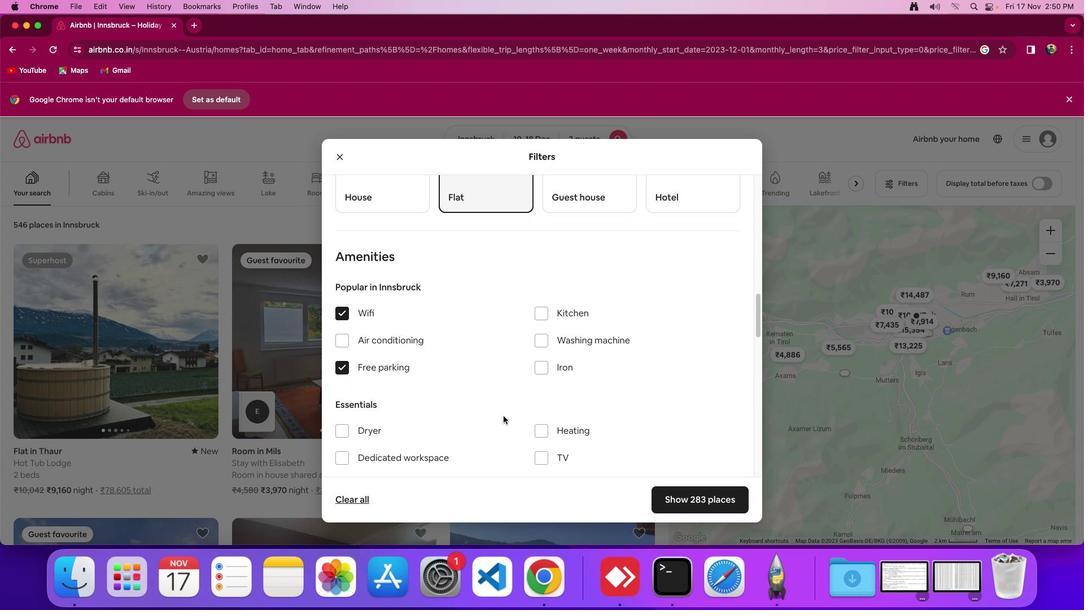 
Action: Mouse scrolled (503, 416) with delta (0, 0)
Screenshot: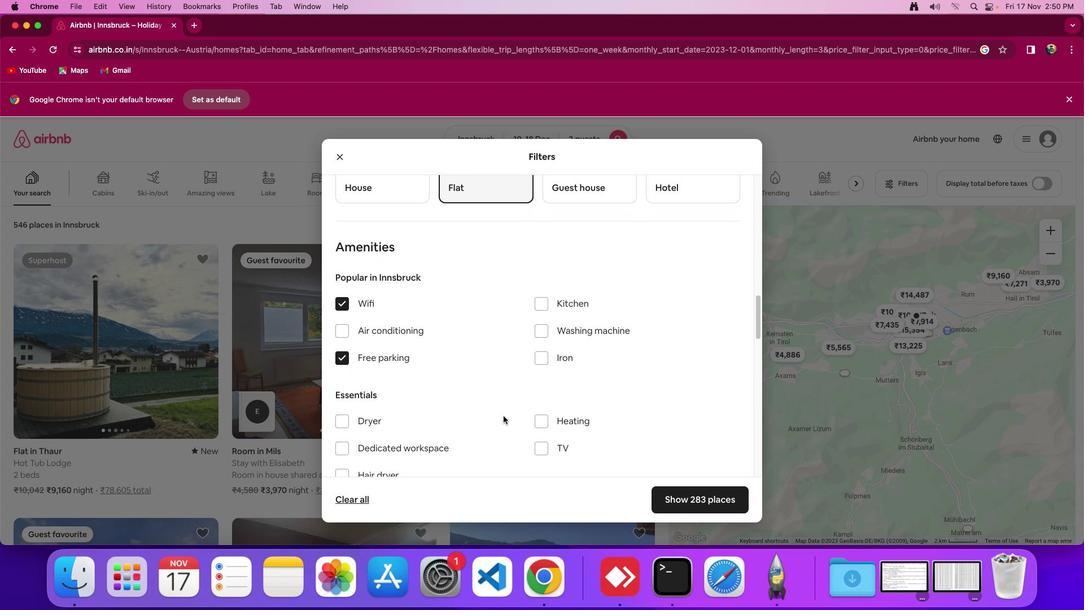 
Action: Mouse scrolled (503, 416) with delta (0, 0)
Screenshot: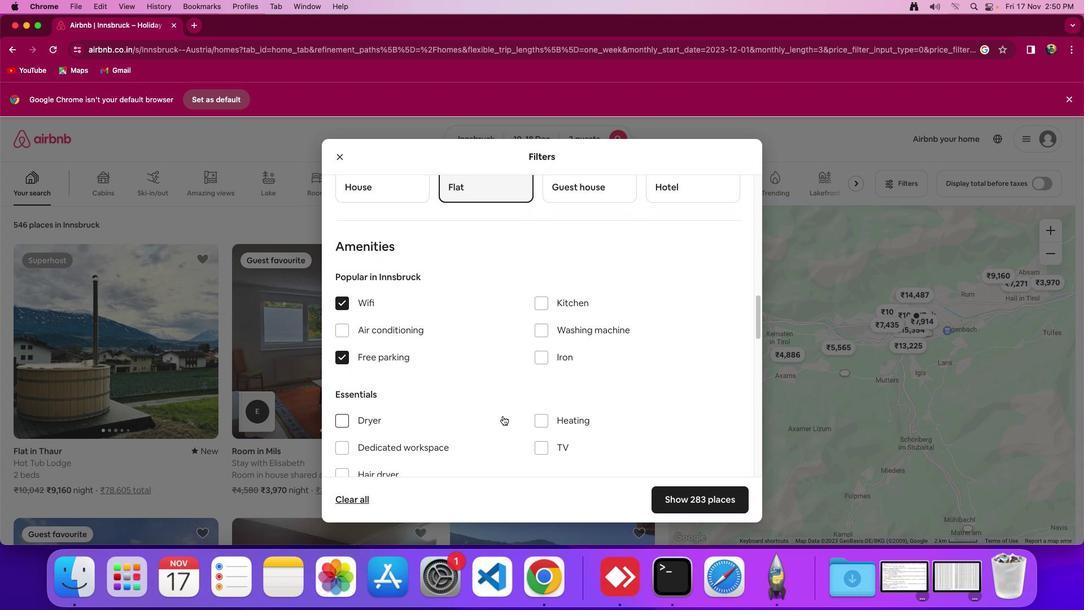 
Action: Mouse moved to (501, 415)
Screenshot: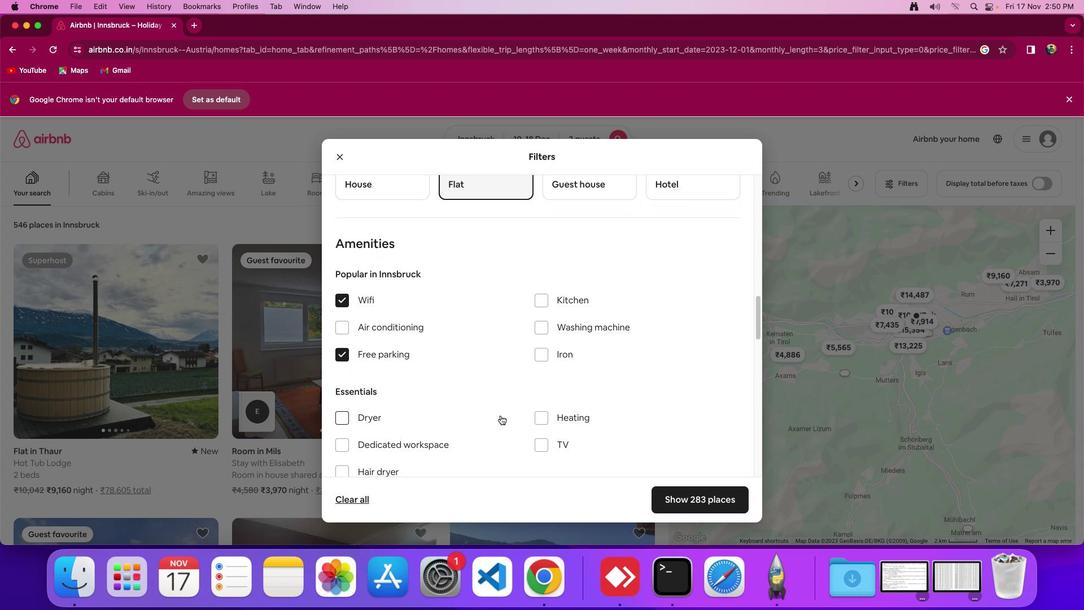 
Action: Mouse scrolled (501, 415) with delta (0, 0)
Screenshot: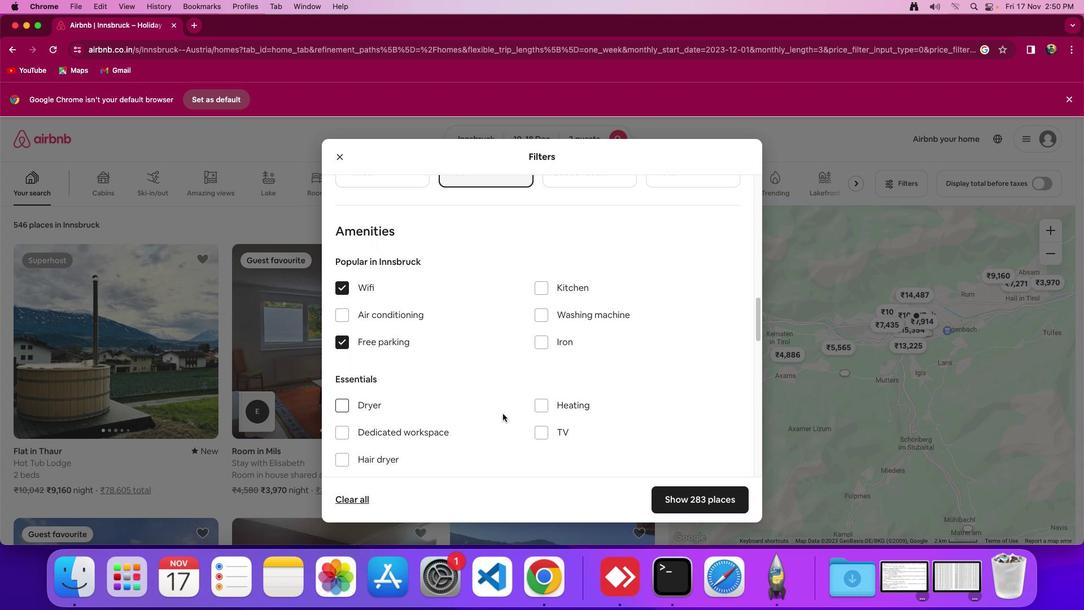 
Action: Mouse scrolled (501, 415) with delta (0, 0)
Screenshot: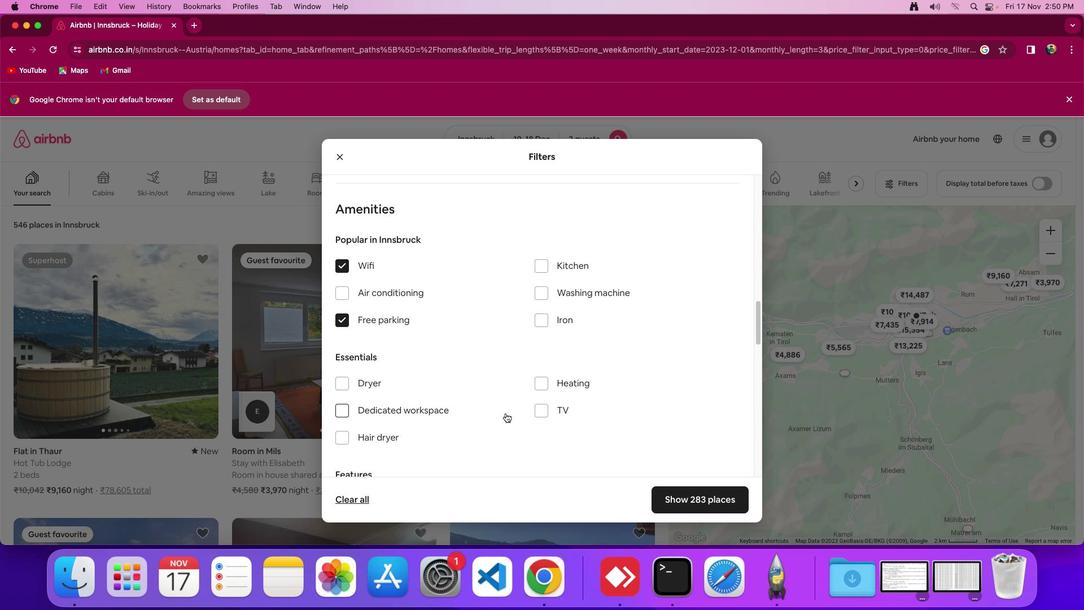 
Action: Mouse moved to (502, 414)
Screenshot: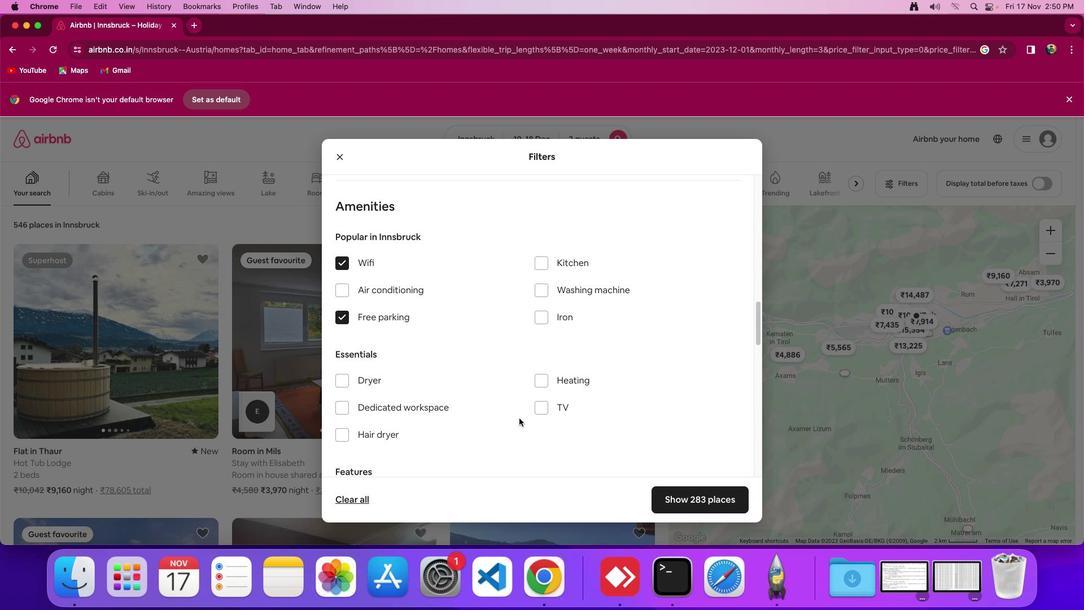 
Action: Mouse scrolled (502, 414) with delta (0, 0)
Screenshot: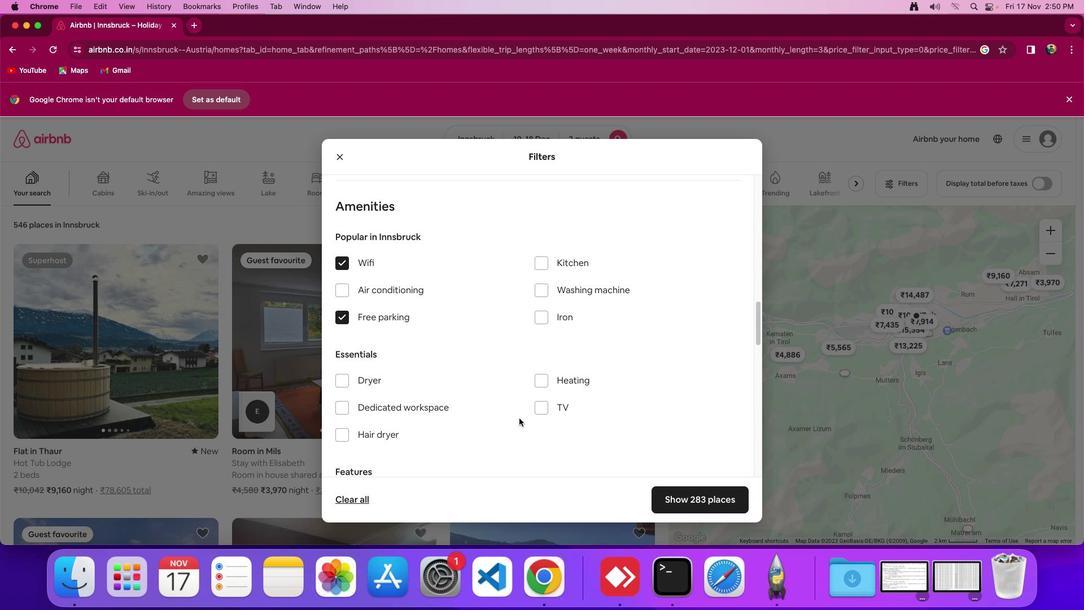 
Action: Mouse moved to (545, 408)
Screenshot: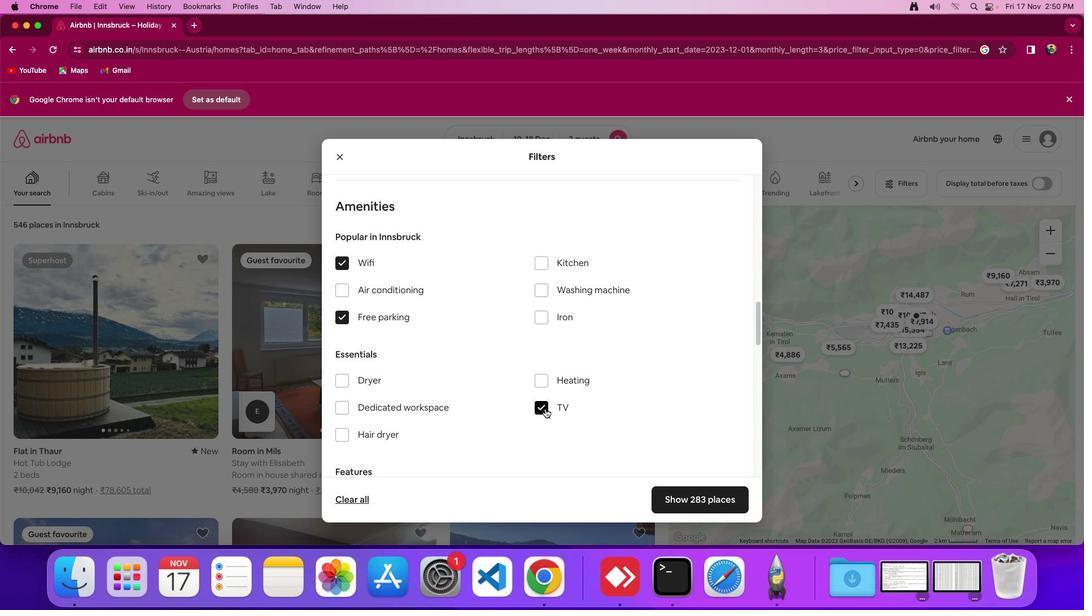 
Action: Mouse pressed left at (545, 408)
Screenshot: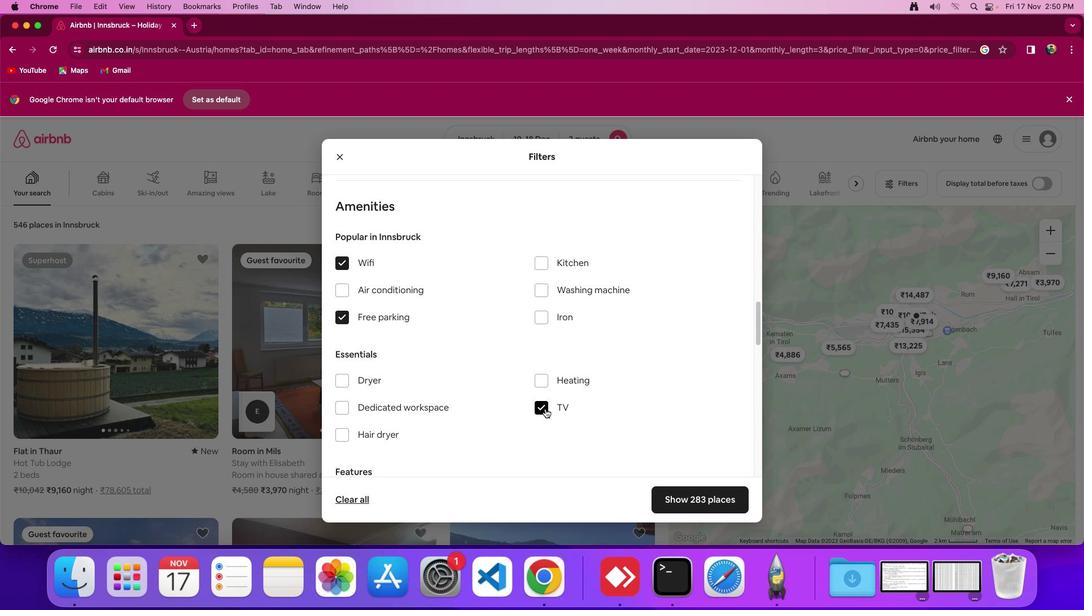 
Action: Mouse scrolled (545, 408) with delta (0, 0)
Screenshot: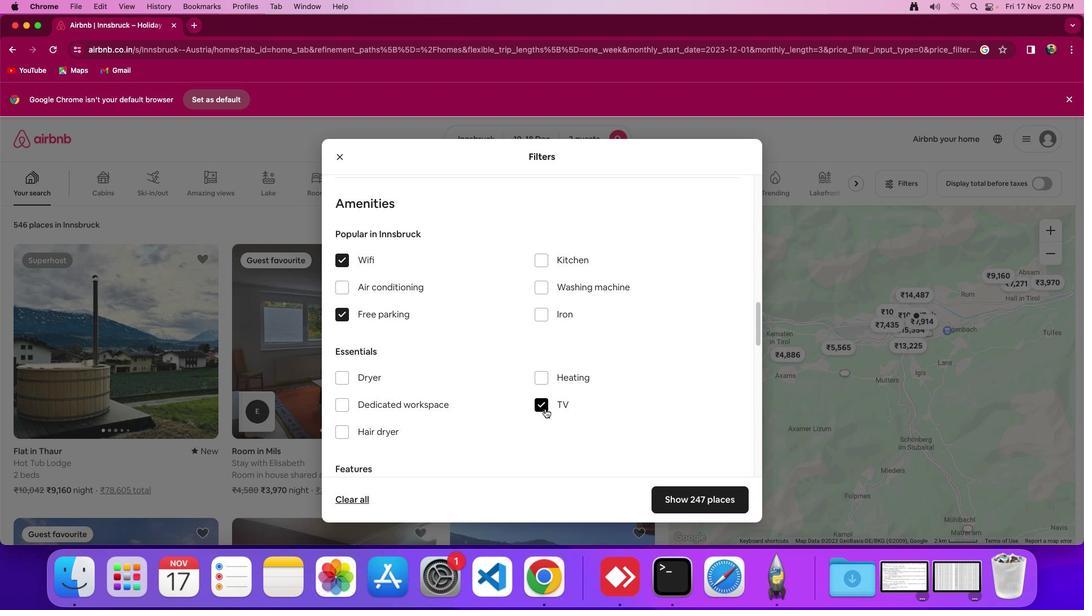 
Action: Mouse scrolled (545, 408) with delta (0, 0)
Screenshot: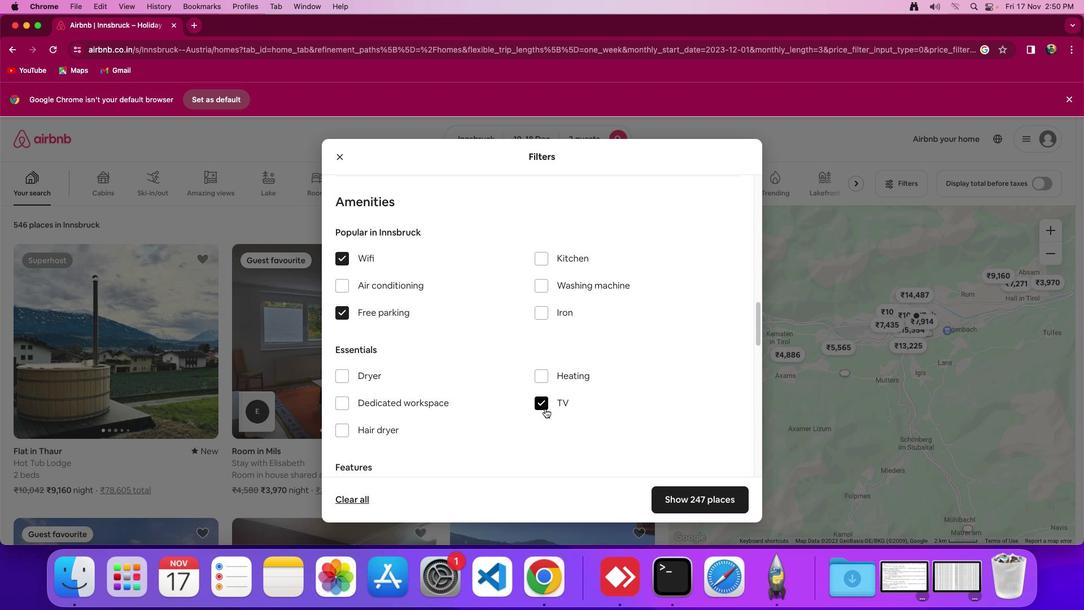 
Action: Mouse moved to (551, 406)
Screenshot: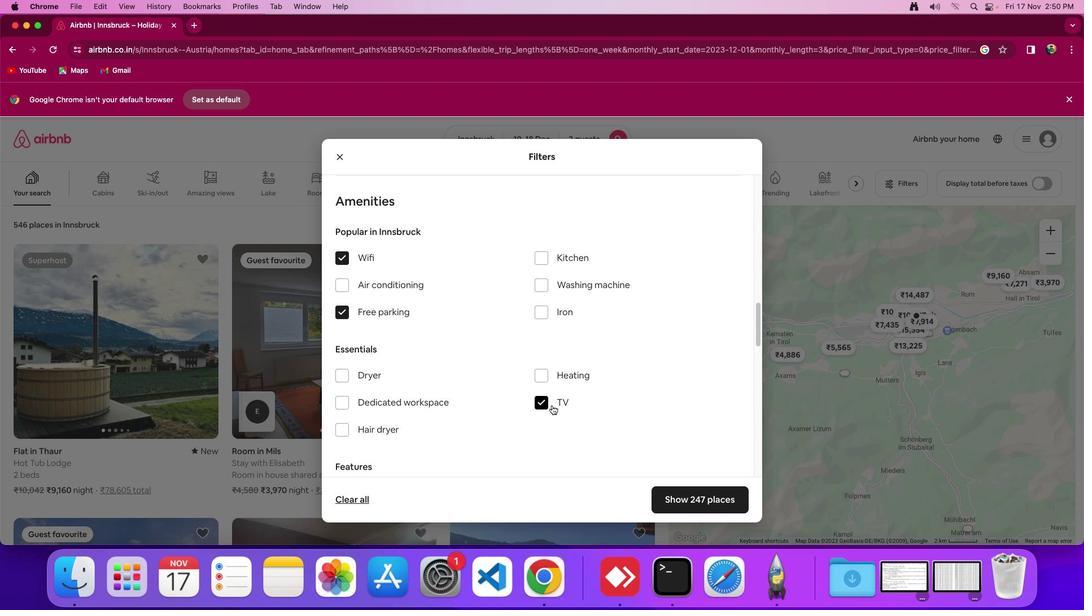 
Action: Mouse scrolled (551, 406) with delta (0, 0)
Screenshot: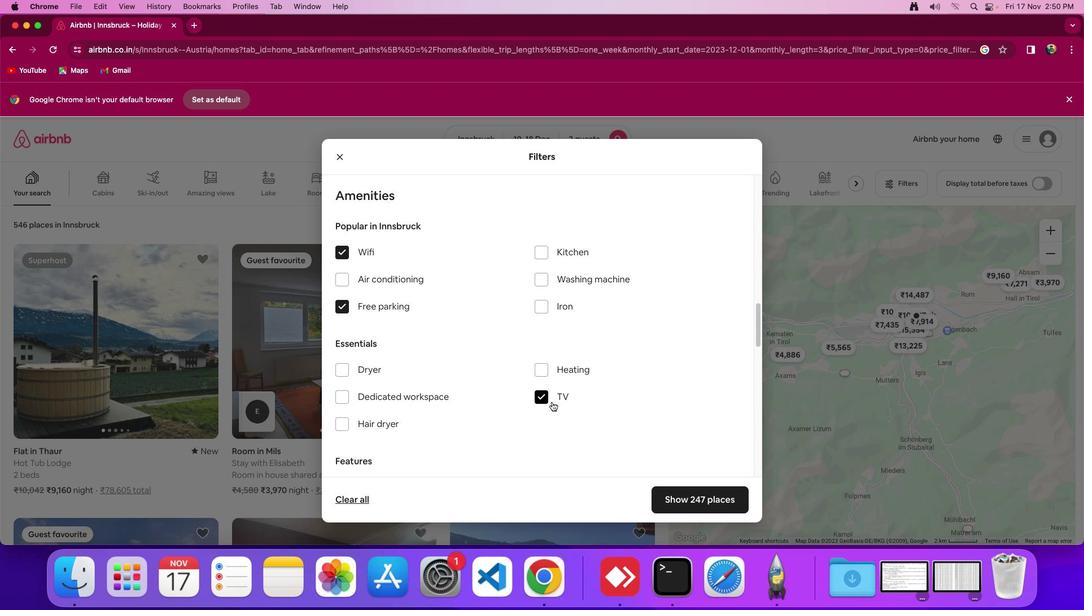 
Action: Mouse moved to (551, 404)
Screenshot: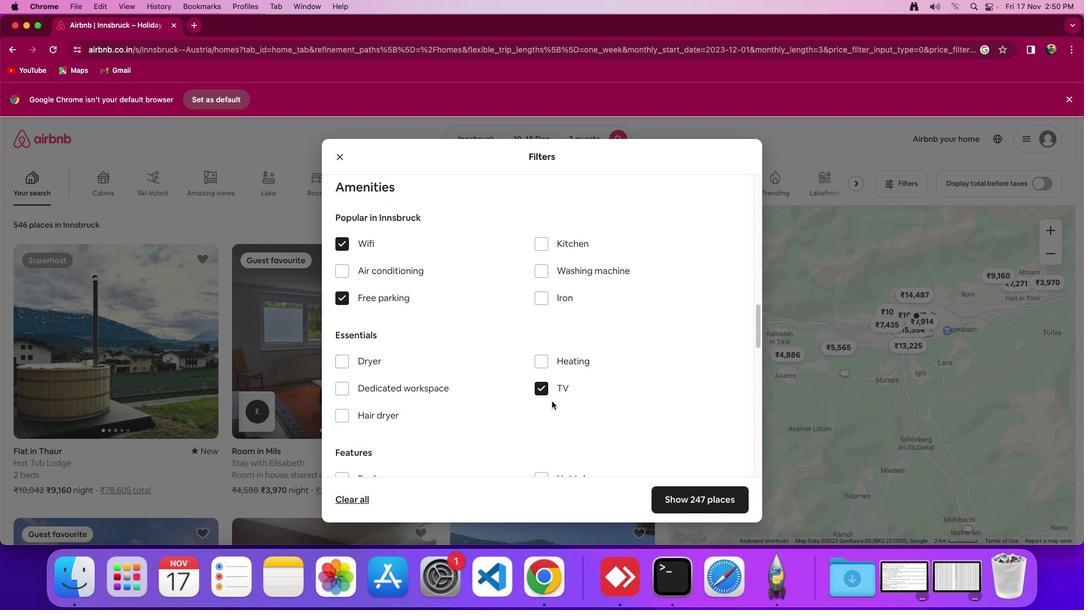 
Action: Mouse scrolled (551, 404) with delta (0, 0)
Screenshot: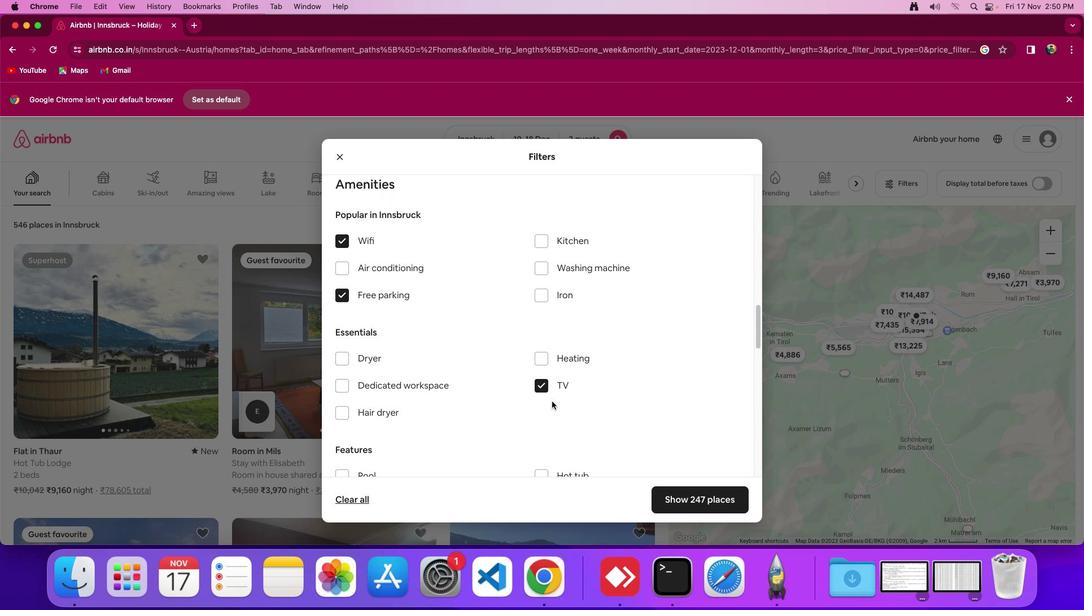 
Action: Mouse moved to (552, 403)
Screenshot: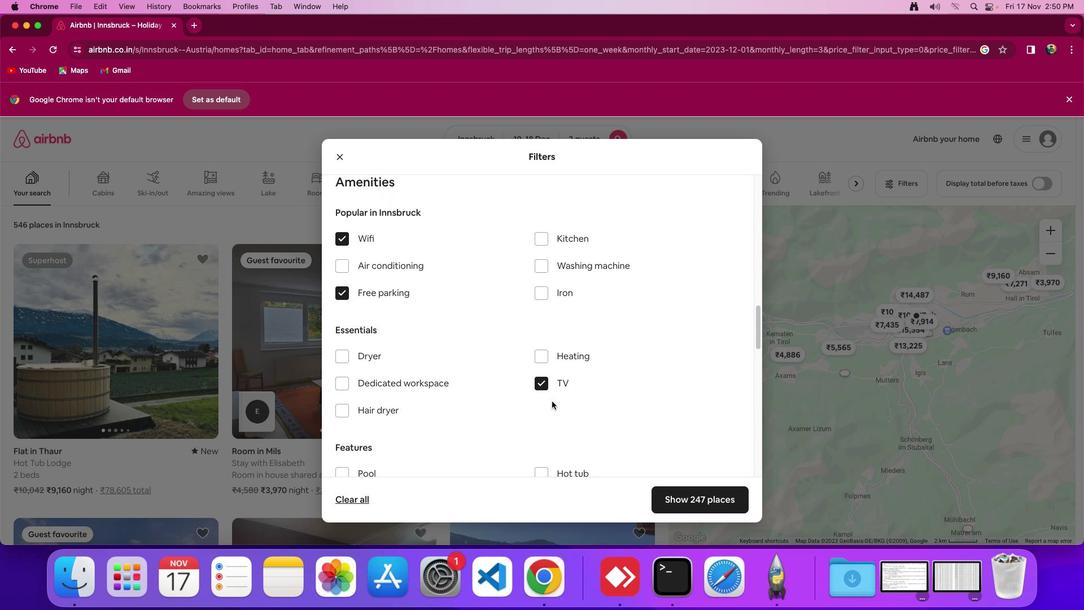 
Action: Mouse scrolled (552, 403) with delta (0, 0)
Screenshot: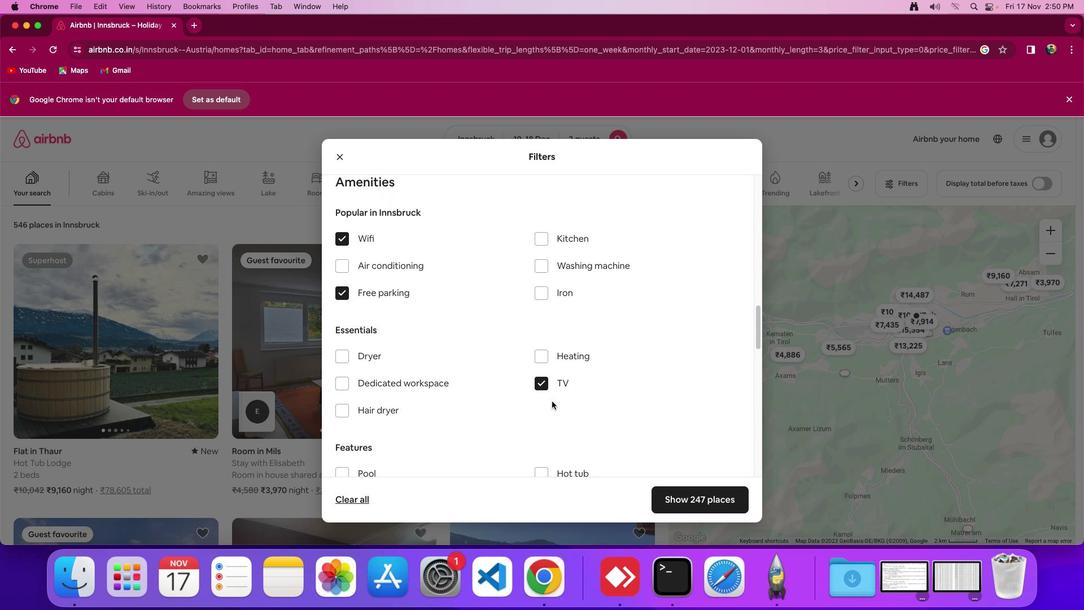 
Action: Mouse moved to (552, 405)
Screenshot: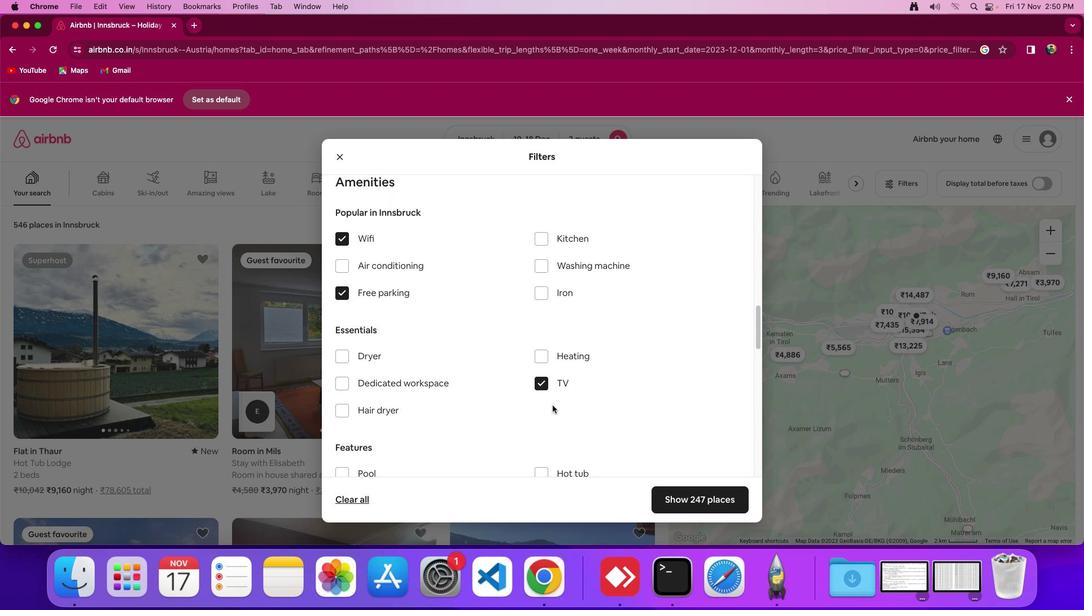 
Action: Mouse scrolled (552, 405) with delta (0, 0)
Screenshot: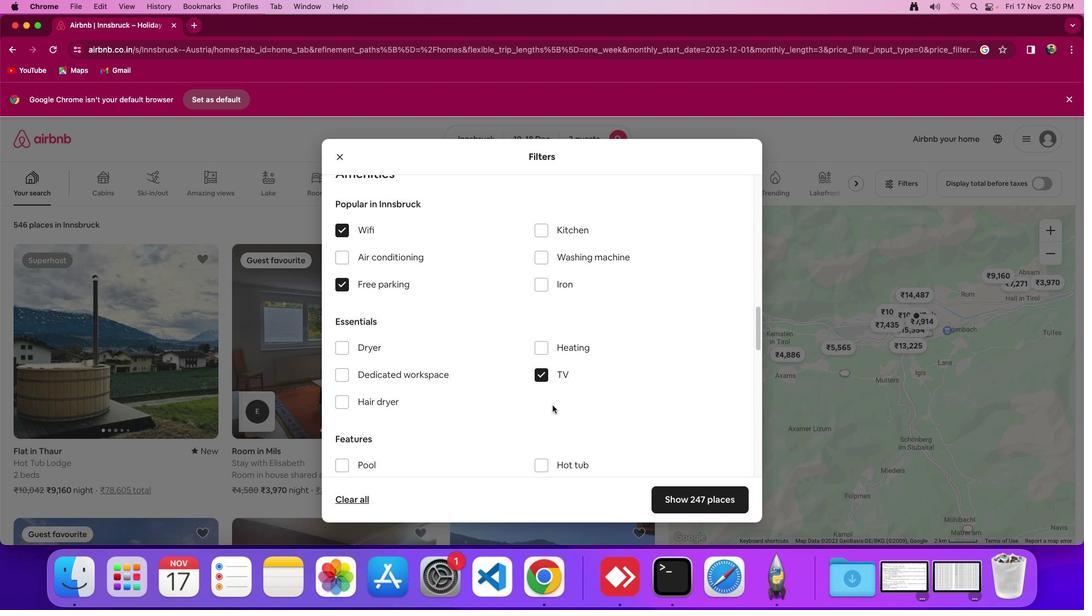 
Action: Mouse scrolled (552, 405) with delta (0, 0)
Screenshot: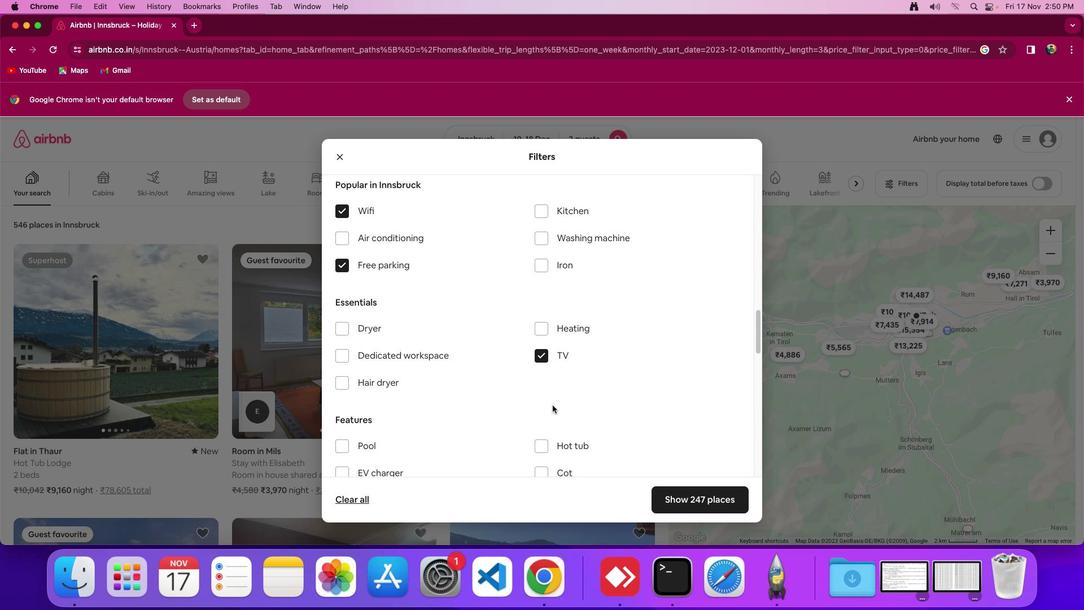 
Action: Mouse scrolled (552, 405) with delta (0, 0)
Screenshot: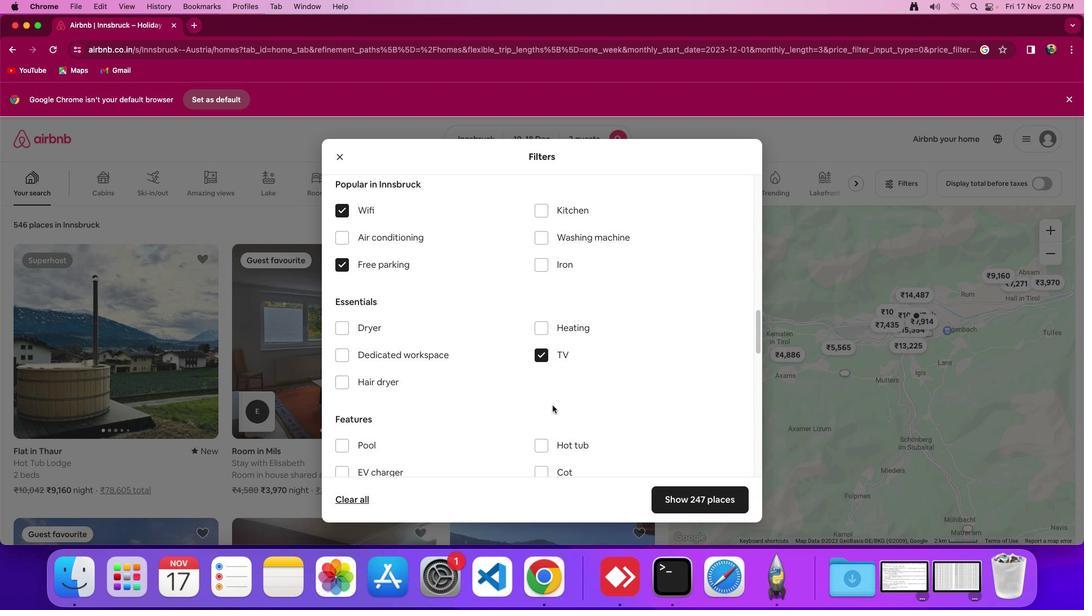 
Action: Mouse scrolled (552, 405) with delta (0, 0)
Screenshot: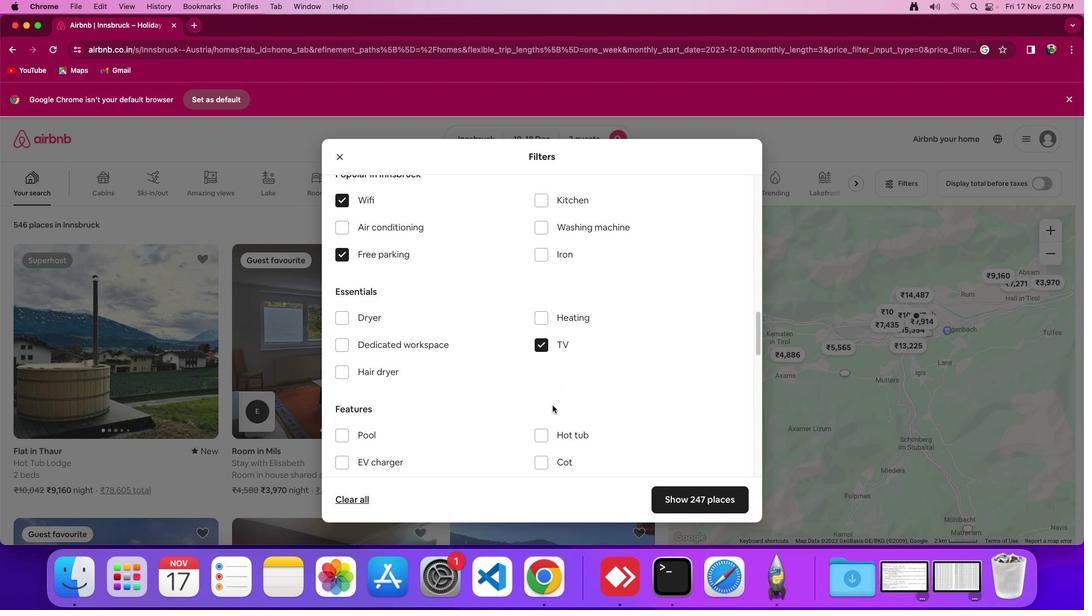 
Action: Mouse scrolled (552, 405) with delta (0, 0)
Screenshot: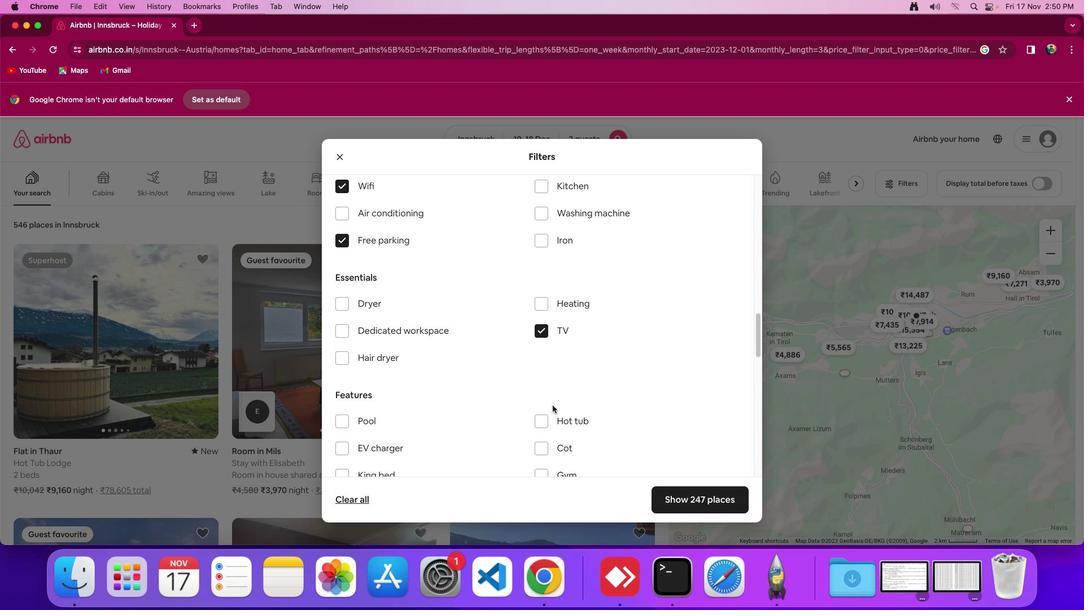 
Action: Mouse scrolled (552, 405) with delta (0, 0)
Screenshot: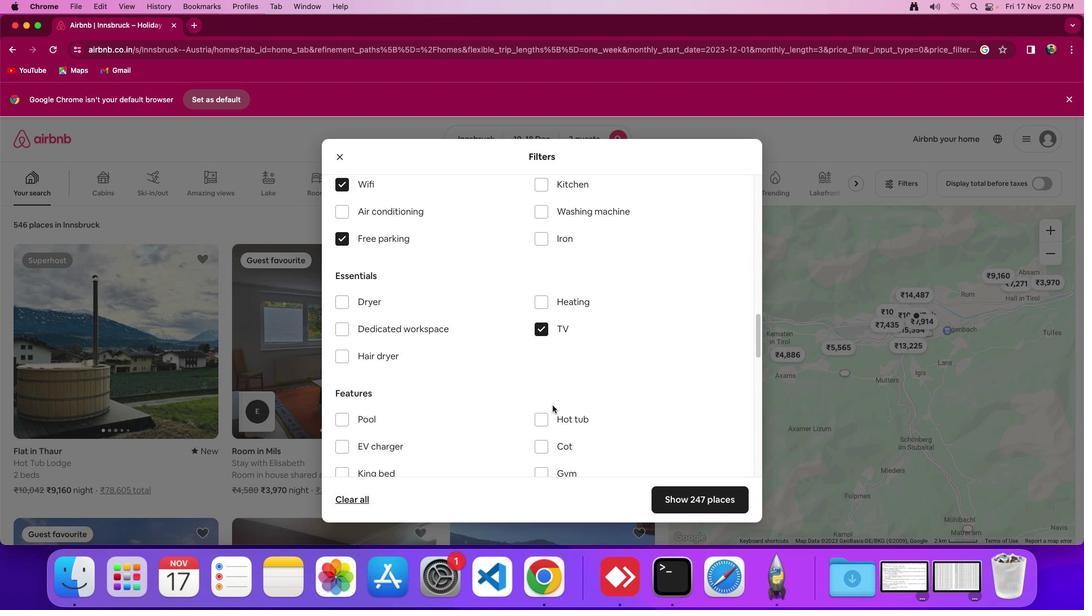 
Action: Mouse scrolled (552, 405) with delta (0, 0)
Screenshot: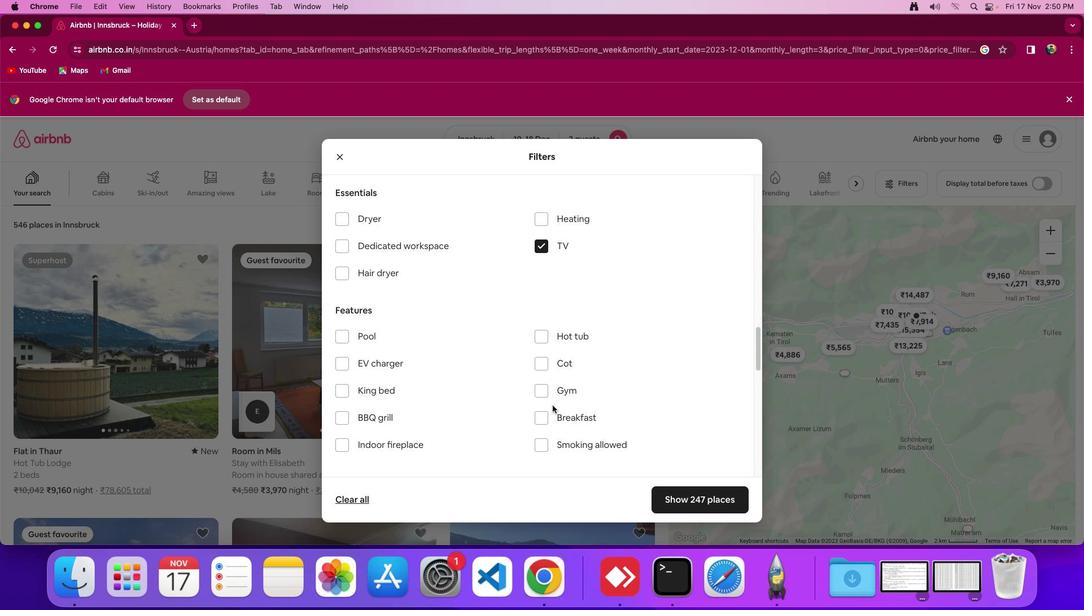 
Action: Mouse scrolled (552, 405) with delta (0, 0)
Screenshot: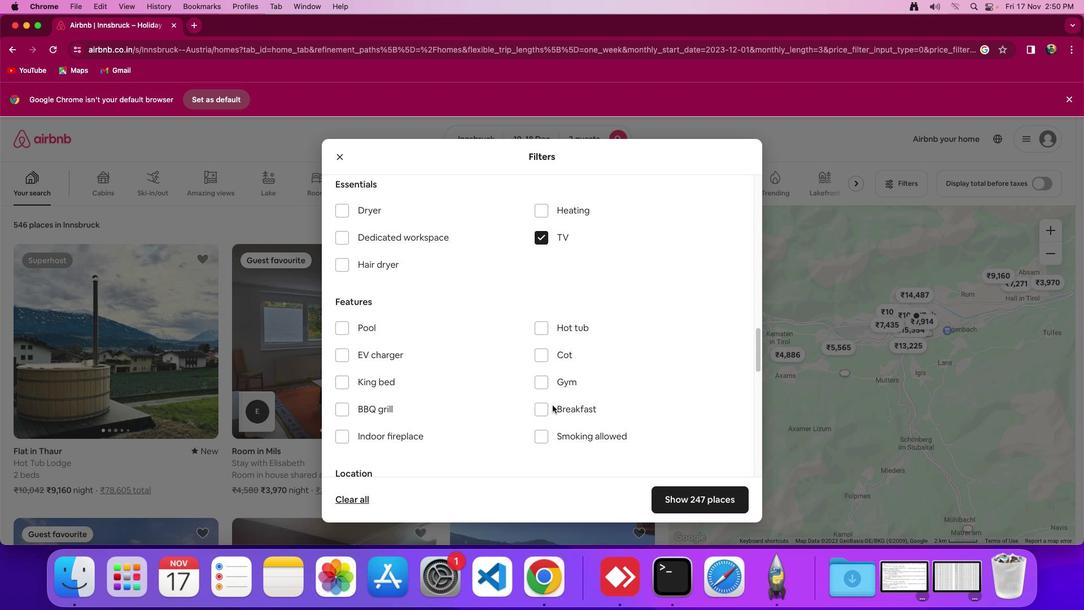 
Action: Mouse scrolled (552, 405) with delta (0, -1)
Screenshot: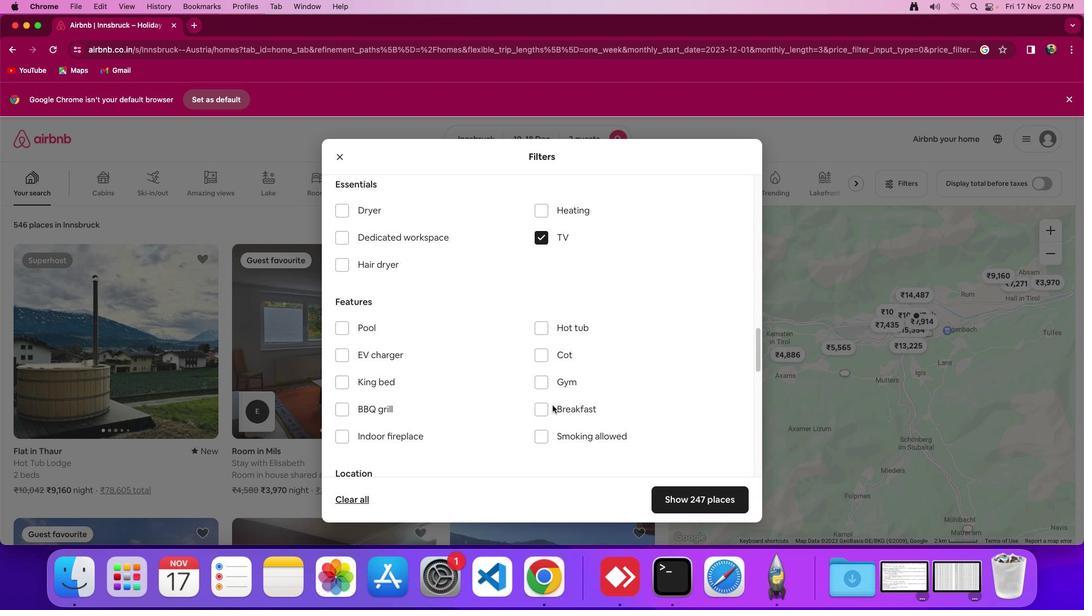 
Action: Mouse moved to (544, 386)
Screenshot: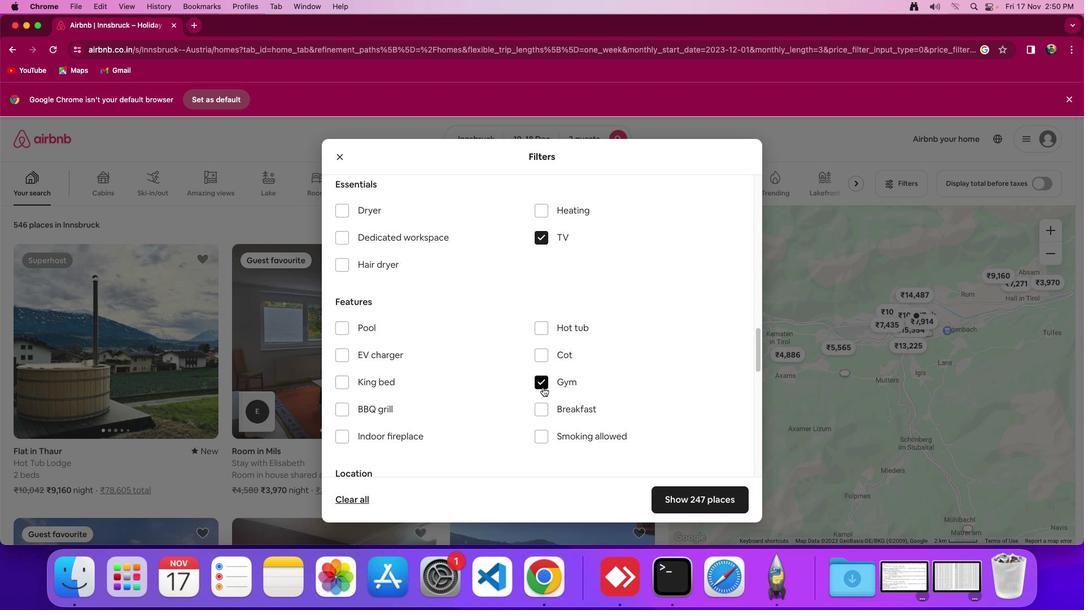 
Action: Mouse pressed left at (544, 386)
Screenshot: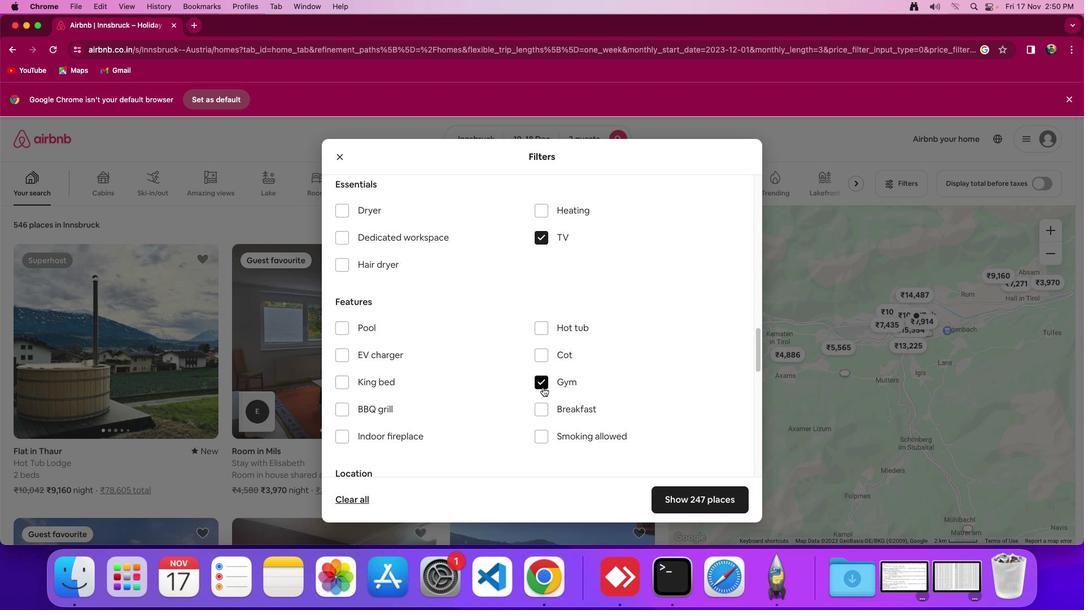
Action: Mouse moved to (541, 332)
Screenshot: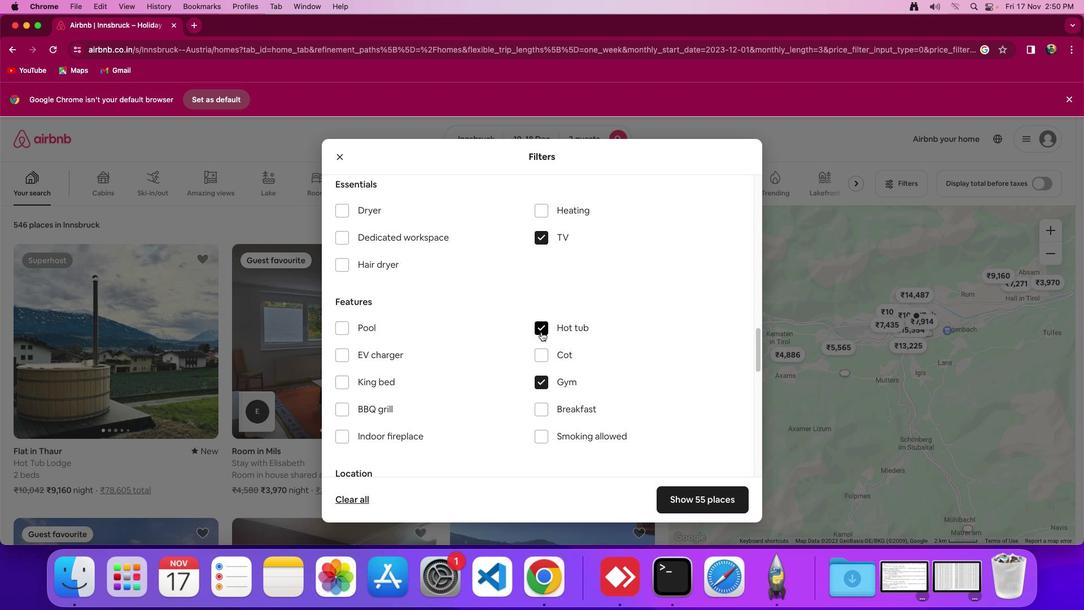 
Action: Mouse pressed left at (541, 332)
Screenshot: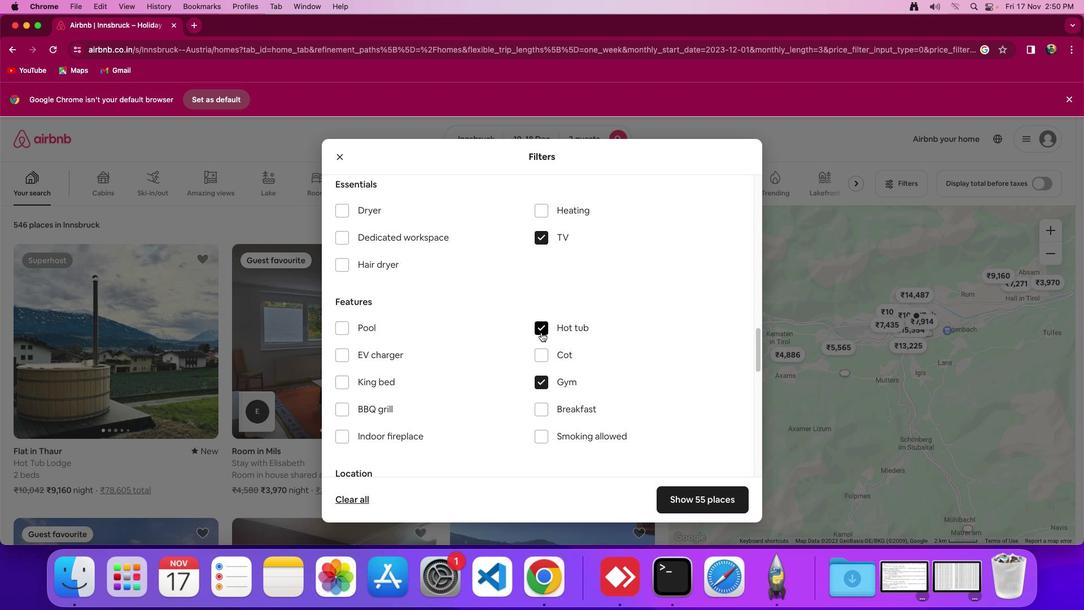 
Action: Mouse moved to (542, 437)
Screenshot: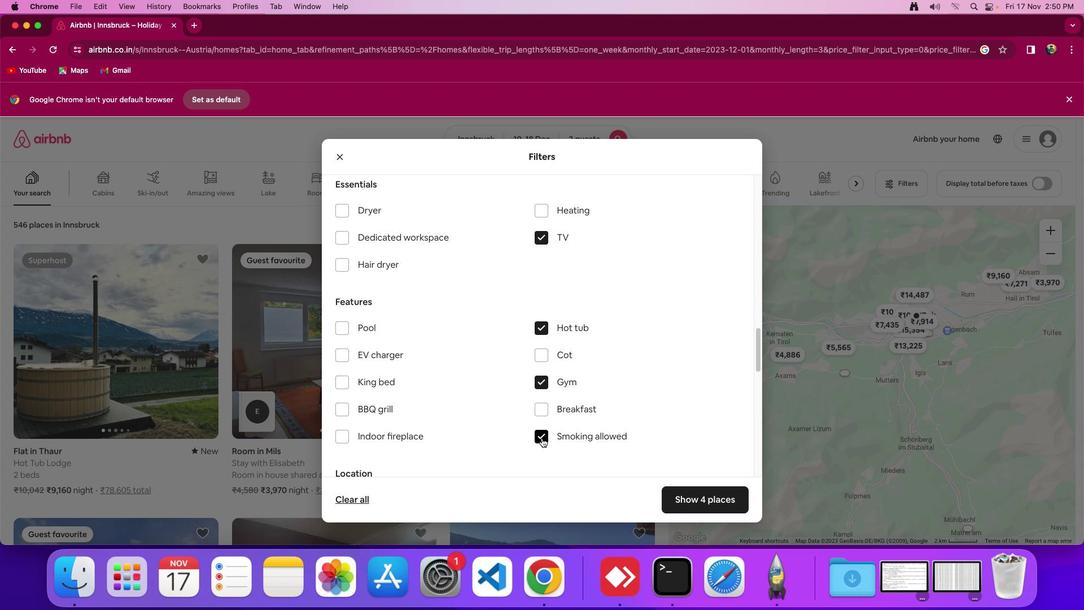 
Action: Mouse pressed left at (542, 437)
Screenshot: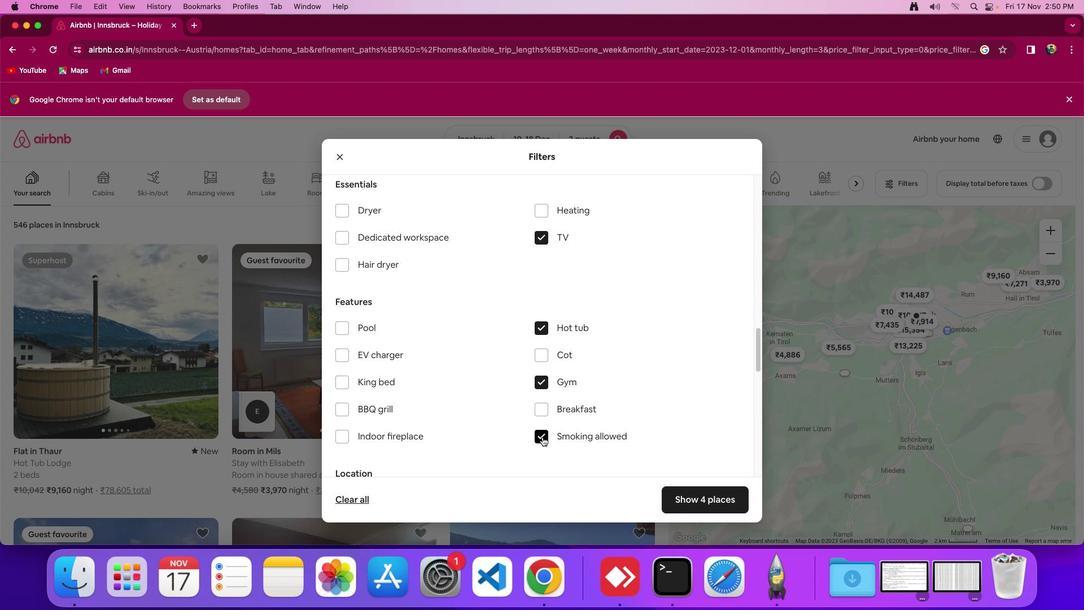 
Action: Mouse moved to (690, 501)
Screenshot: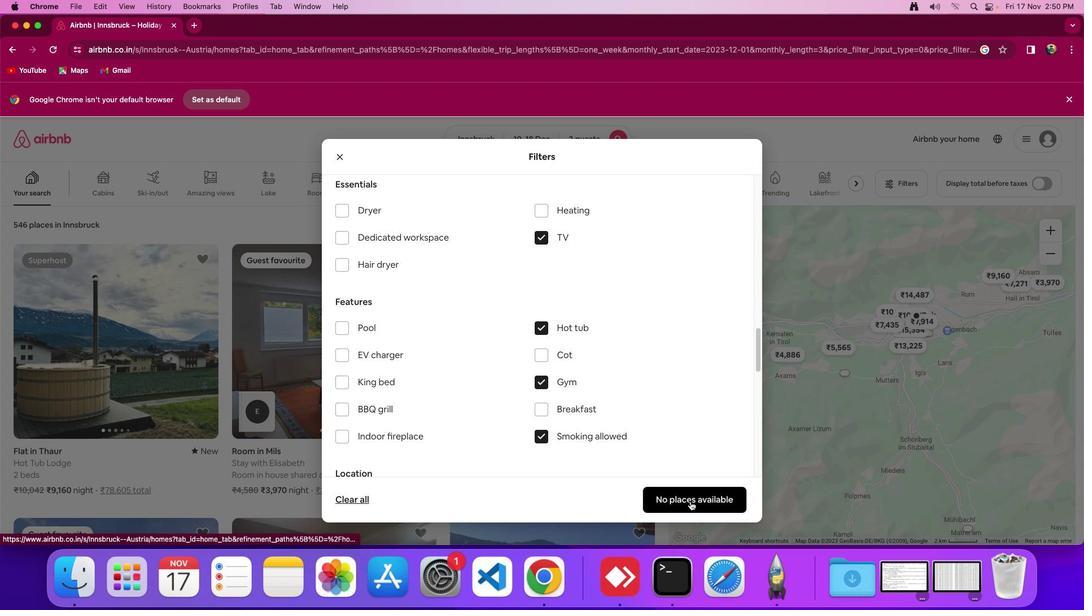 
Action: Mouse pressed left at (690, 501)
Screenshot: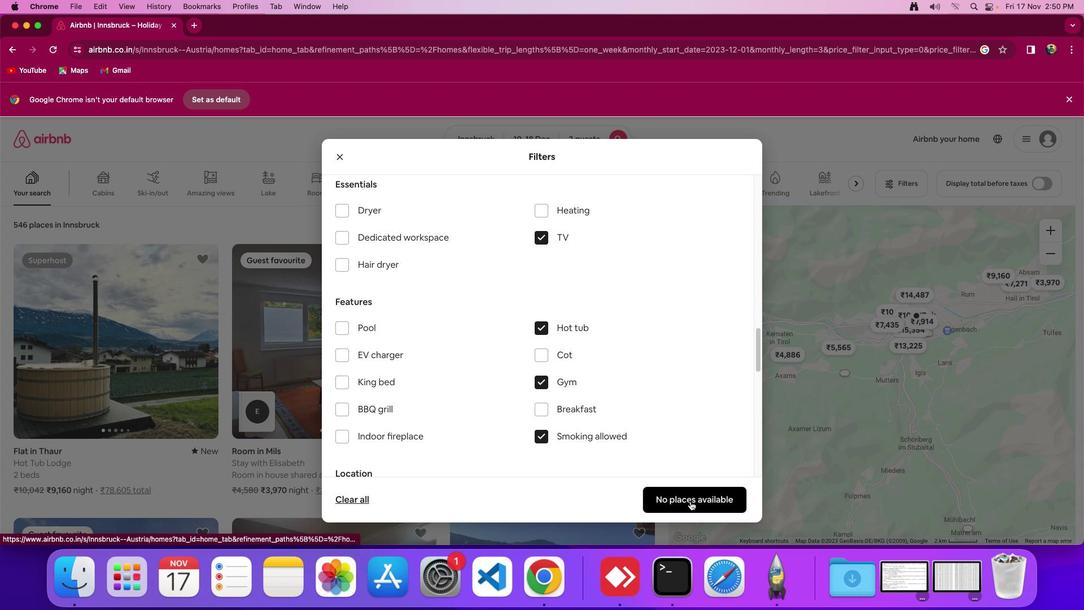 
Action: Mouse moved to (596, 412)
Screenshot: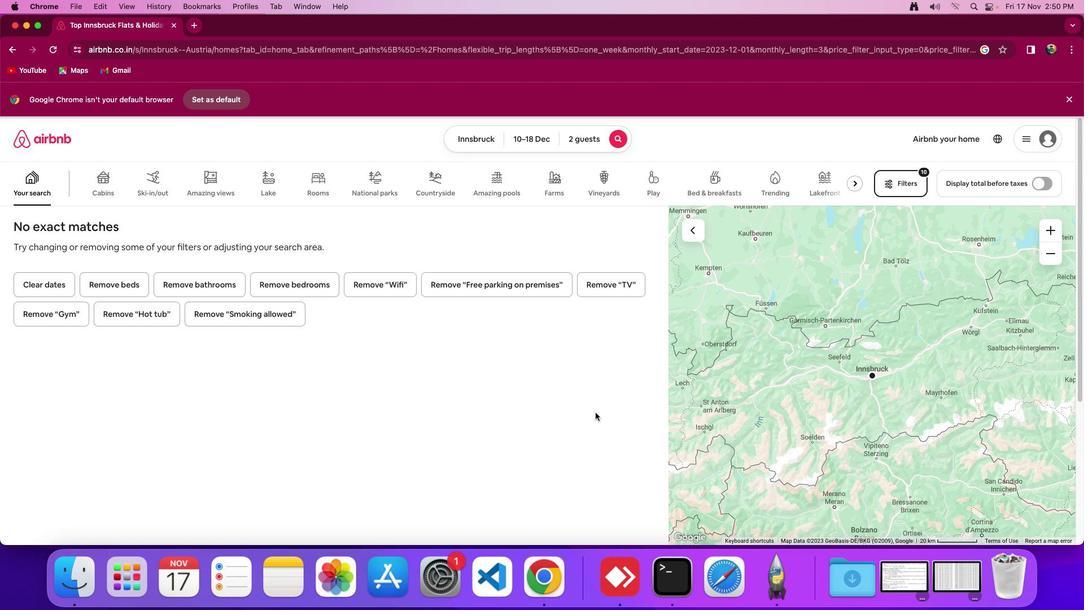 
